 Task: Look for Airbnb options in PindarÃ© Mirim, Brazil from 2nd December, 2023 to 10th December, 2023 for 1 adult.1  bedroom having 1 bed and 1 bathroom. Property type can be hotel. Booking option can be shelf check-in. Look for 3 properties as per requirement.
Action: Mouse moved to (528, 154)
Screenshot: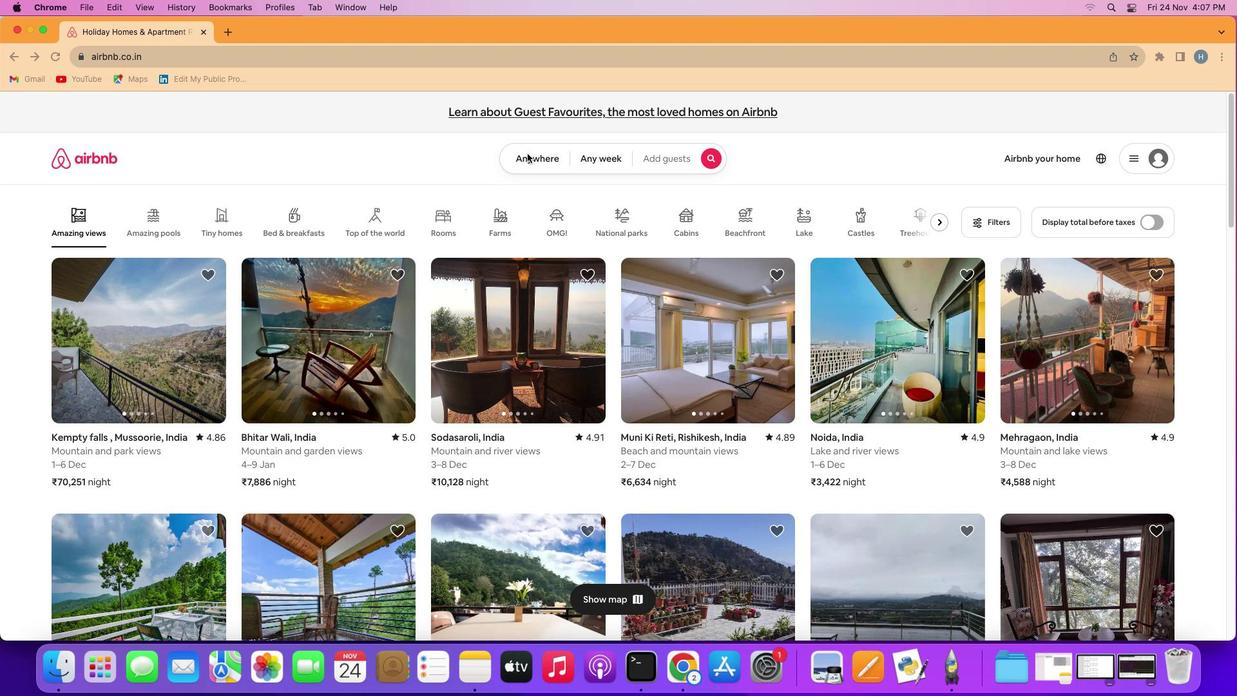 
Action: Mouse pressed left at (528, 154)
Screenshot: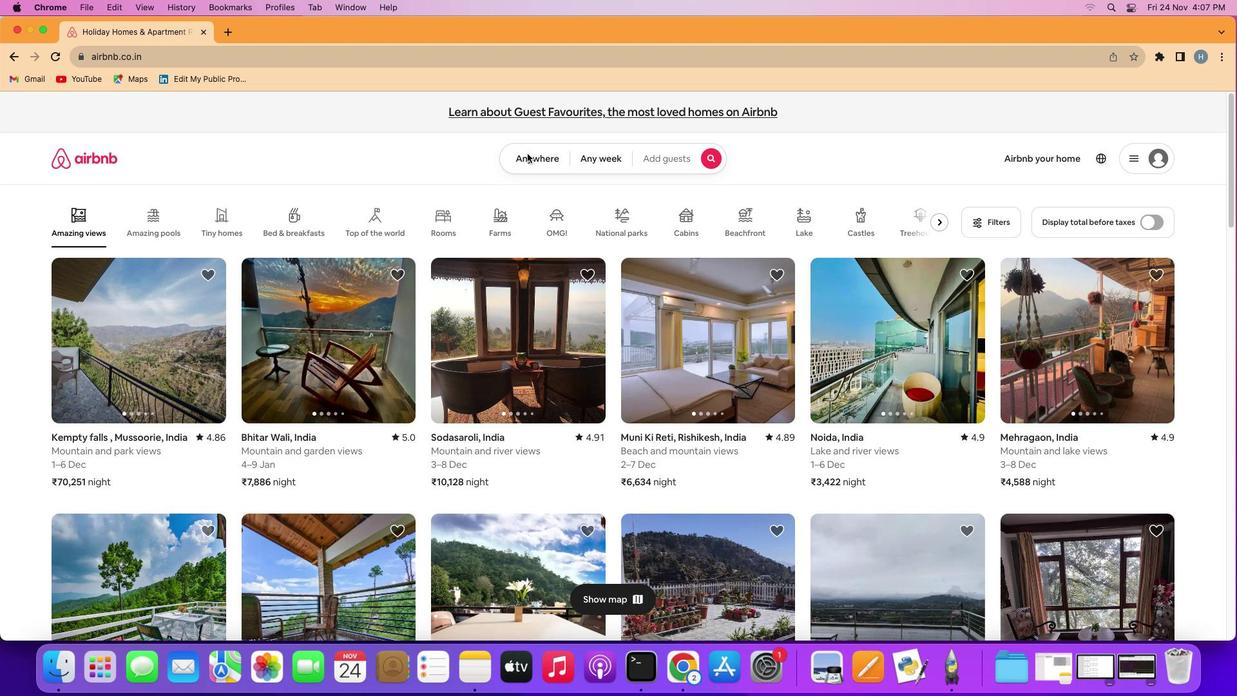 
Action: Mouse pressed left at (528, 154)
Screenshot: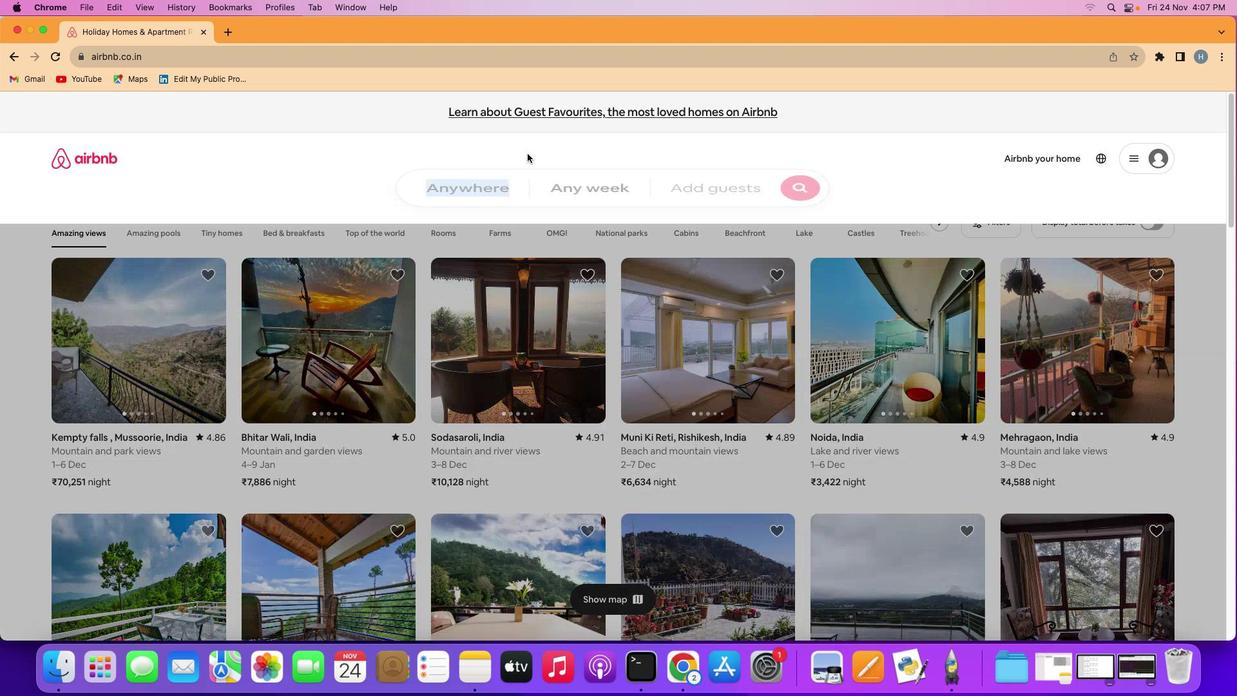 
Action: Mouse moved to (470, 208)
Screenshot: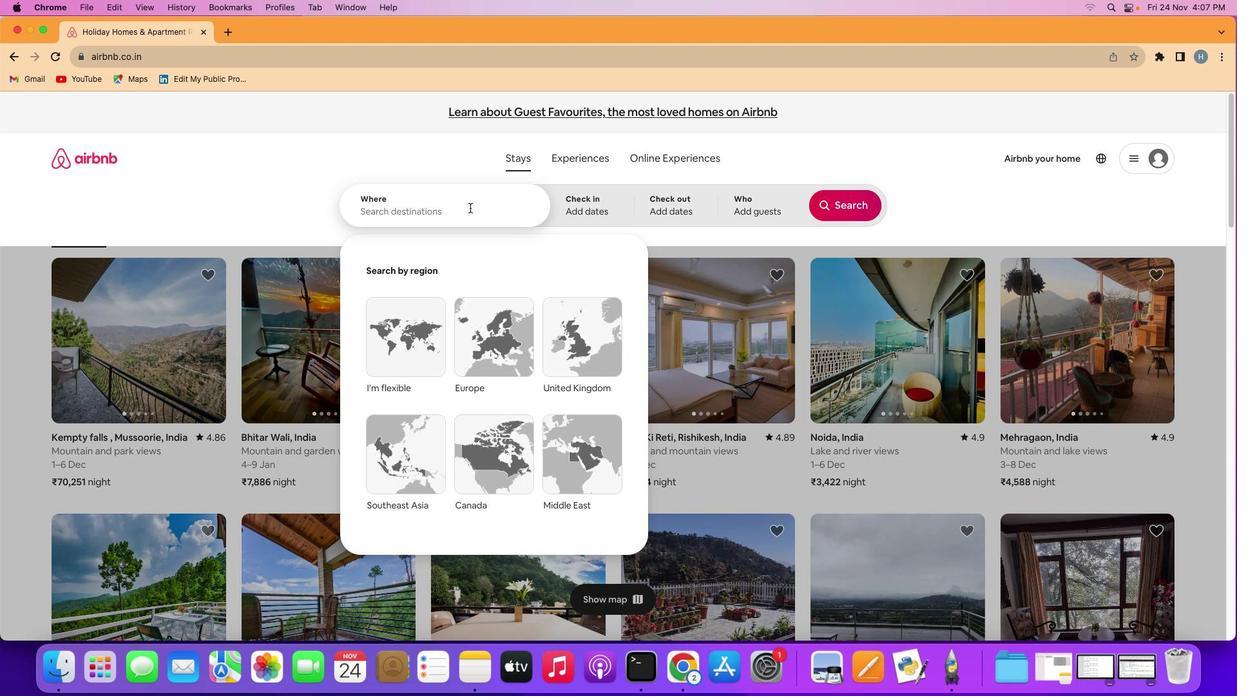 
Action: Mouse pressed left at (470, 208)
Screenshot: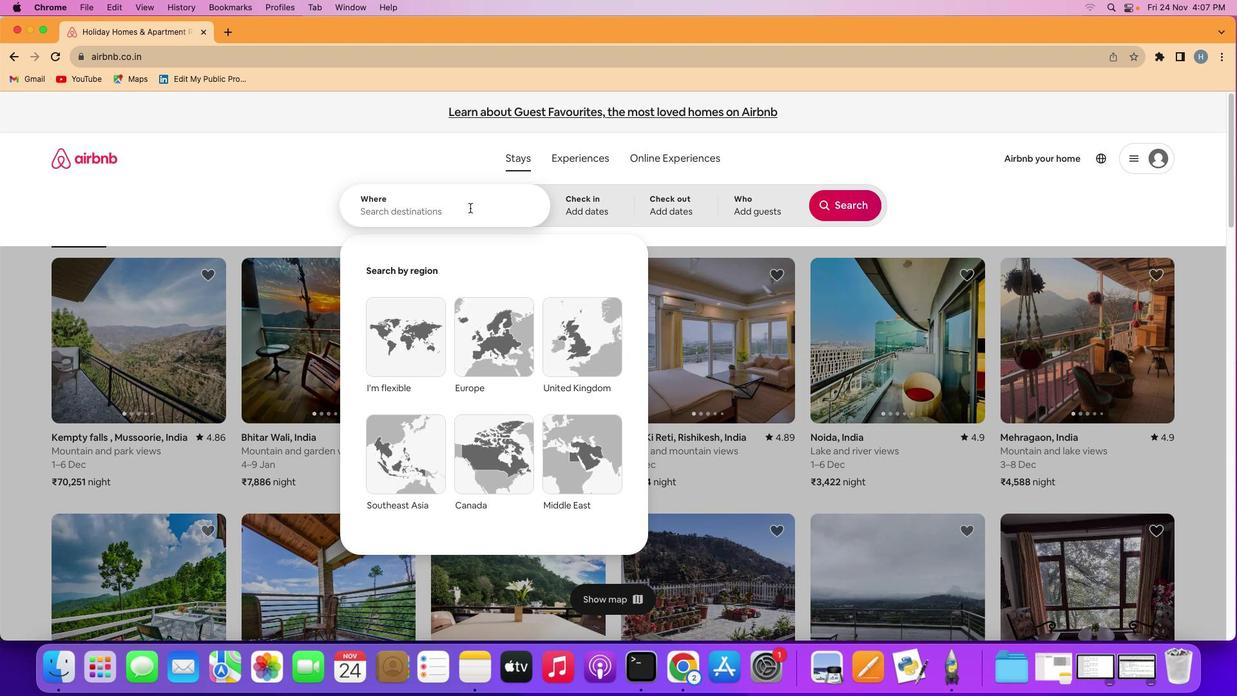 
Action: Mouse moved to (482, 205)
Screenshot: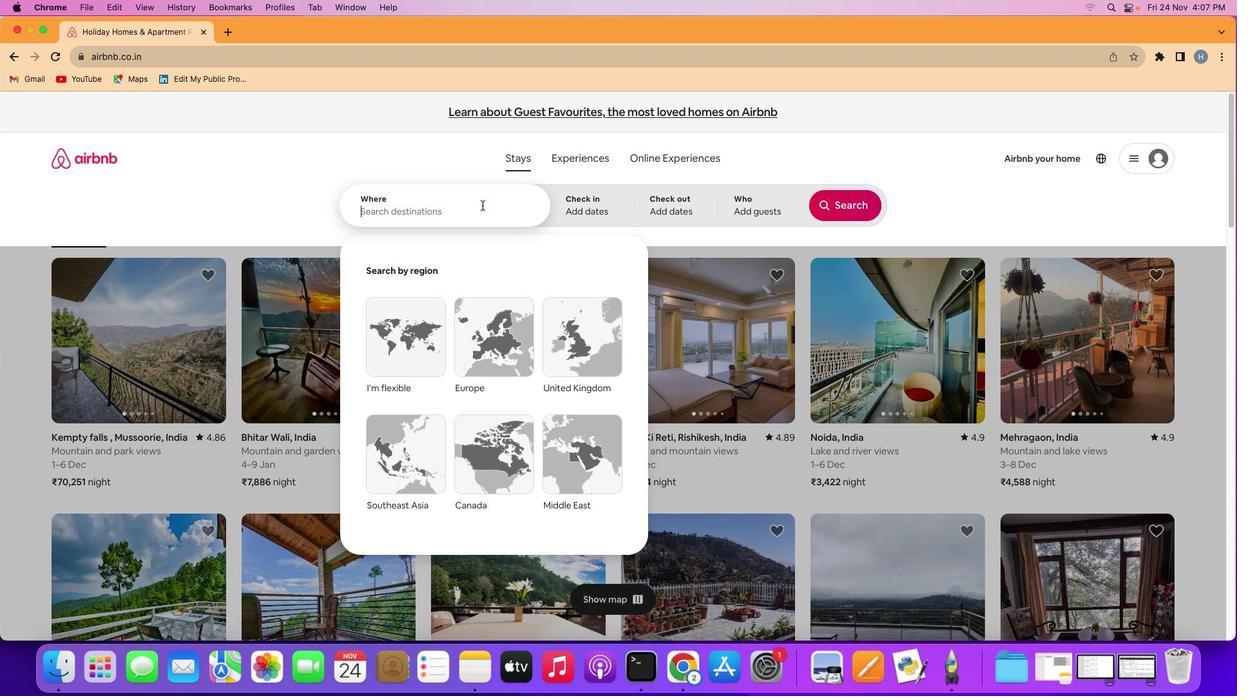 
Action: Key pressed Key.shift'P''i''n''d''a''r''e'Key.spaceKey.shiftKey.shift'M''i''r''i''m'','Key.spaceKey.shift'B''r''a''z''i''l'Key.space
Screenshot: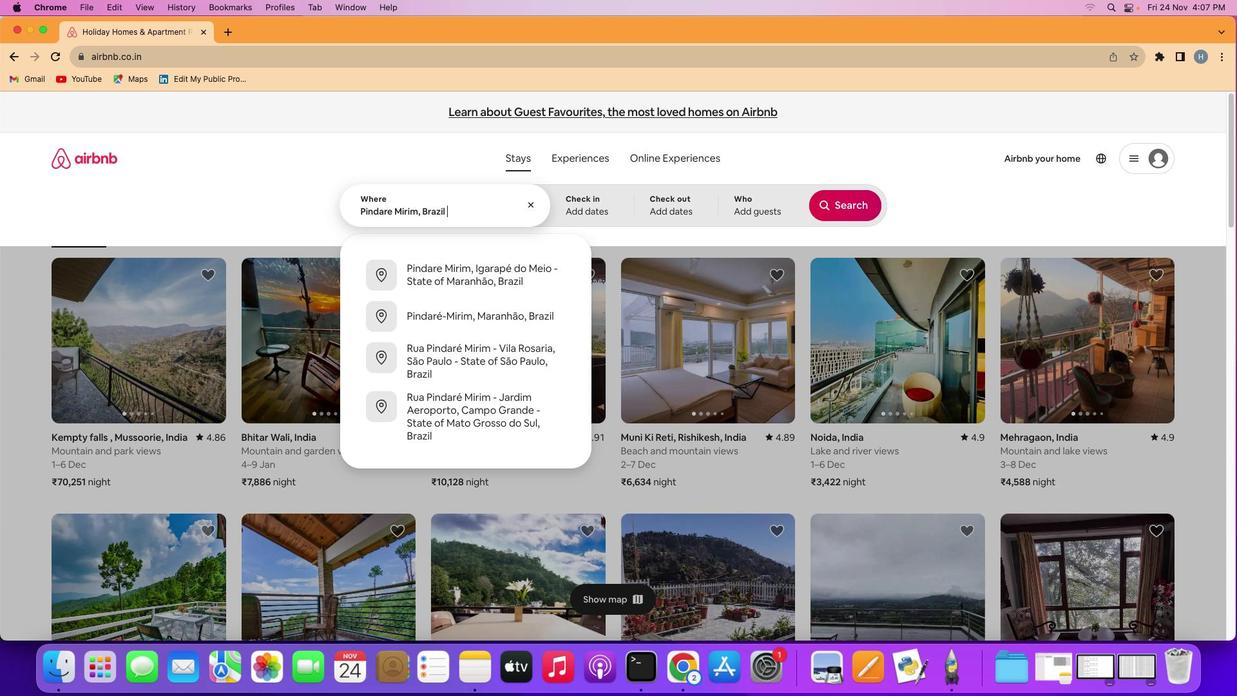 
Action: Mouse moved to (606, 189)
Screenshot: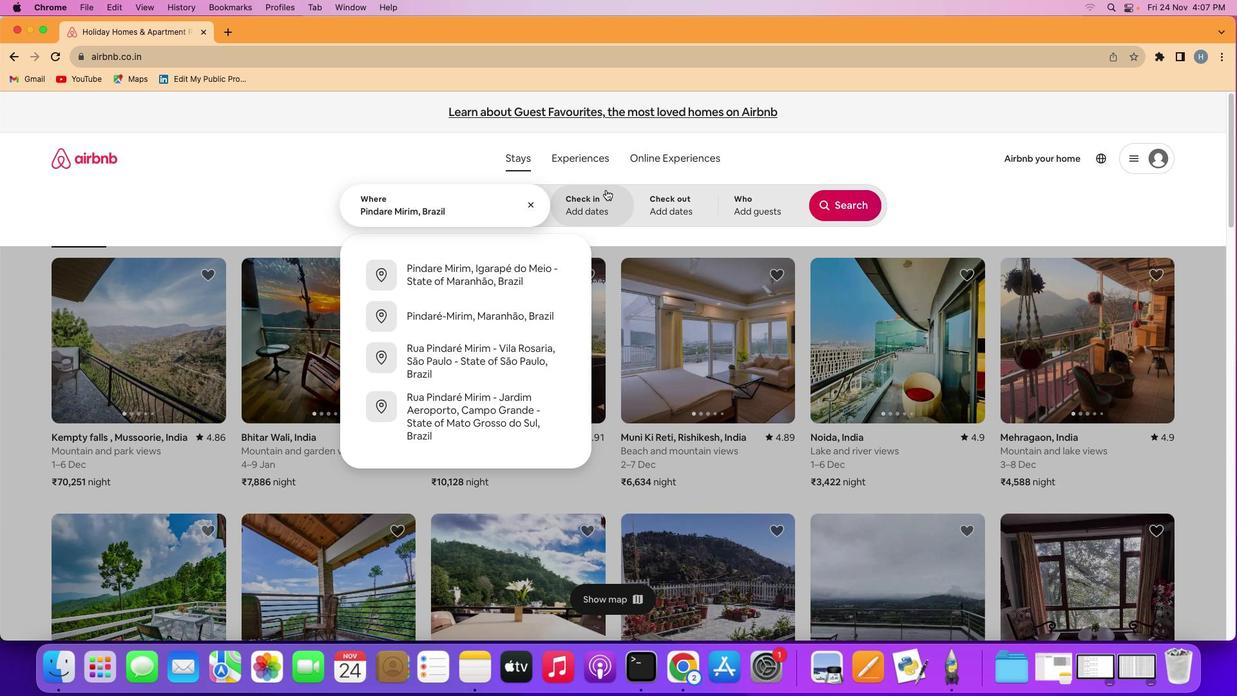 
Action: Mouse pressed left at (606, 189)
Screenshot: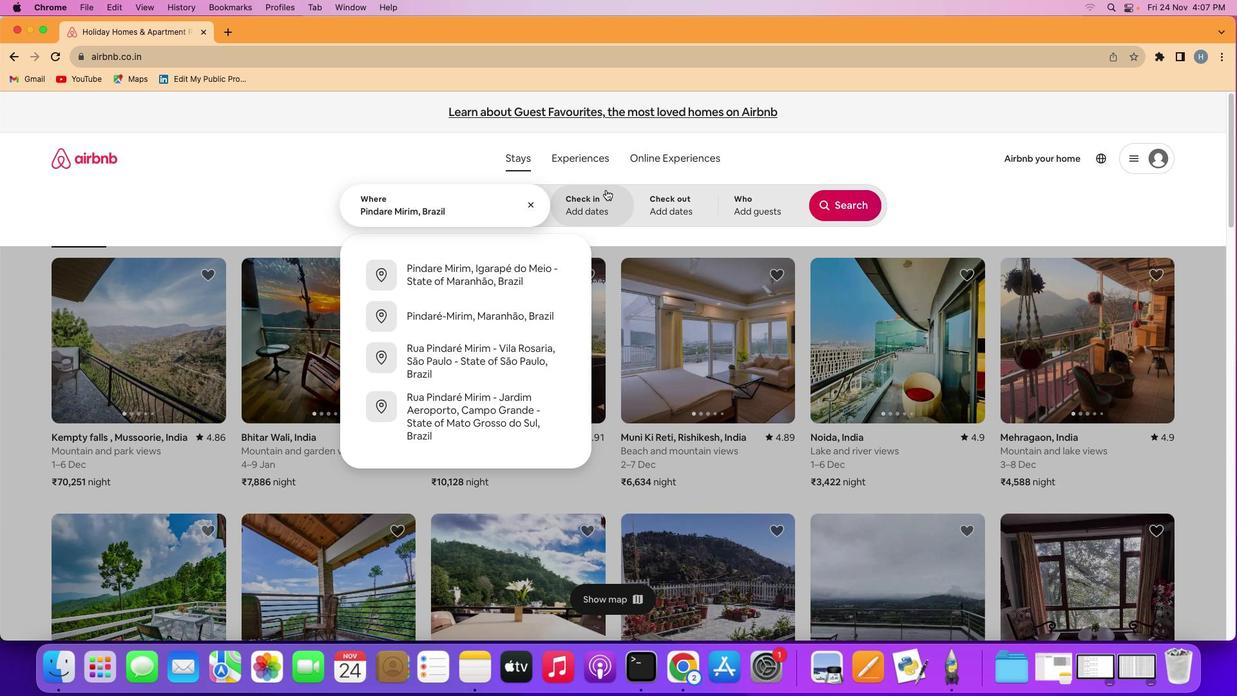 
Action: Mouse moved to (825, 362)
Screenshot: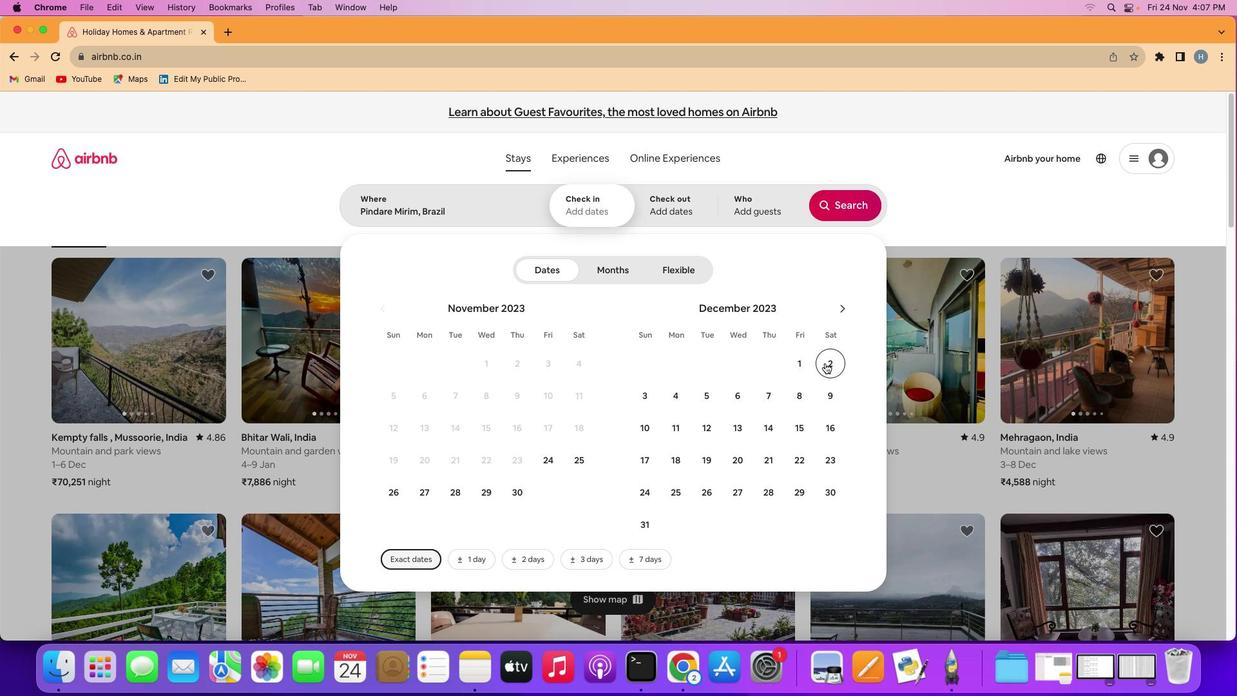 
Action: Mouse pressed left at (825, 362)
Screenshot: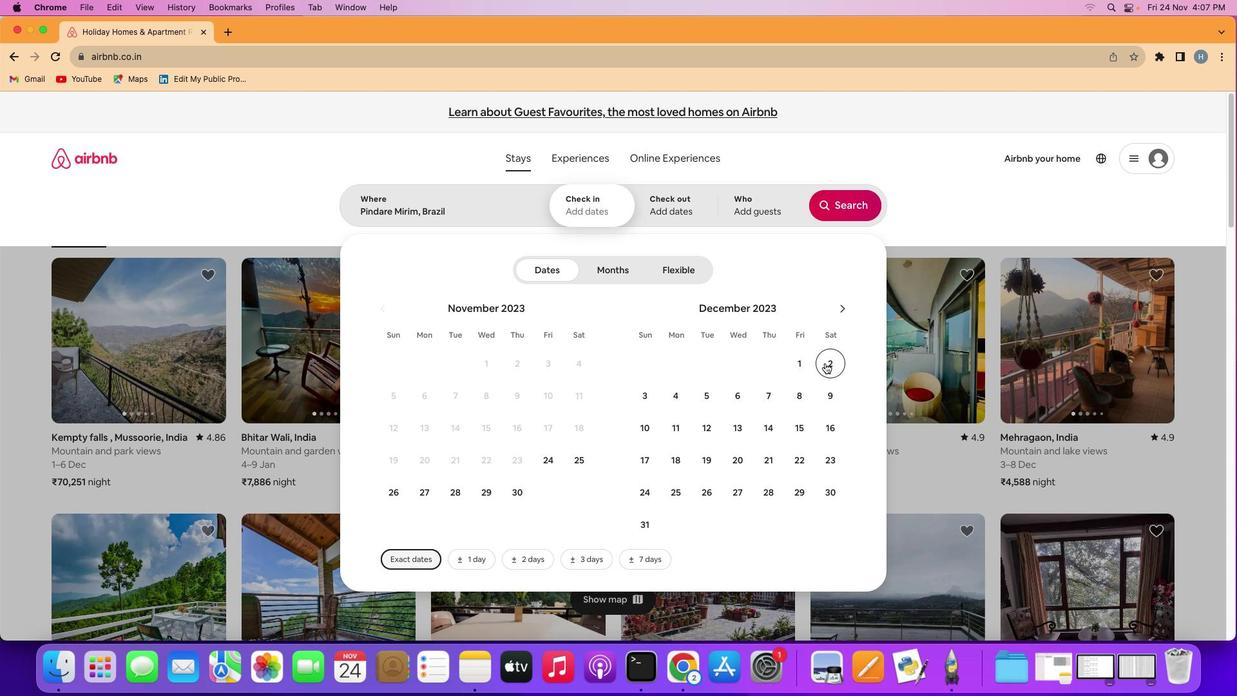 
Action: Mouse moved to (655, 422)
Screenshot: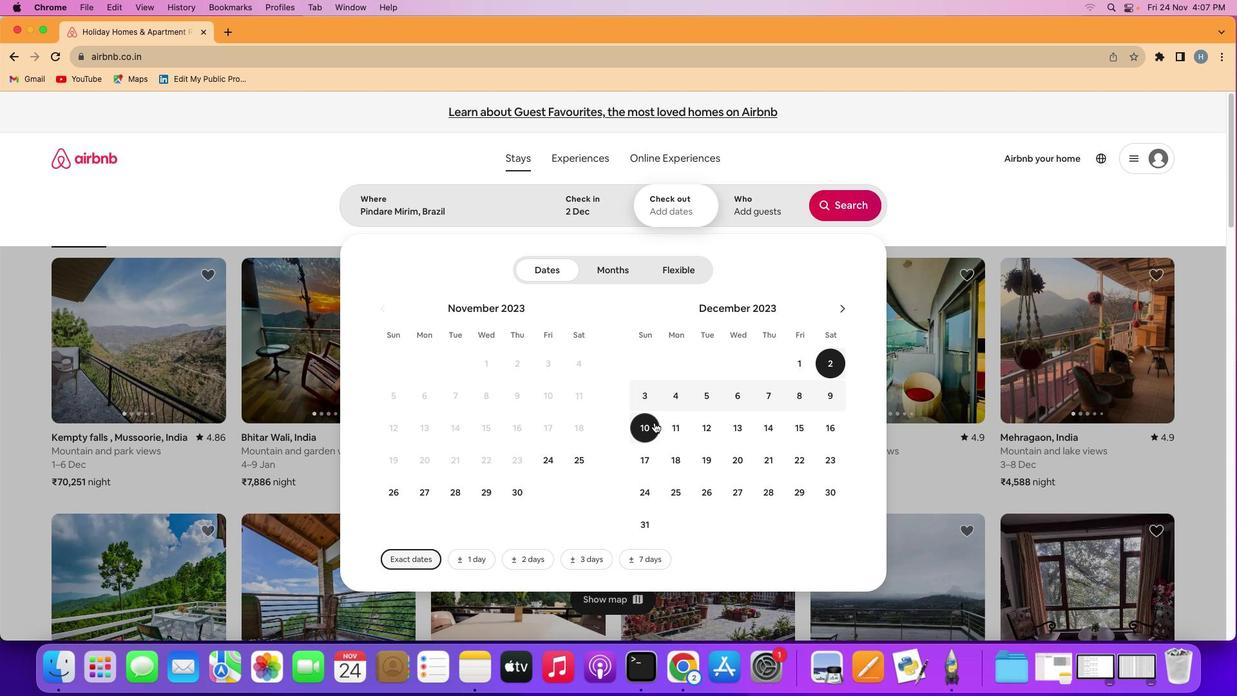 
Action: Mouse pressed left at (655, 422)
Screenshot: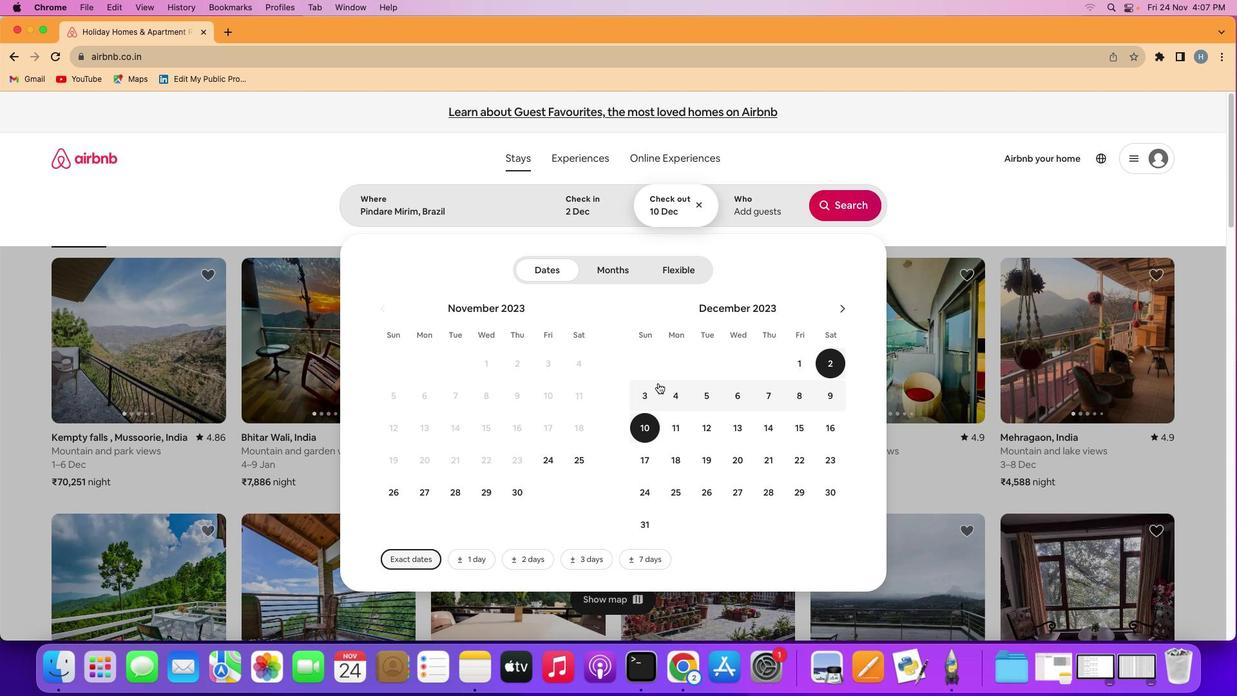 
Action: Mouse moved to (755, 214)
Screenshot: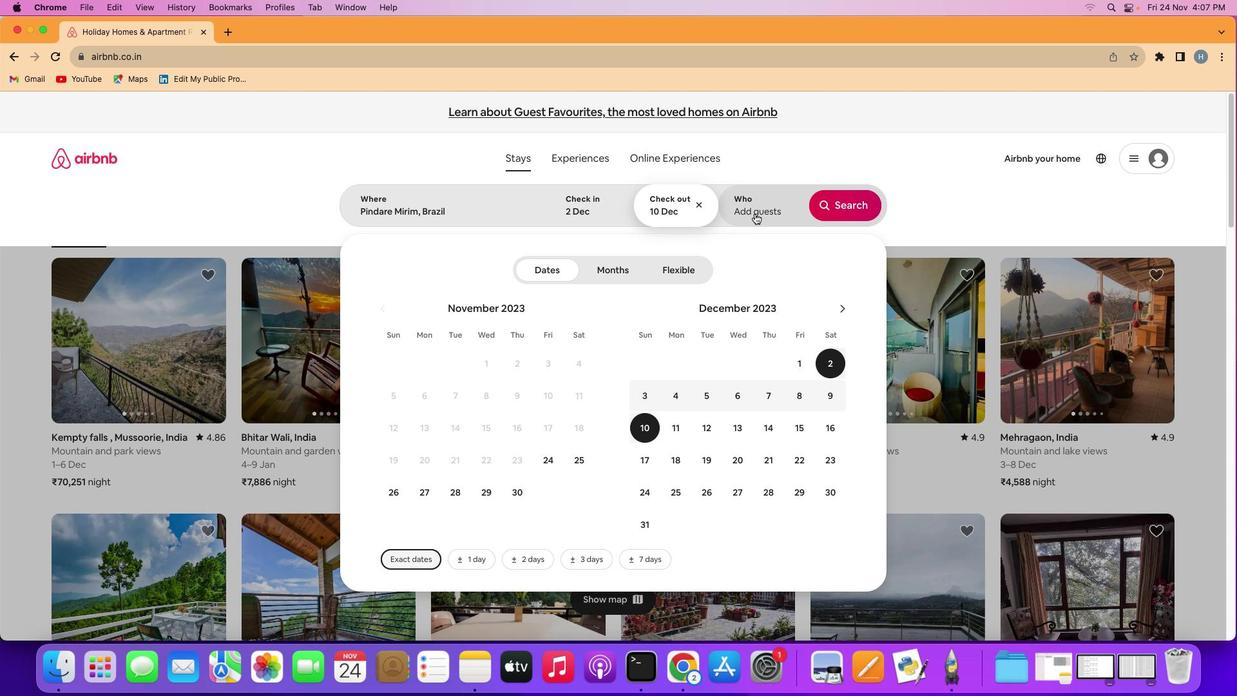 
Action: Mouse pressed left at (755, 214)
Screenshot: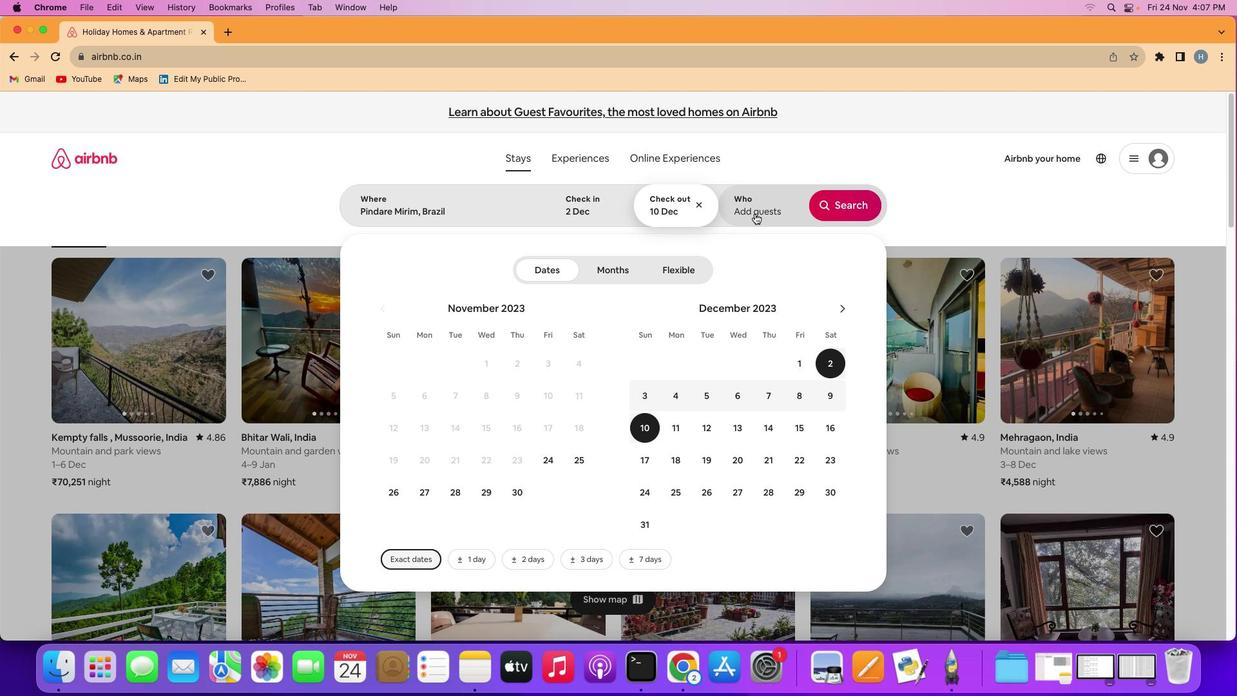 
Action: Mouse moved to (852, 272)
Screenshot: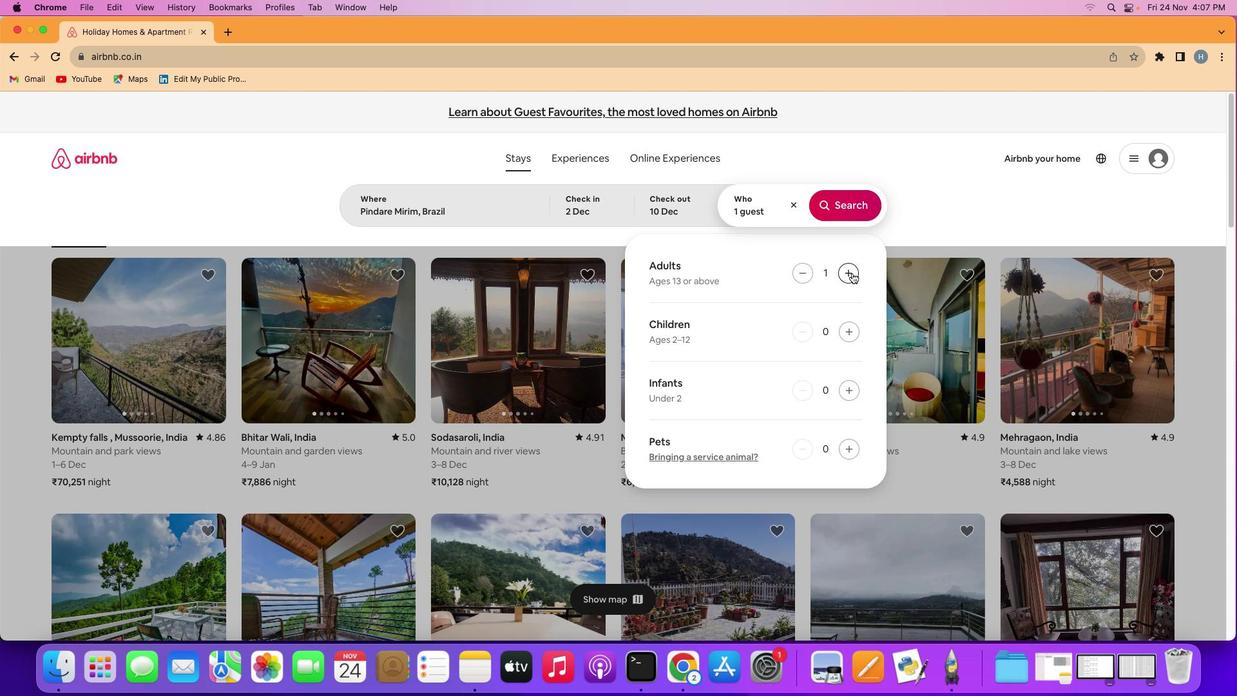 
Action: Mouse pressed left at (852, 272)
Screenshot: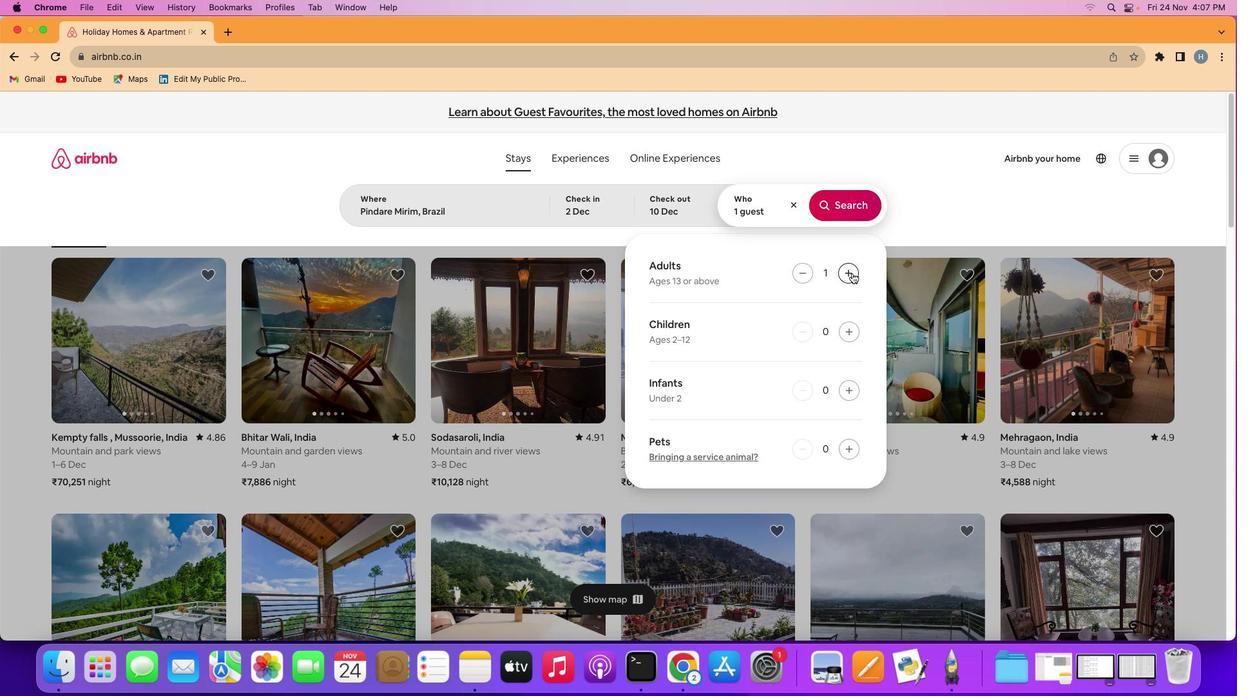 
Action: Mouse moved to (837, 200)
Screenshot: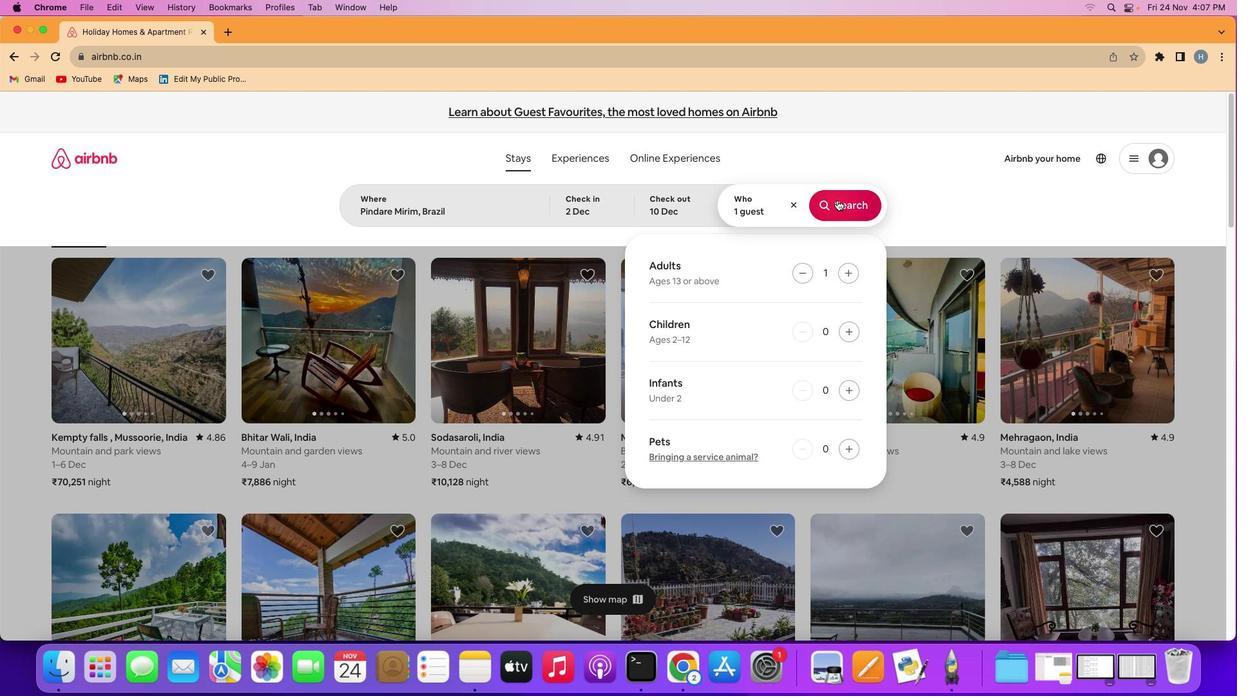 
Action: Mouse pressed left at (837, 200)
Screenshot: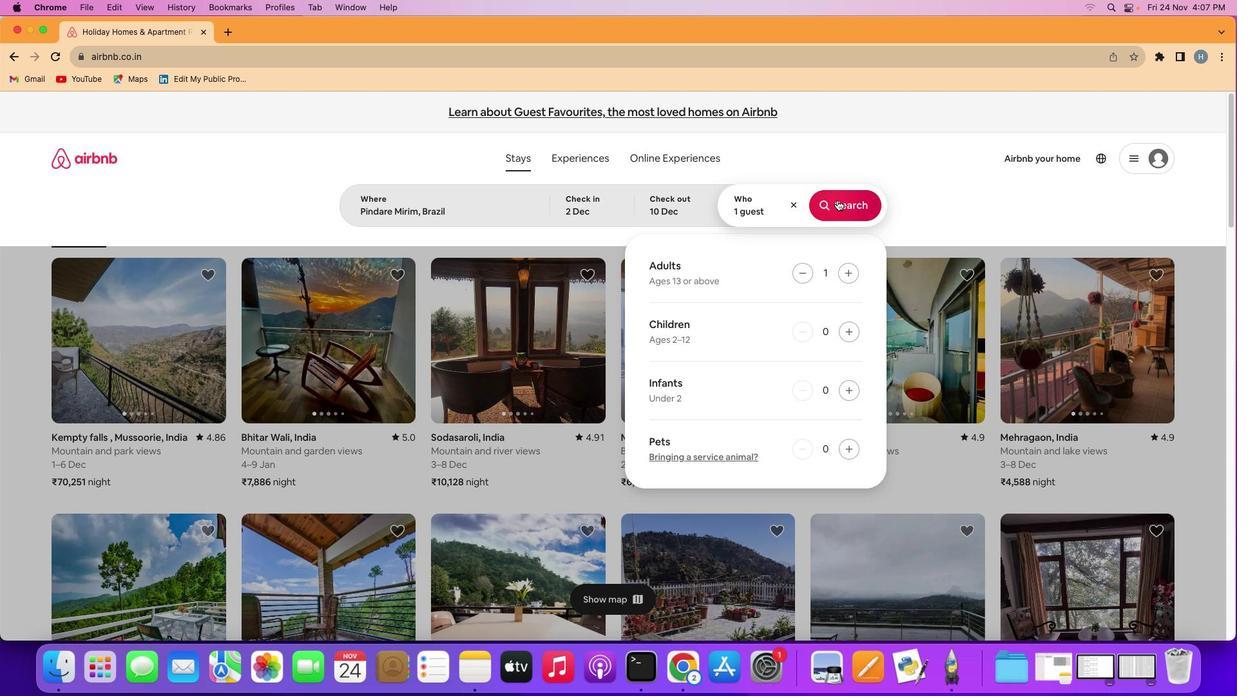 
Action: Mouse moved to (1039, 177)
Screenshot: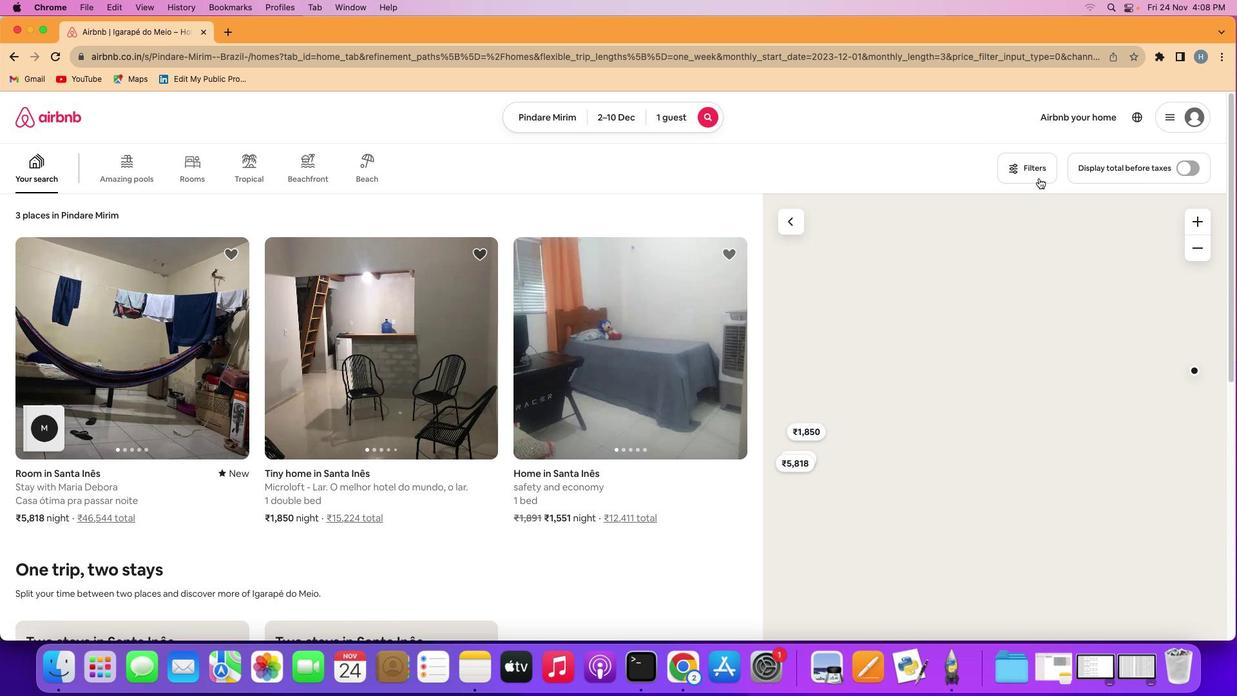 
Action: Mouse pressed left at (1039, 177)
Screenshot: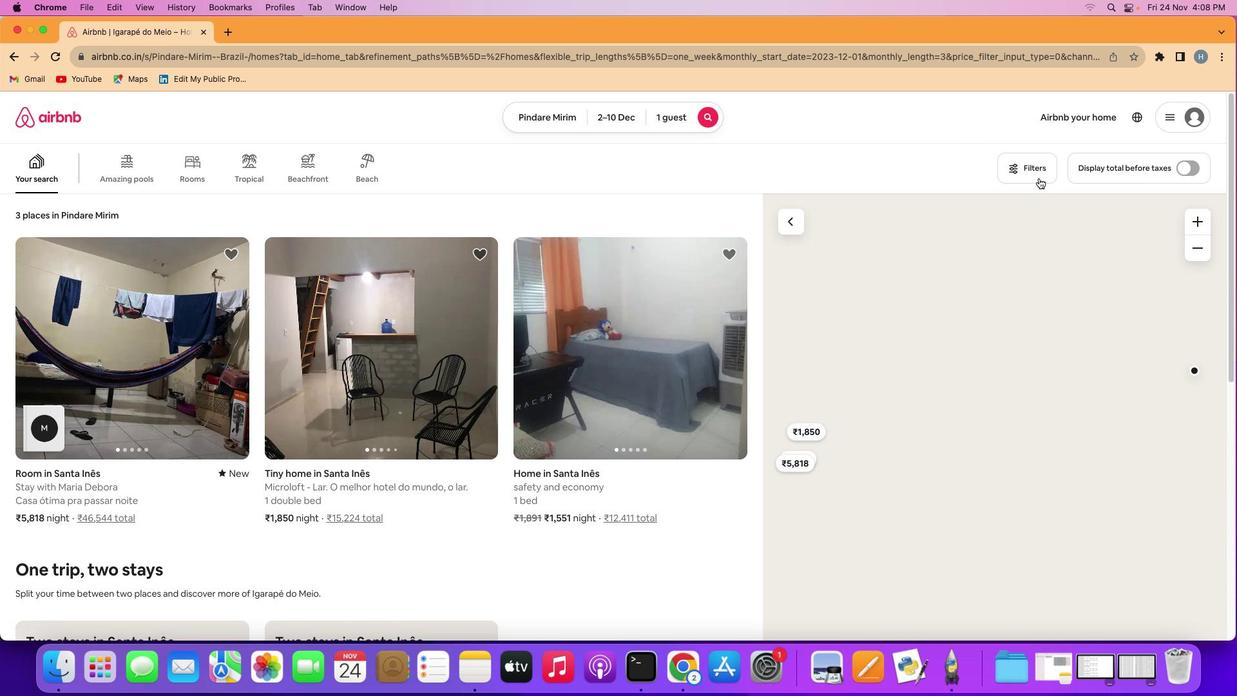 
Action: Mouse moved to (769, 370)
Screenshot: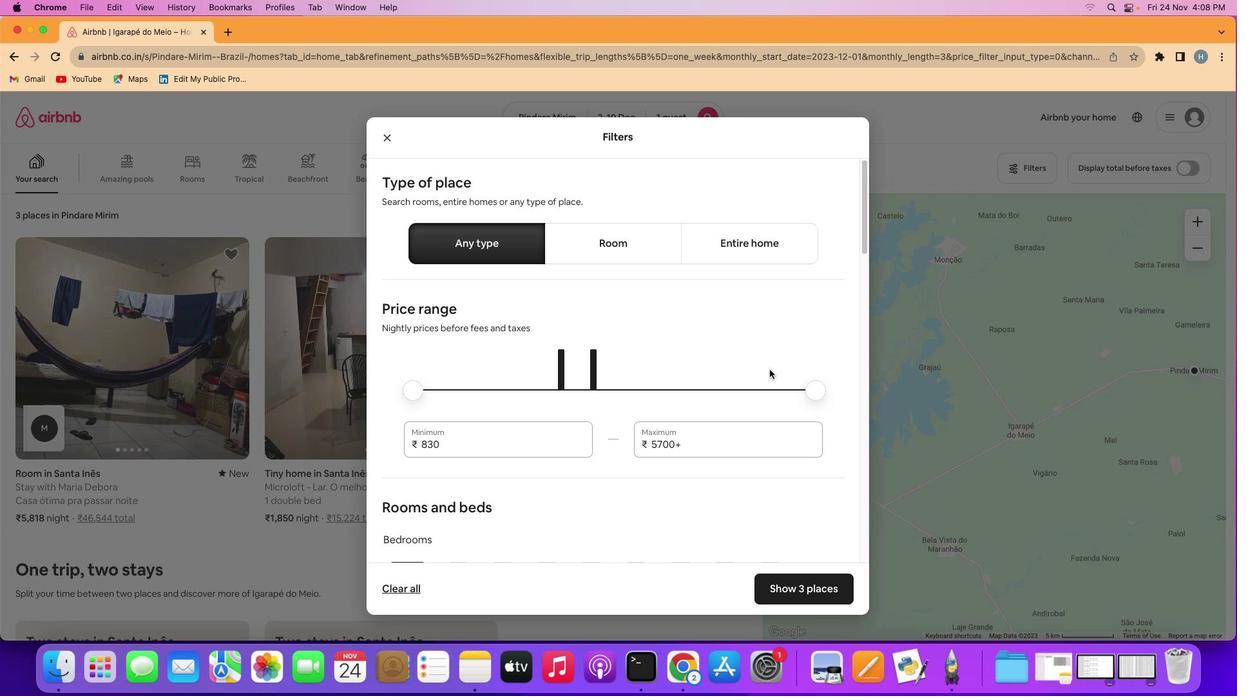 
Action: Mouse scrolled (769, 370) with delta (0, 0)
Screenshot: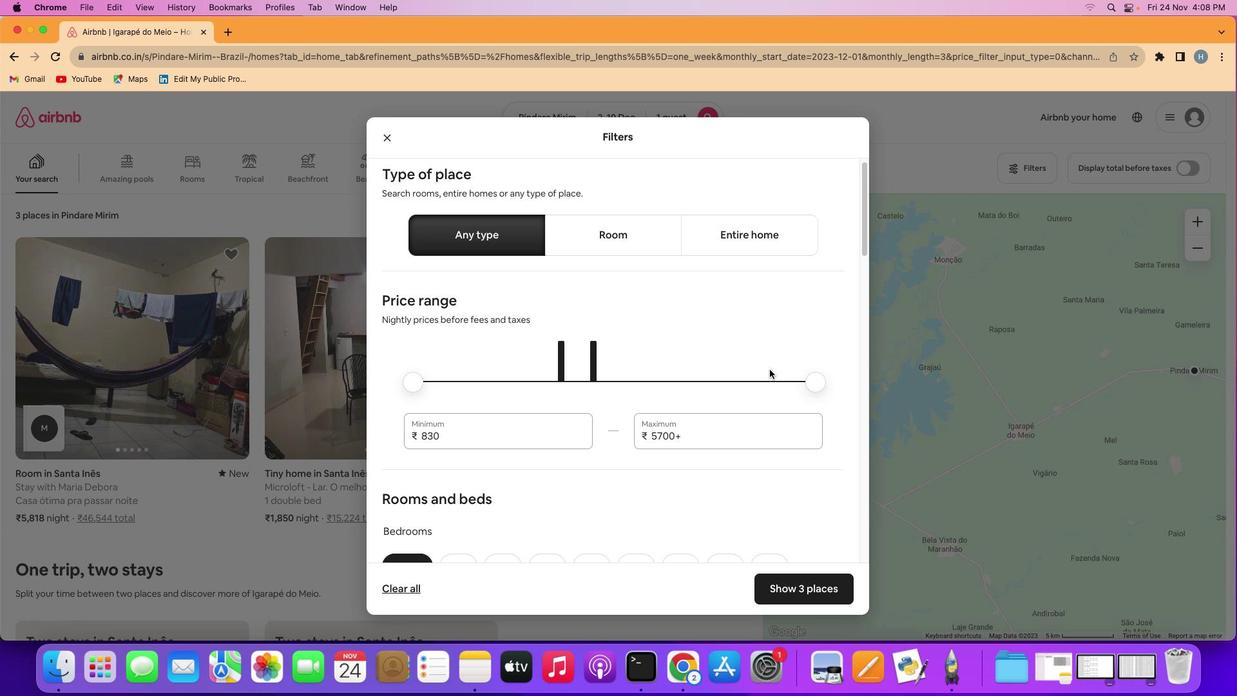 
Action: Mouse scrolled (769, 370) with delta (0, 0)
Screenshot: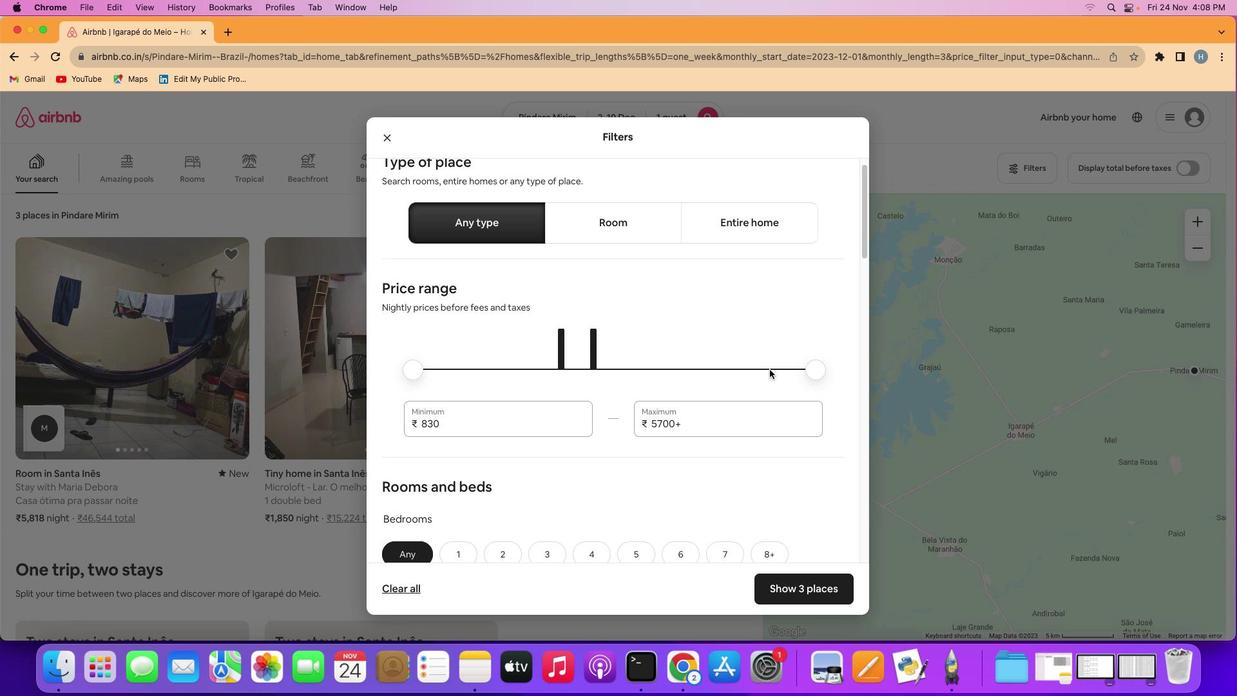 
Action: Mouse scrolled (769, 370) with delta (0, -1)
Screenshot: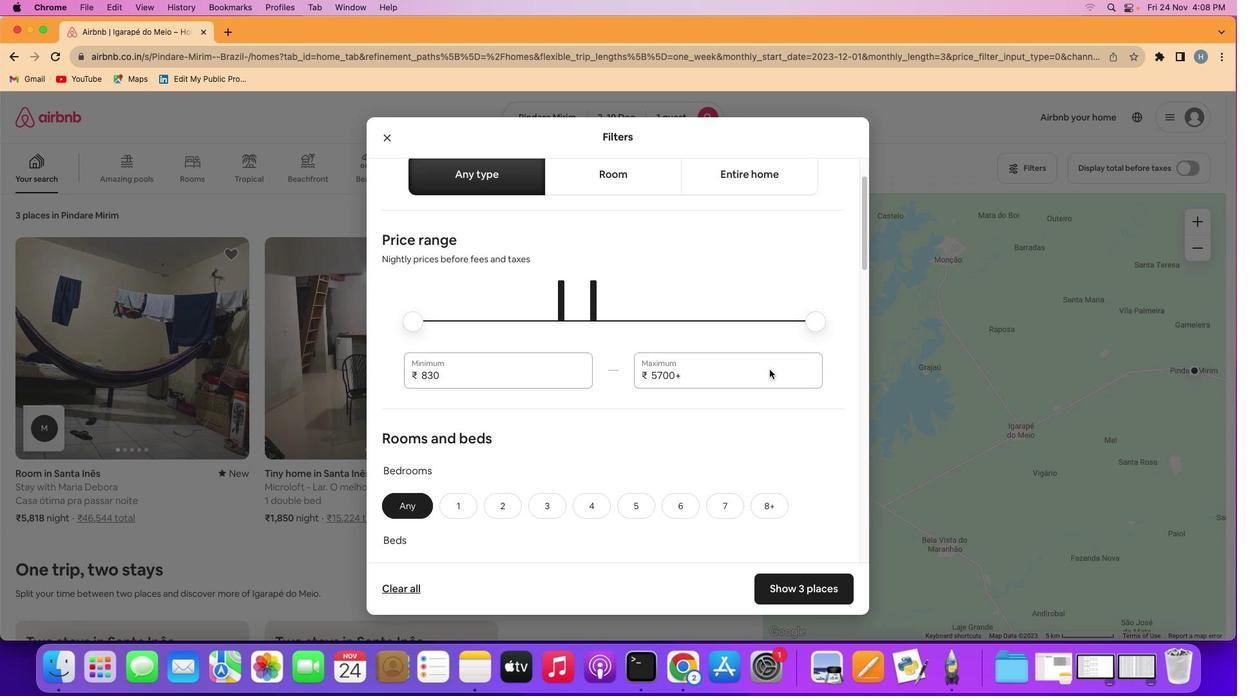 
Action: Mouse scrolled (769, 370) with delta (0, -1)
Screenshot: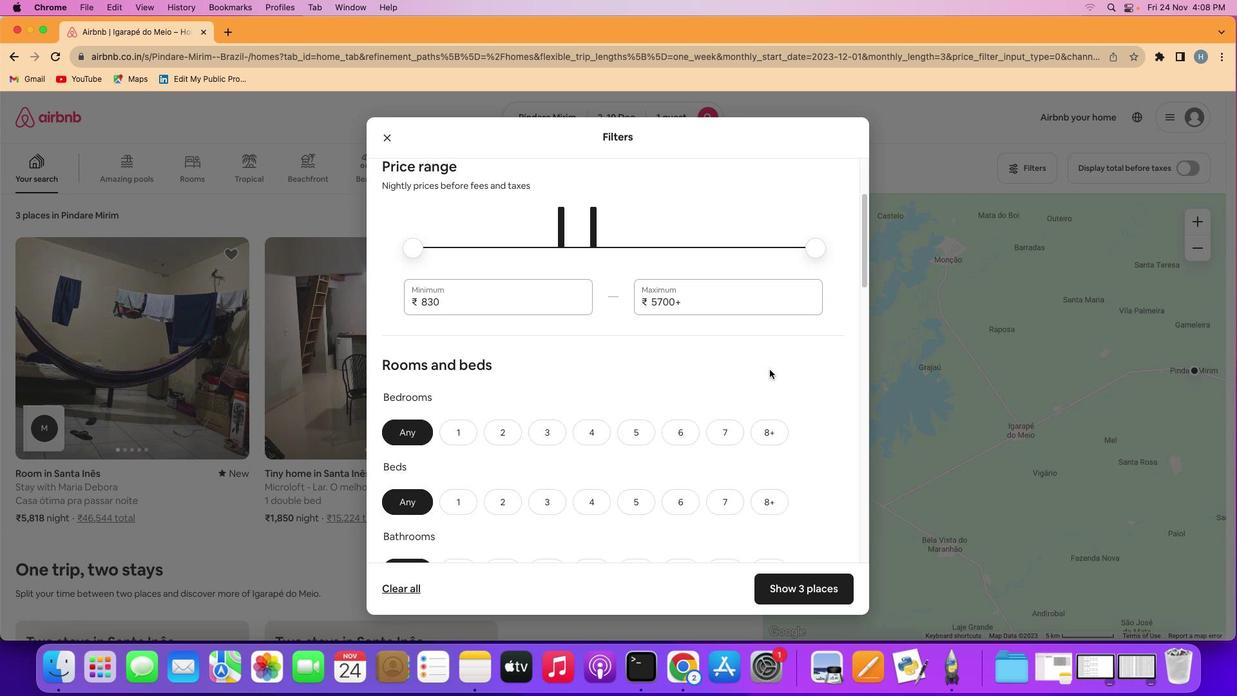 
Action: Mouse scrolled (769, 370) with delta (0, -1)
Screenshot: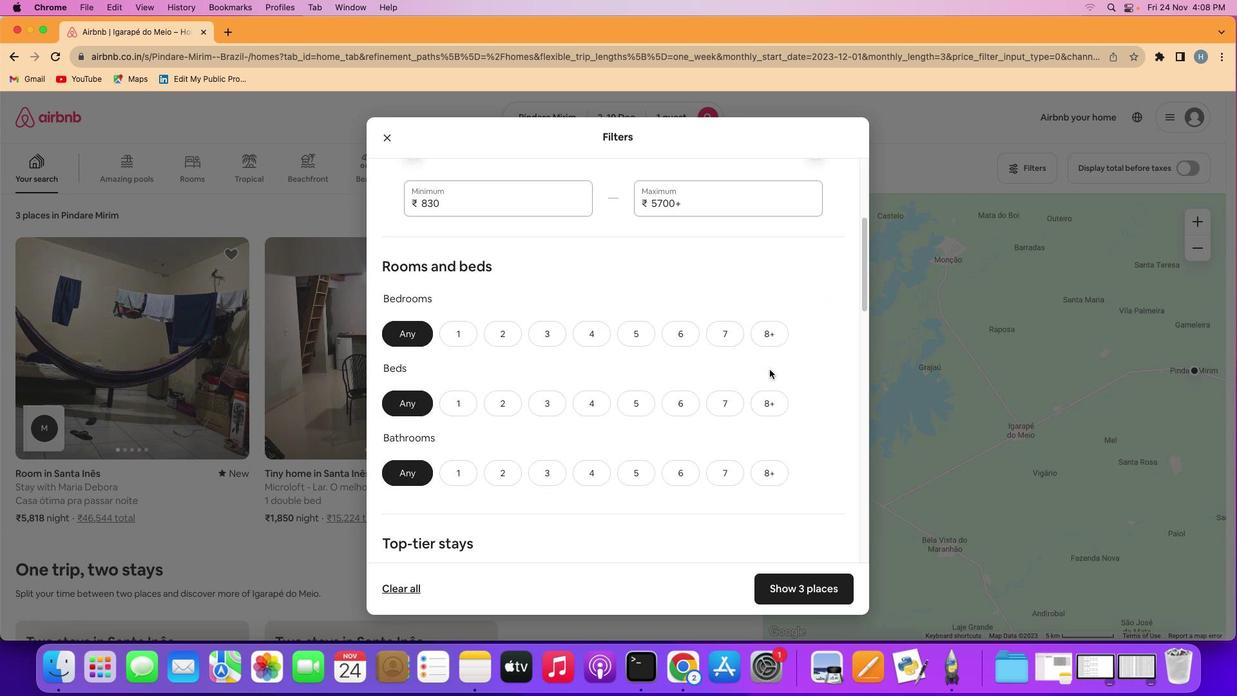 
Action: Mouse scrolled (769, 370) with delta (0, 0)
Screenshot: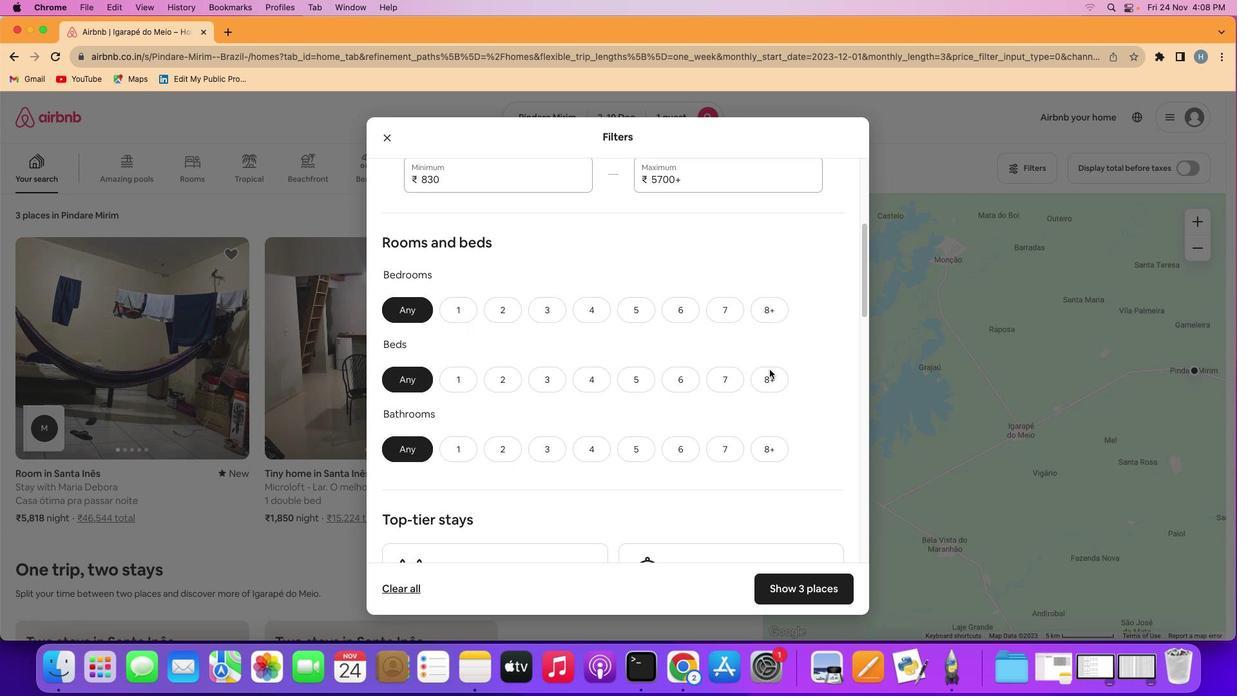 
Action: Mouse scrolled (769, 370) with delta (0, 0)
Screenshot: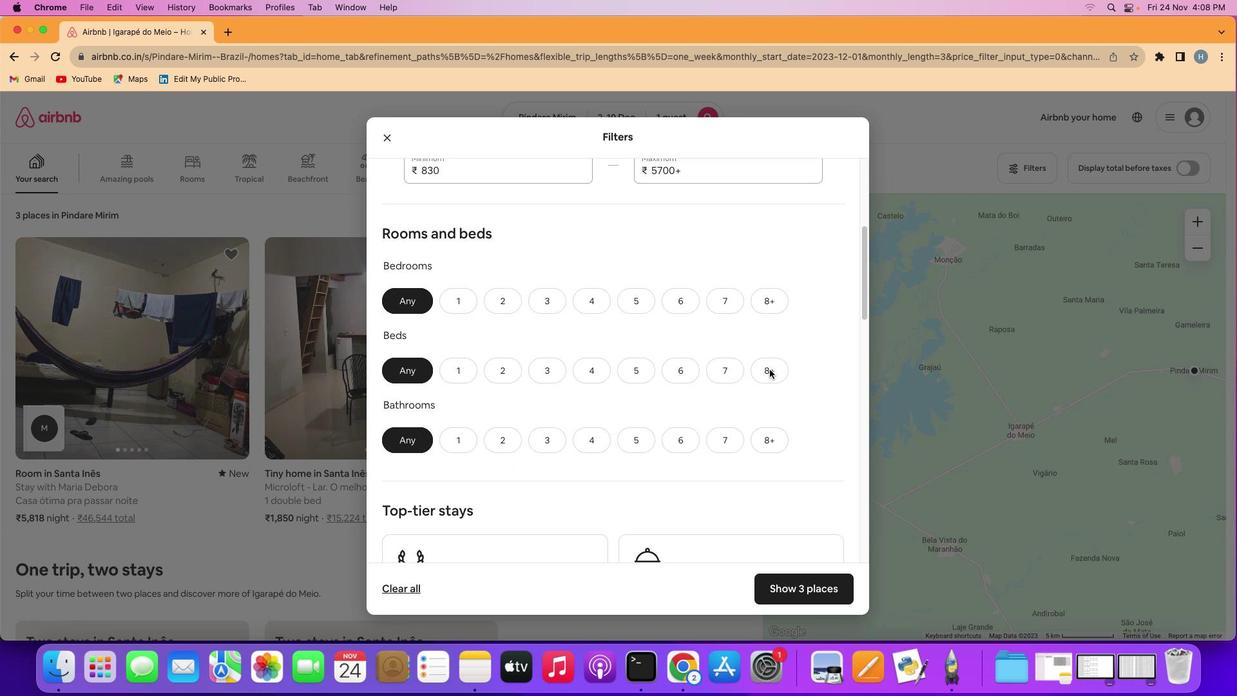 
Action: Mouse scrolled (769, 370) with delta (0, -1)
Screenshot: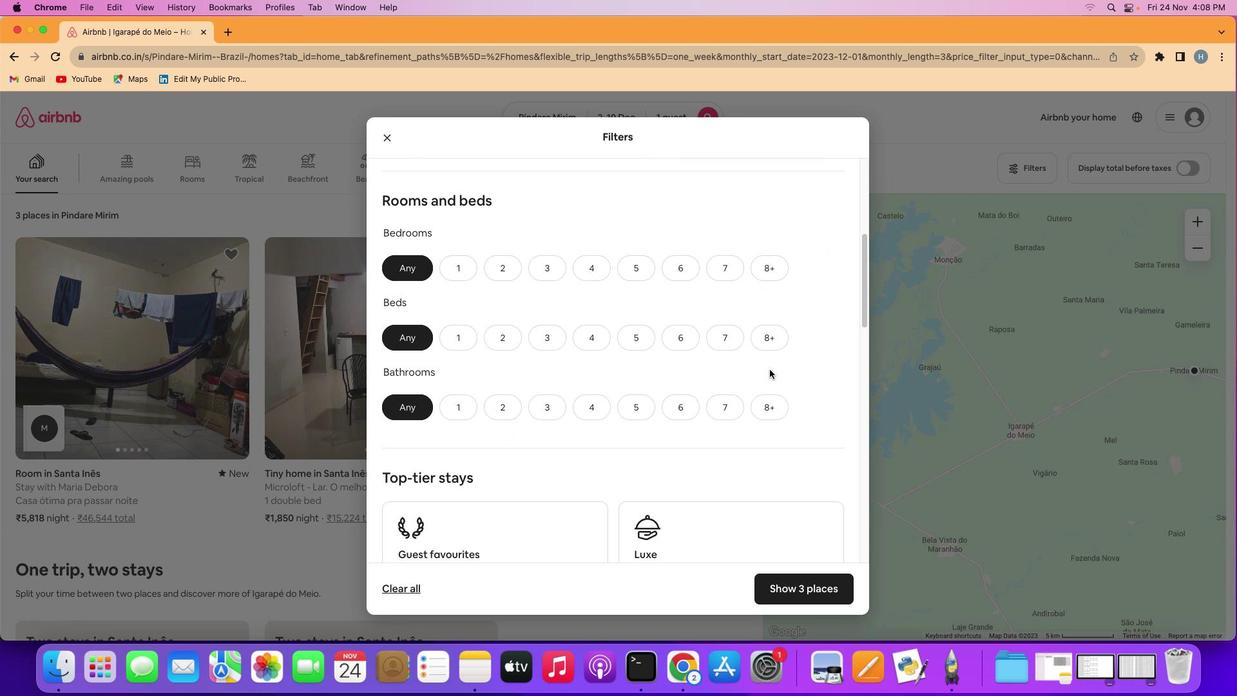 
Action: Mouse moved to (470, 241)
Screenshot: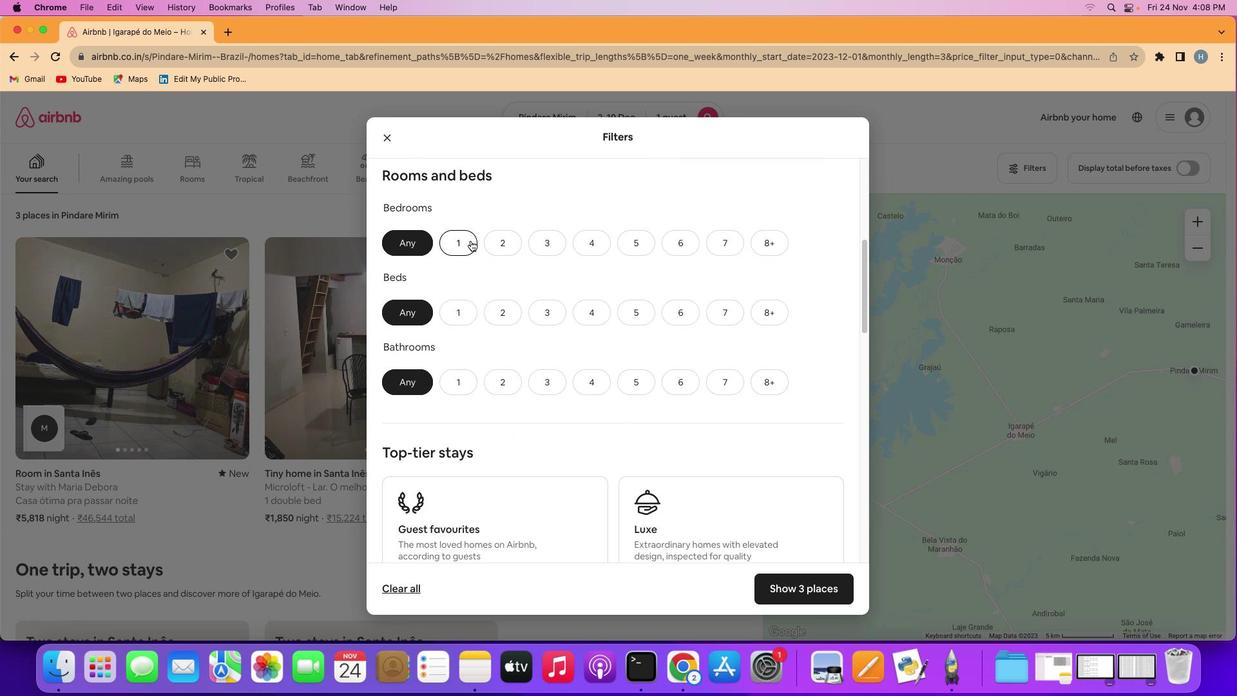 
Action: Mouse pressed left at (470, 241)
Screenshot: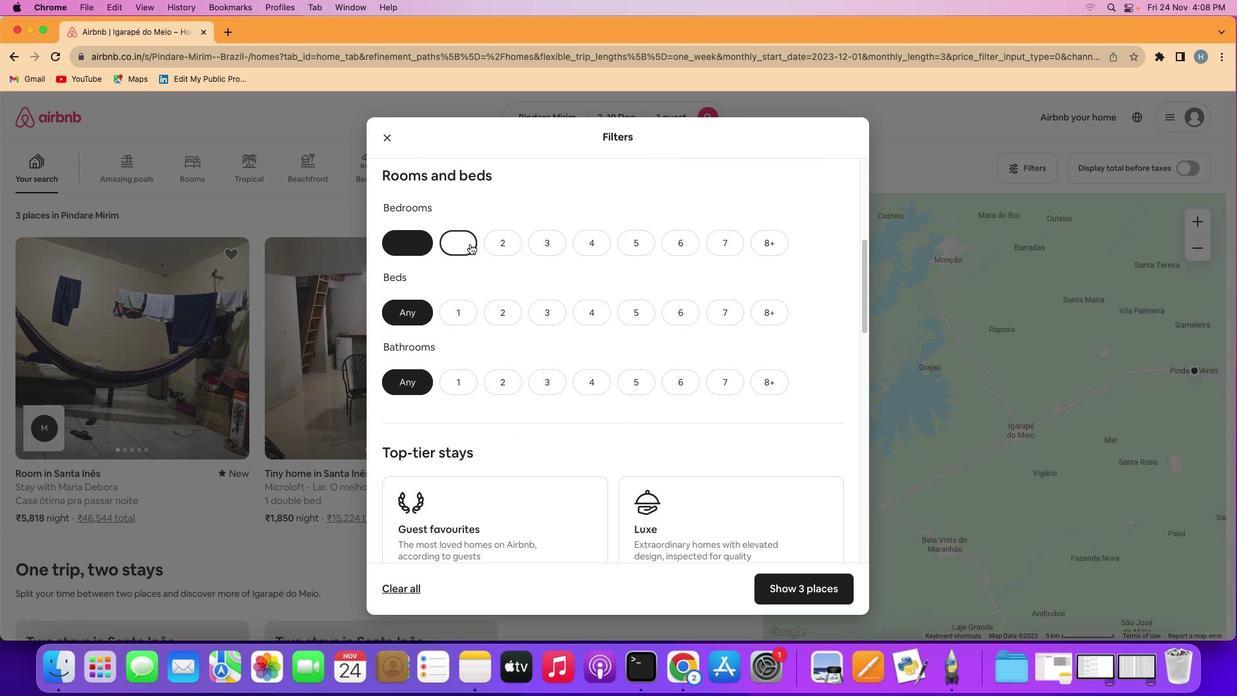 
Action: Mouse moved to (460, 303)
Screenshot: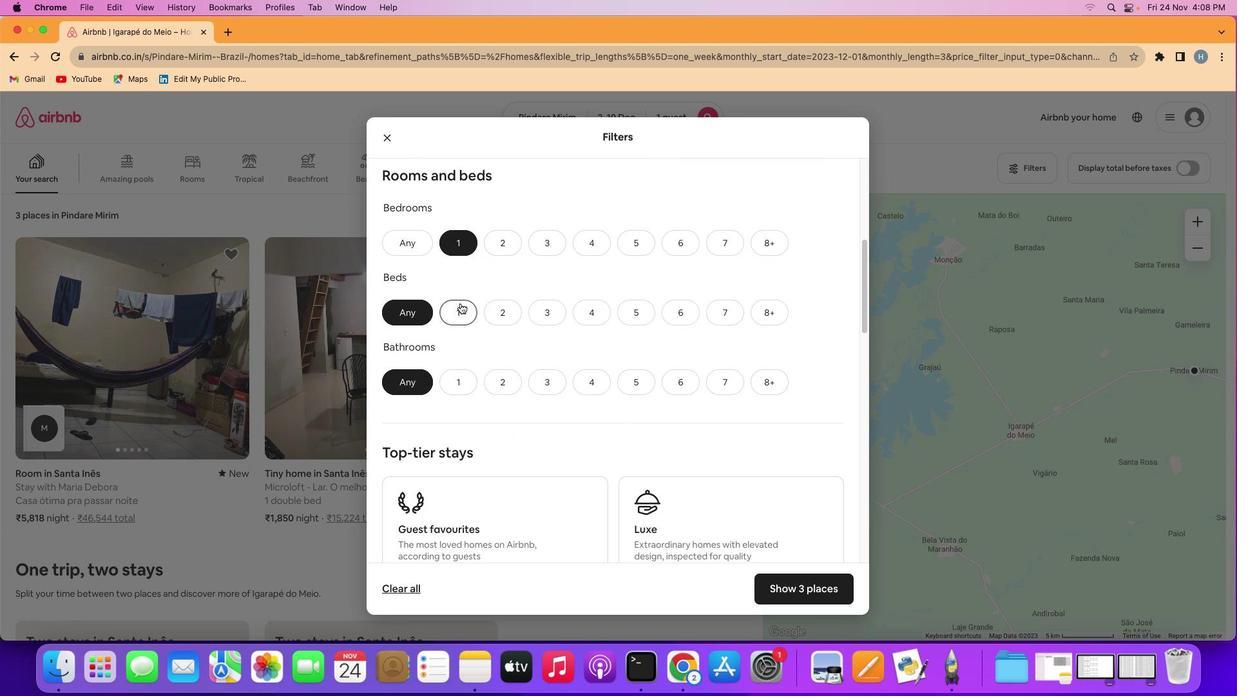 
Action: Mouse pressed left at (460, 303)
Screenshot: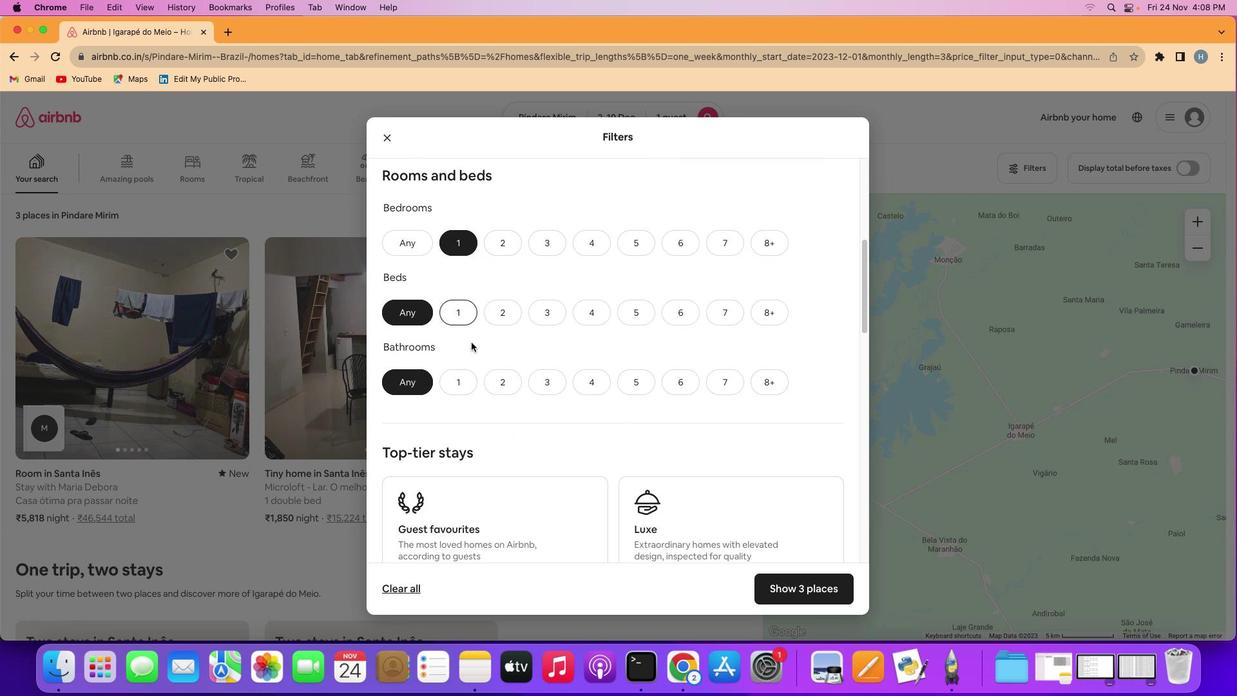 
Action: Mouse moved to (467, 376)
Screenshot: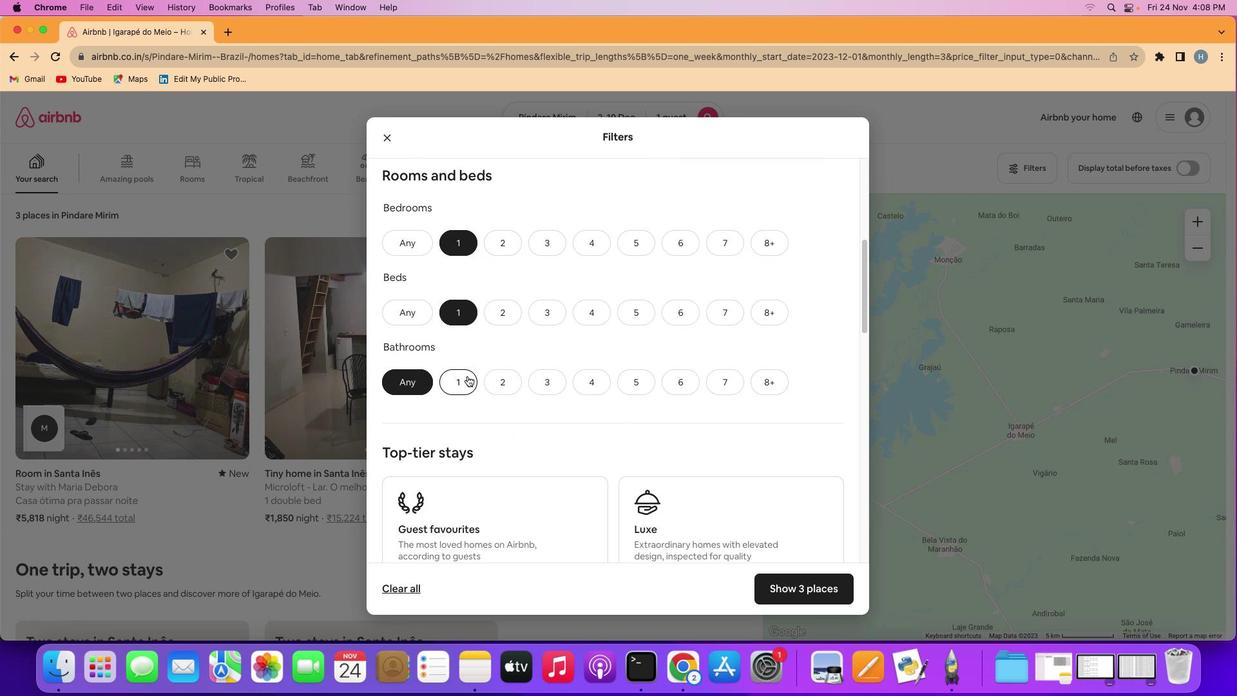 
Action: Mouse pressed left at (467, 376)
Screenshot: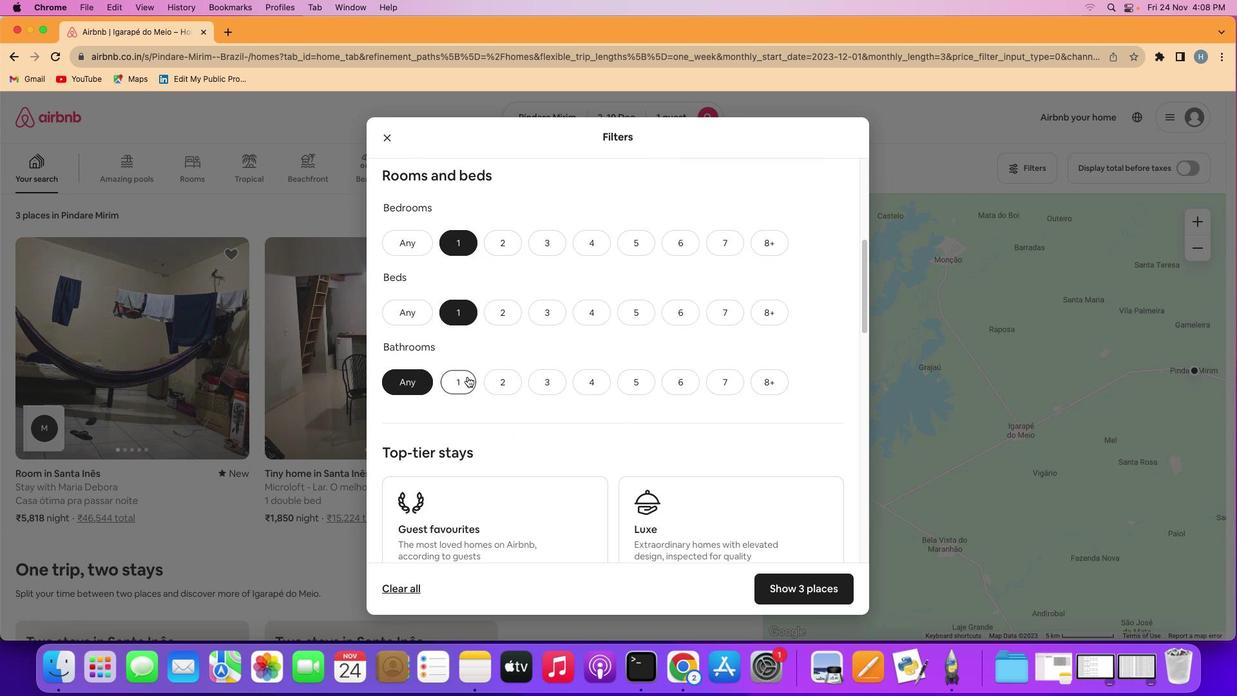
Action: Mouse moved to (660, 371)
Screenshot: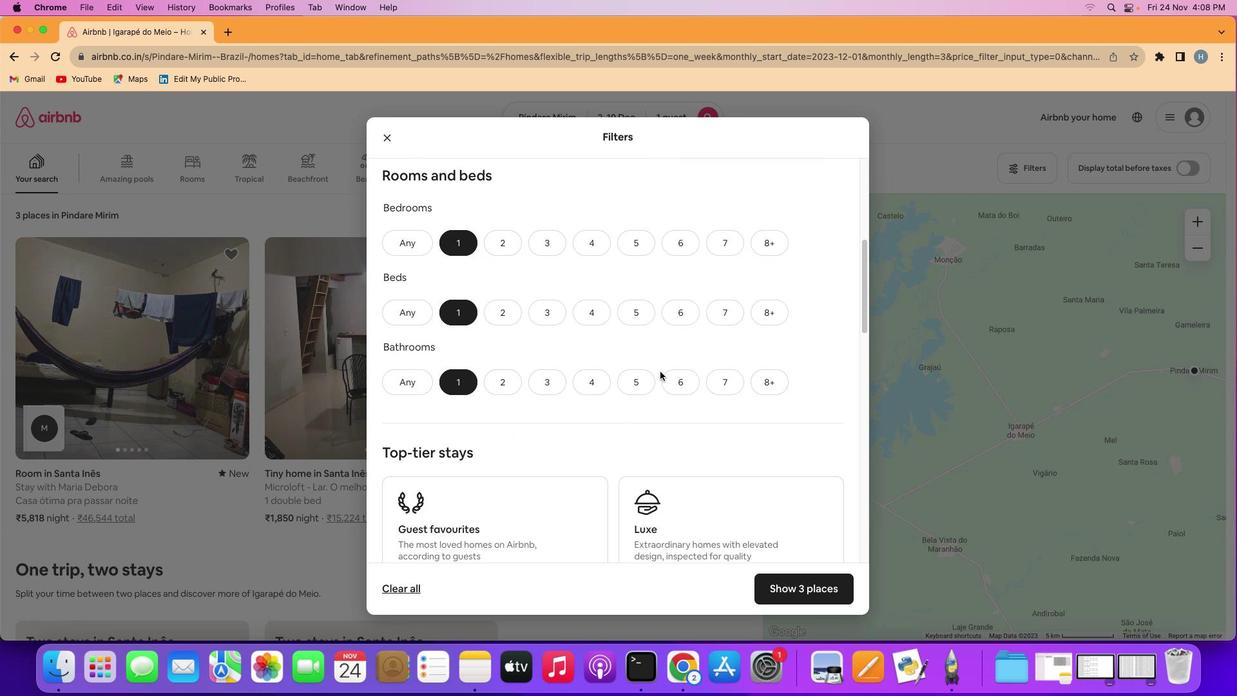 
Action: Mouse scrolled (660, 371) with delta (0, 0)
Screenshot: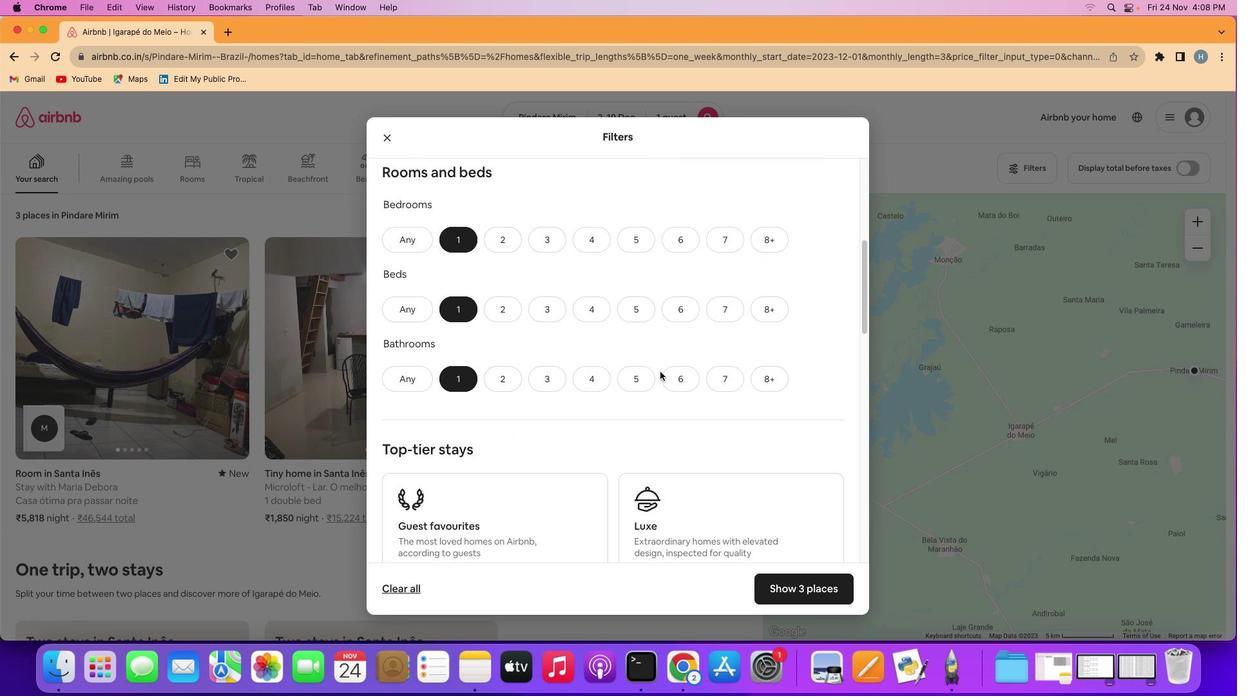 
Action: Mouse scrolled (660, 371) with delta (0, 0)
Screenshot: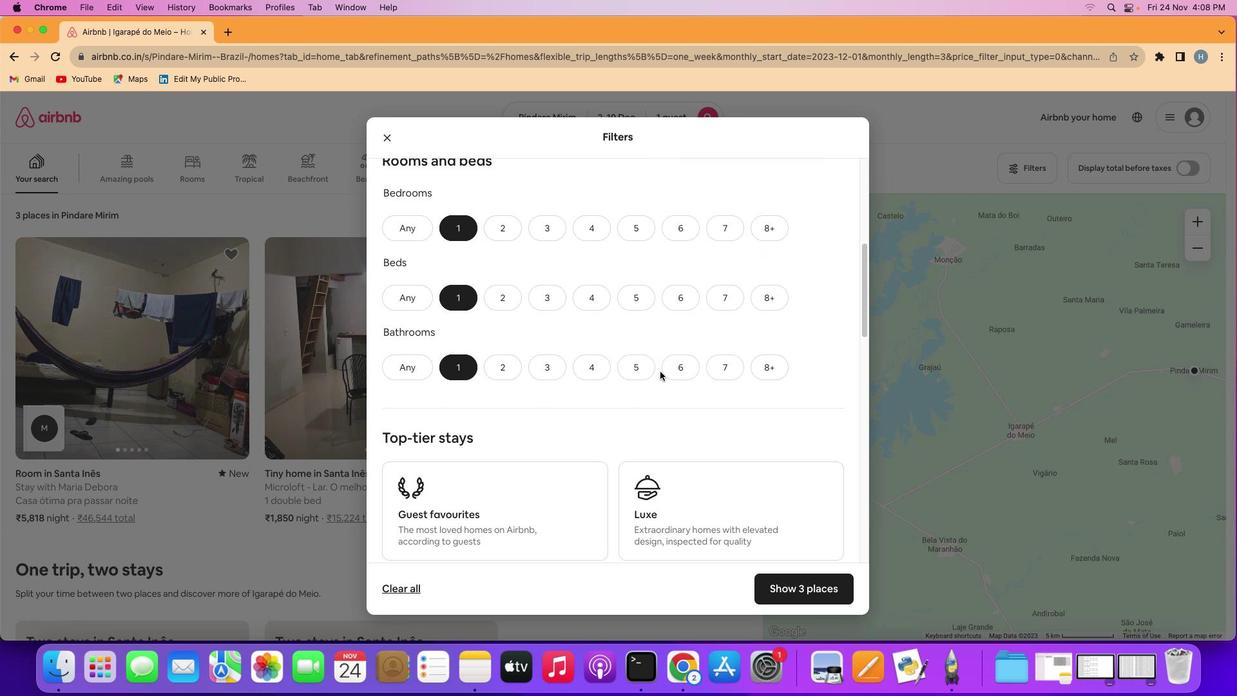 
Action: Mouse scrolled (660, 371) with delta (0, 0)
Screenshot: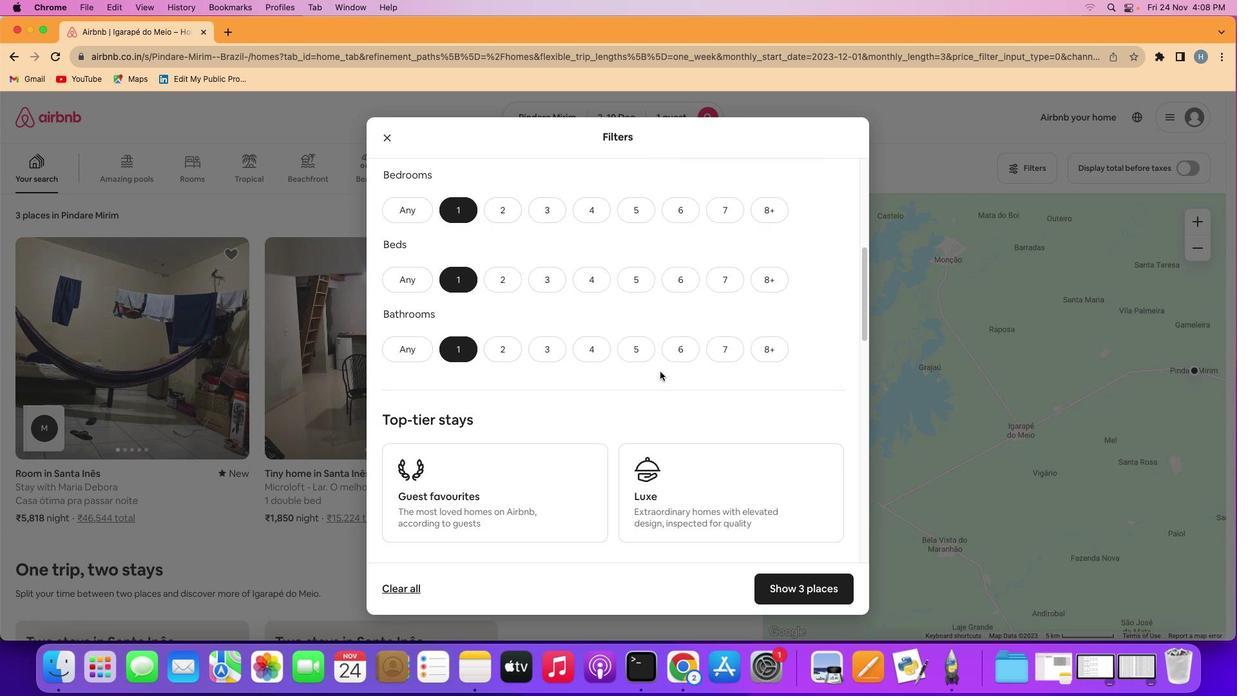 
Action: Mouse scrolled (660, 371) with delta (0, 0)
Screenshot: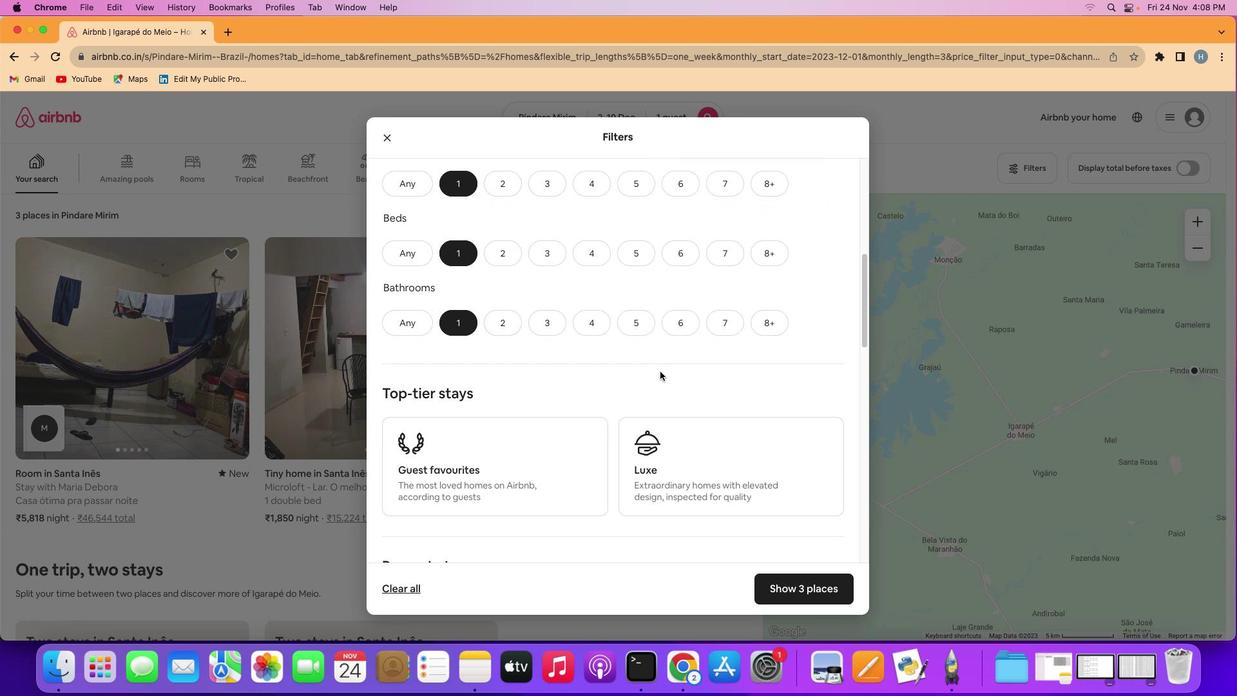 
Action: Mouse scrolled (660, 371) with delta (0, 0)
Screenshot: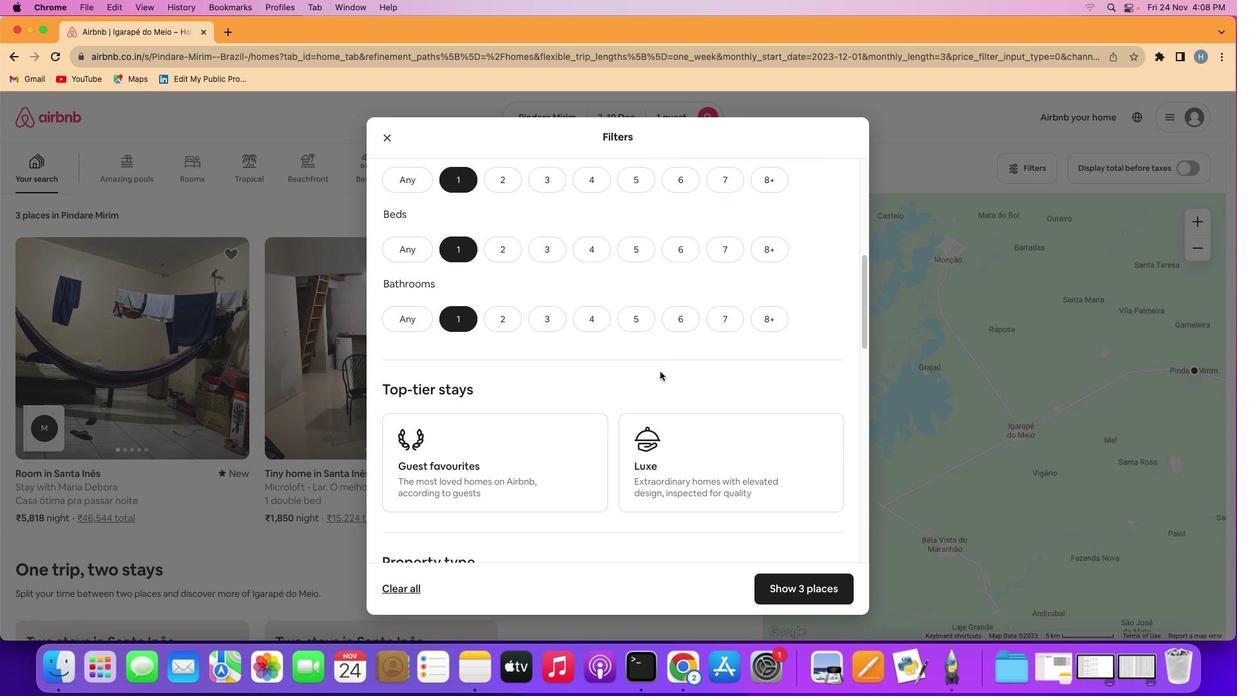 
Action: Mouse scrolled (660, 371) with delta (0, 0)
Screenshot: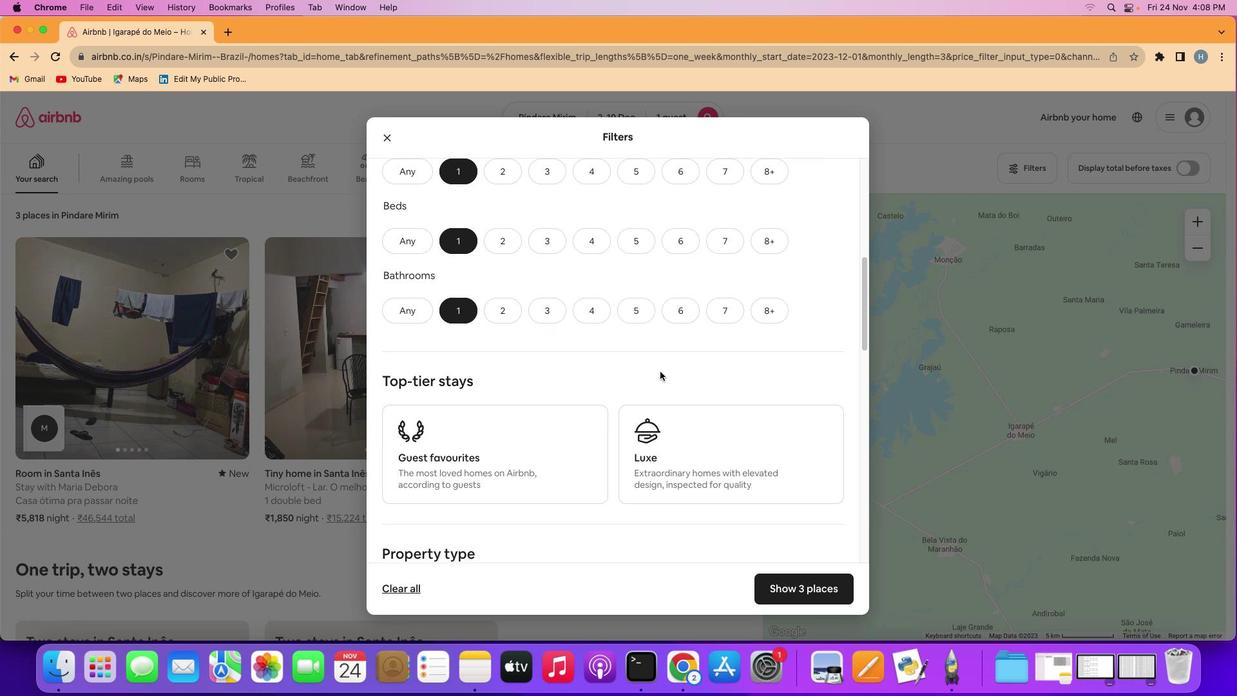 
Action: Mouse scrolled (660, 371) with delta (0, 0)
Screenshot: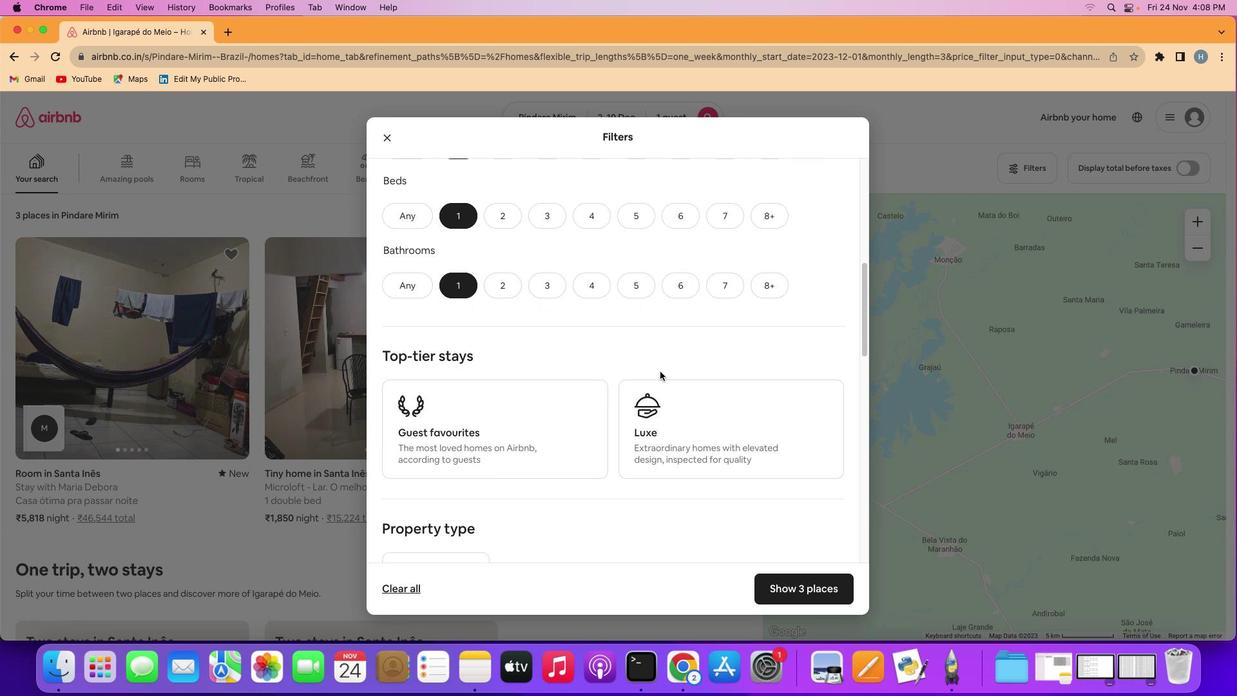 
Action: Mouse scrolled (660, 371) with delta (0, 0)
Screenshot: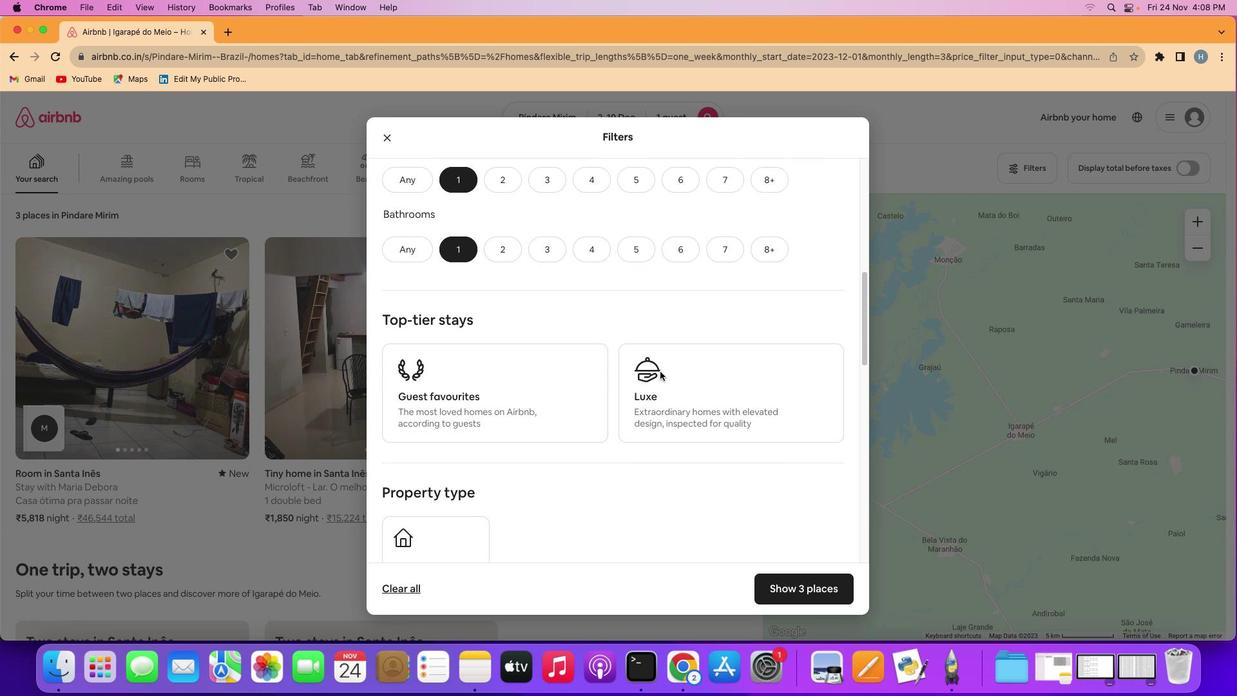 
Action: Mouse scrolled (660, 371) with delta (0, -1)
Screenshot: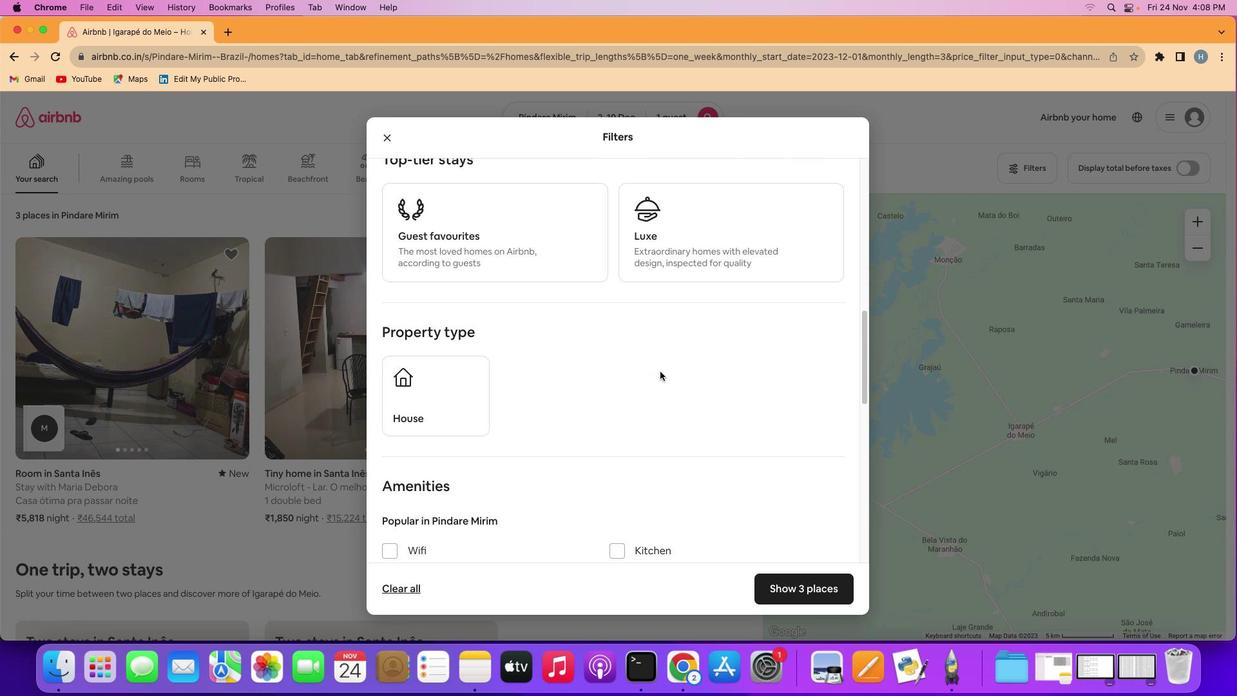 
Action: Mouse scrolled (660, 371) with delta (0, -1)
Screenshot: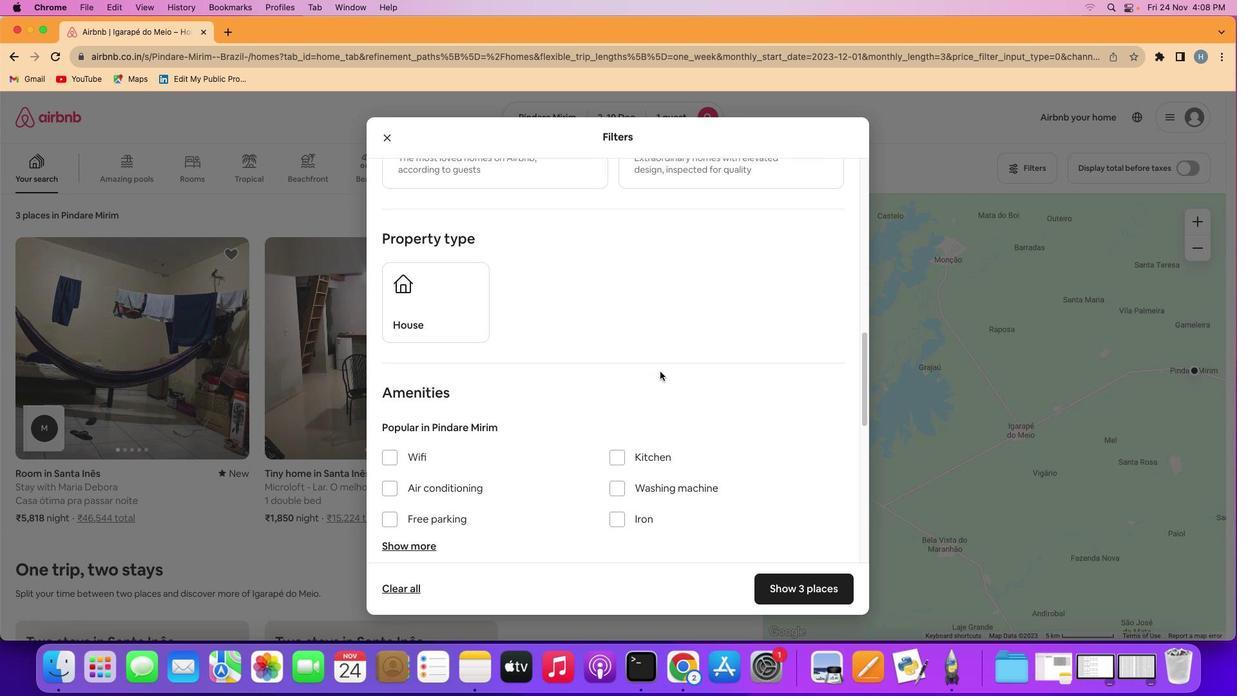 
Action: Mouse scrolled (660, 371) with delta (0, -3)
Screenshot: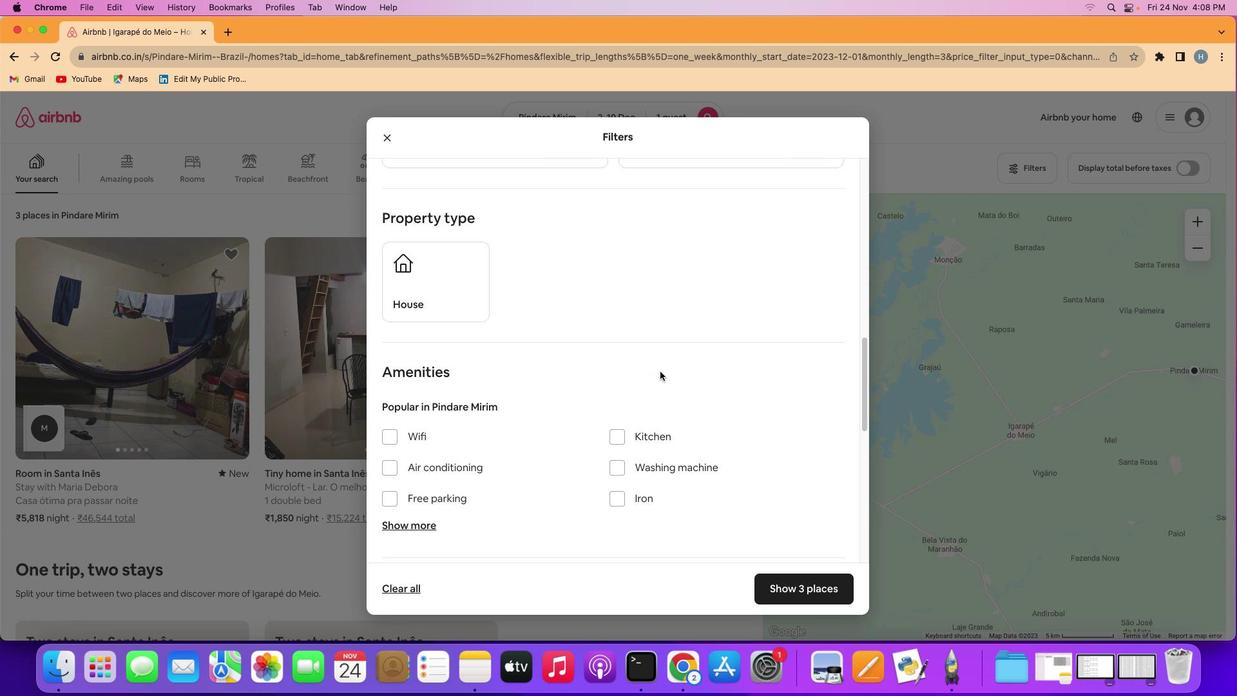
Action: Mouse moved to (657, 372)
Screenshot: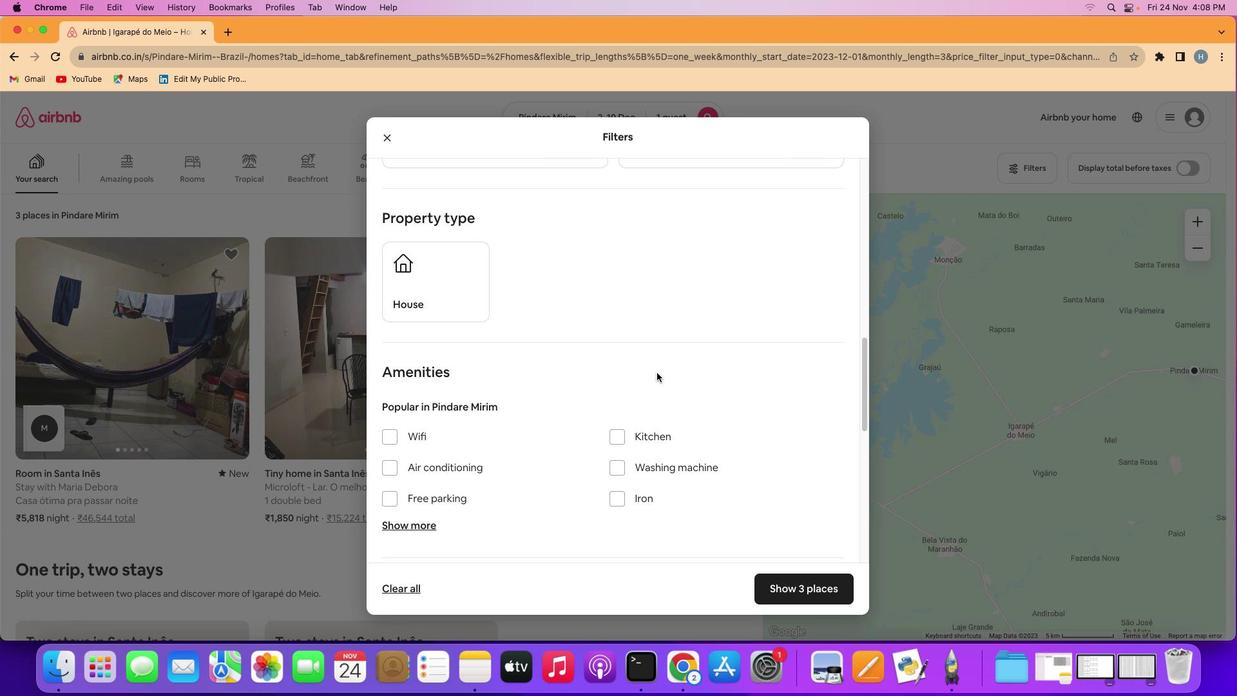 
Action: Mouse scrolled (657, 372) with delta (0, 0)
Screenshot: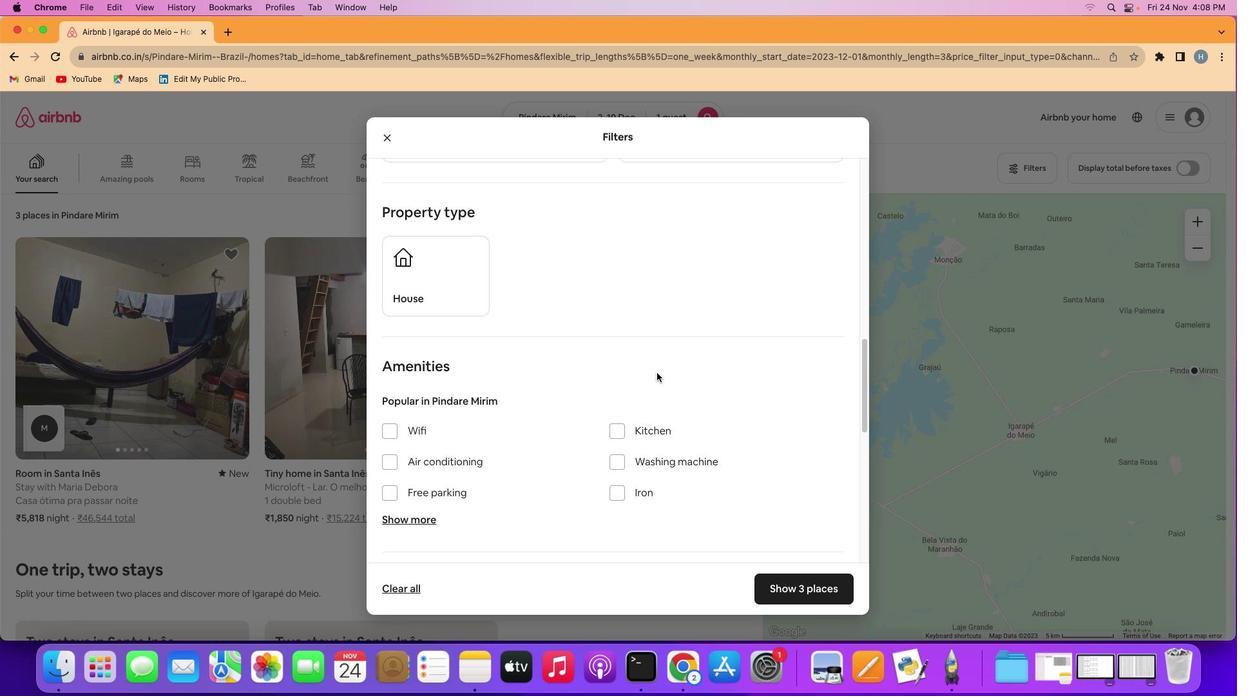 
Action: Mouse scrolled (657, 372) with delta (0, 0)
Screenshot: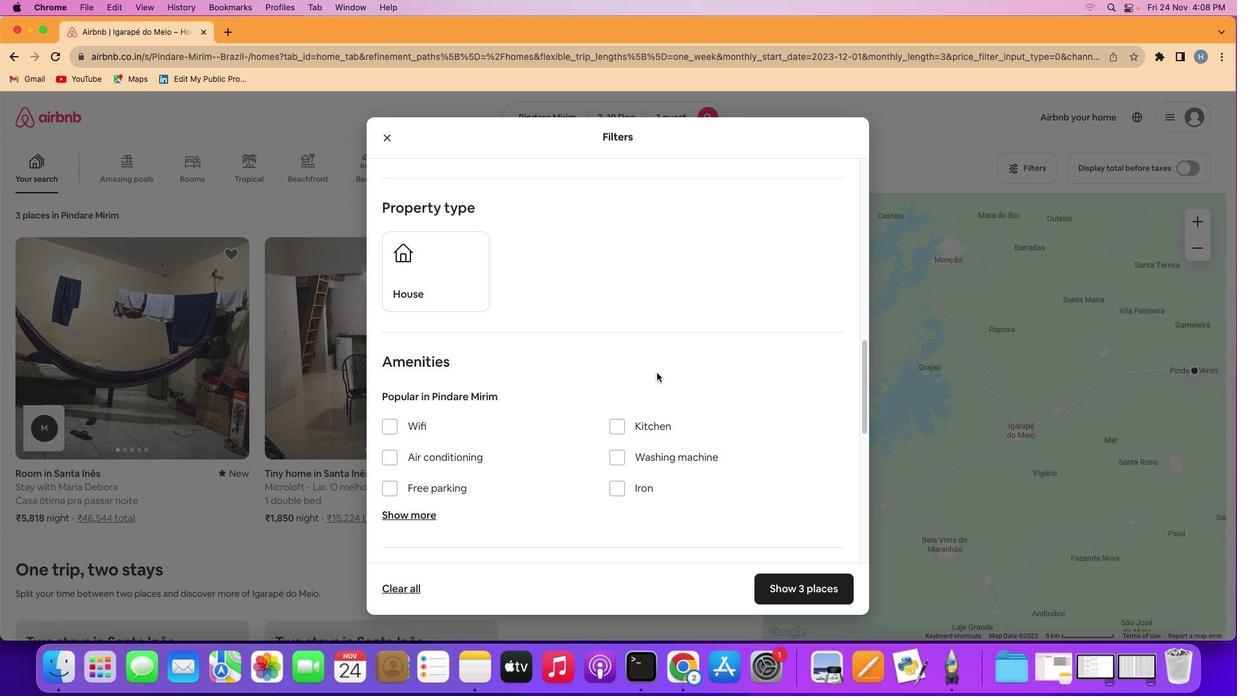 
Action: Mouse scrolled (657, 372) with delta (0, 0)
Screenshot: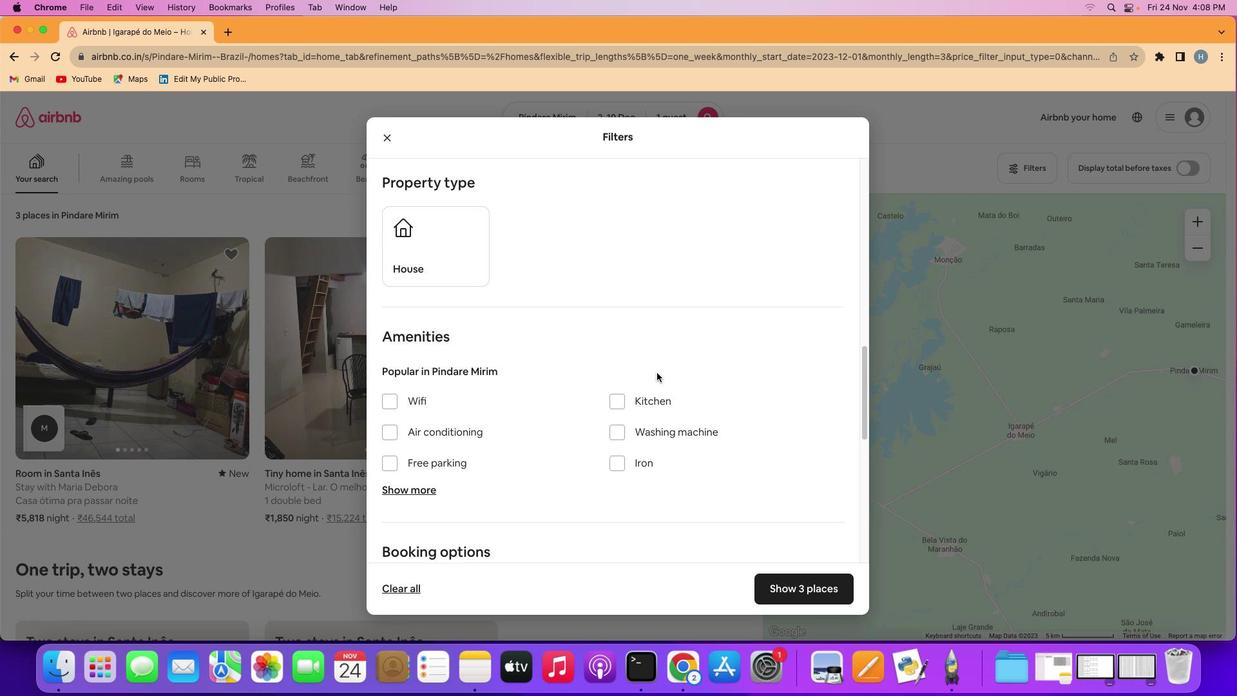 
Action: Mouse moved to (656, 372)
Screenshot: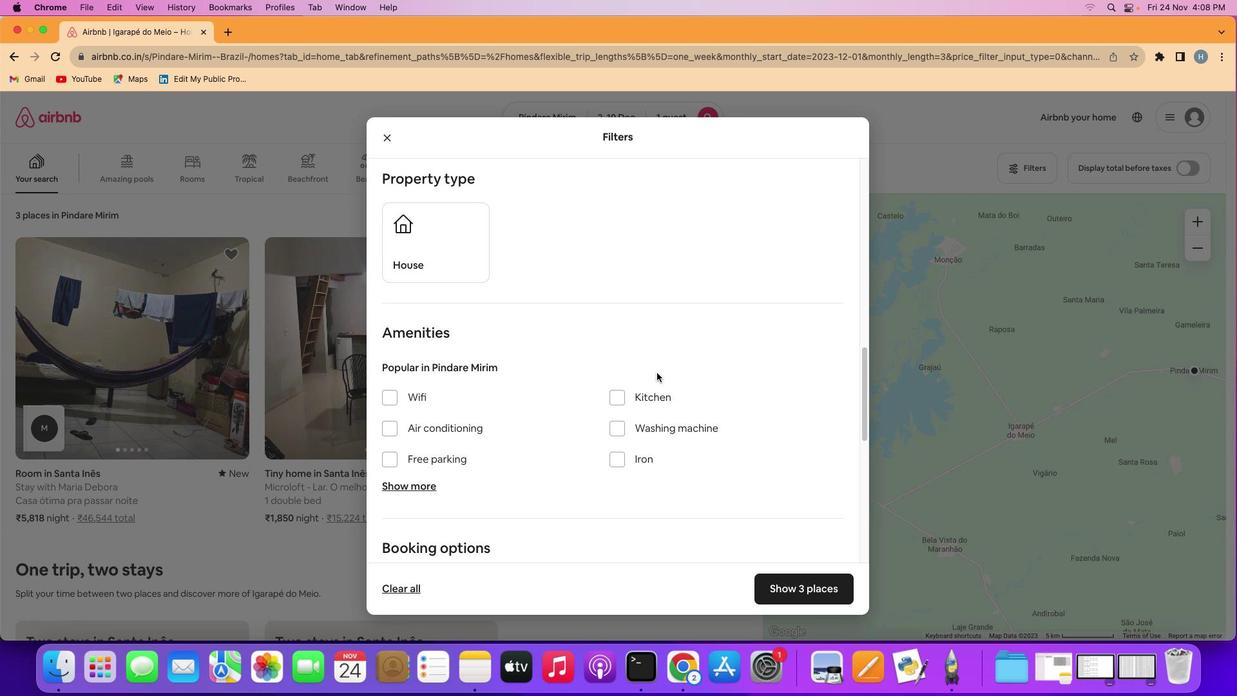 
Action: Mouse scrolled (656, 372) with delta (0, 0)
Screenshot: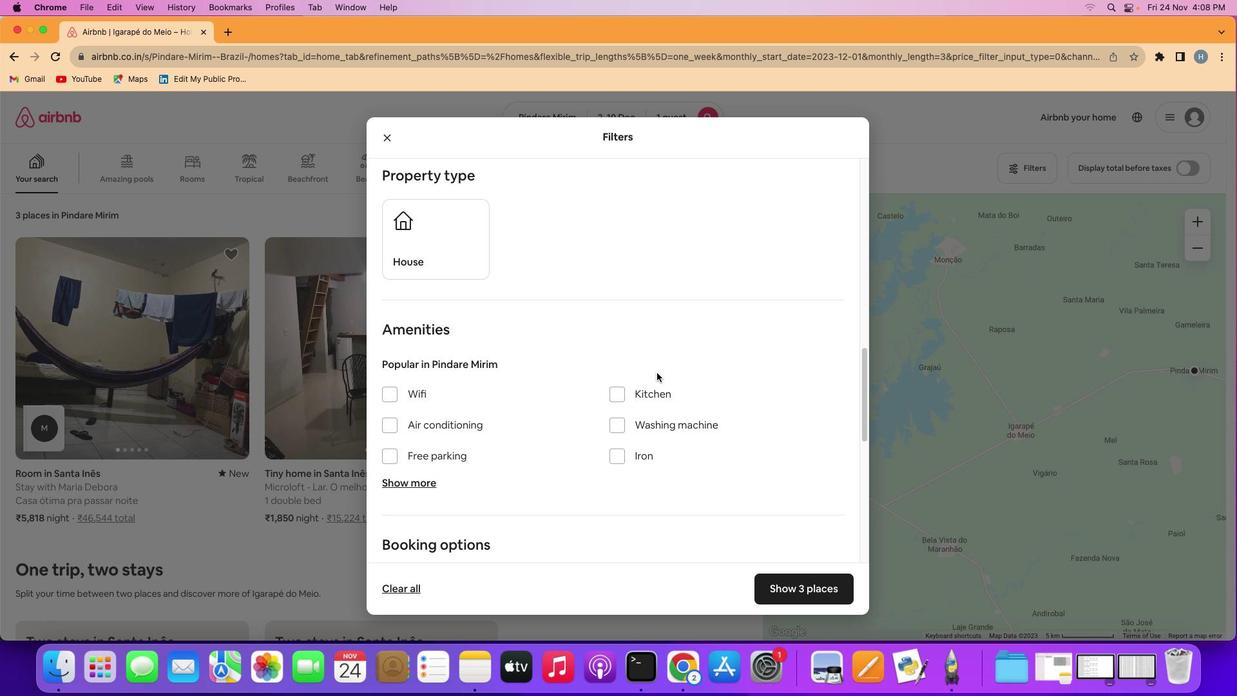 
Action: Mouse scrolled (656, 372) with delta (0, 0)
Screenshot: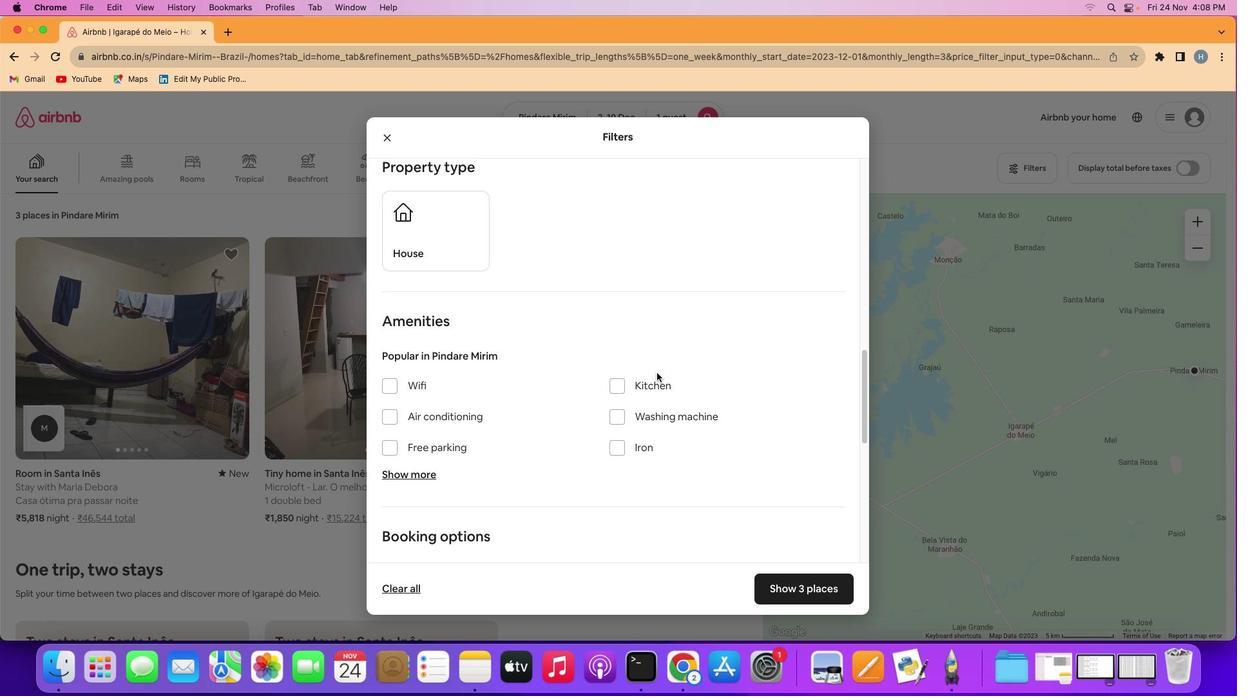 
Action: Mouse scrolled (656, 372) with delta (0, 0)
Screenshot: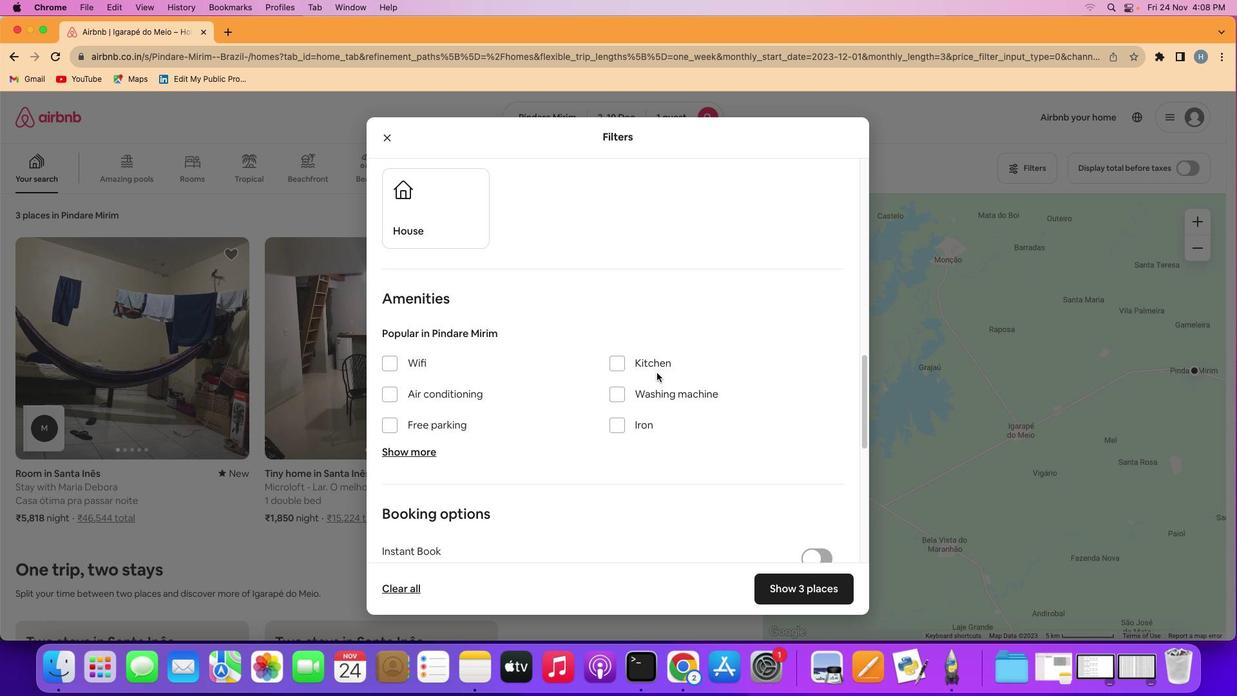 
Action: Mouse scrolled (656, 372) with delta (0, 0)
Screenshot: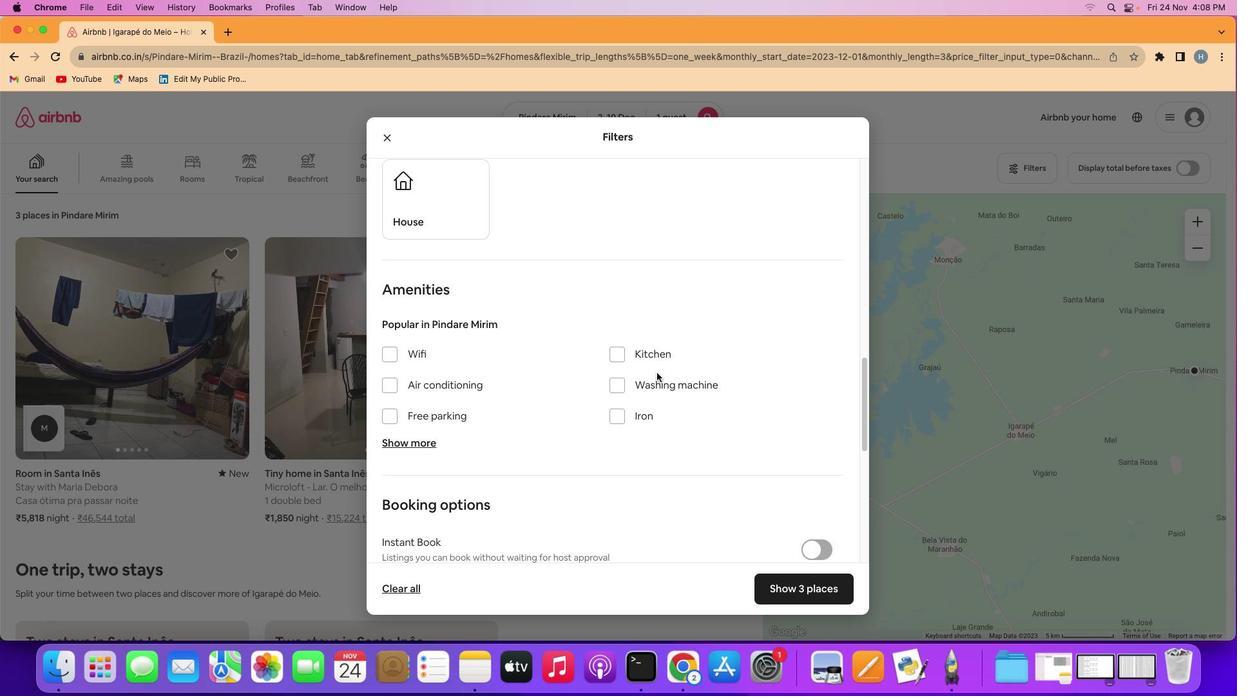 
Action: Mouse scrolled (656, 372) with delta (0, 0)
Screenshot: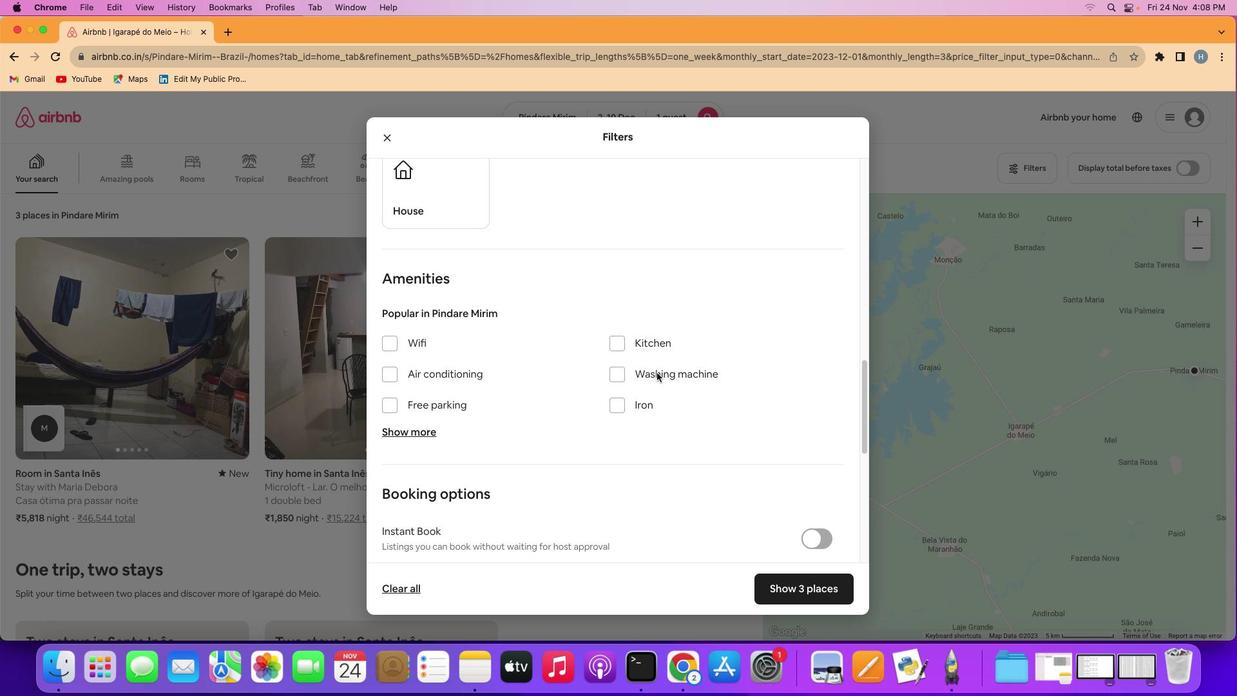 
Action: Mouse scrolled (656, 372) with delta (0, 0)
Screenshot: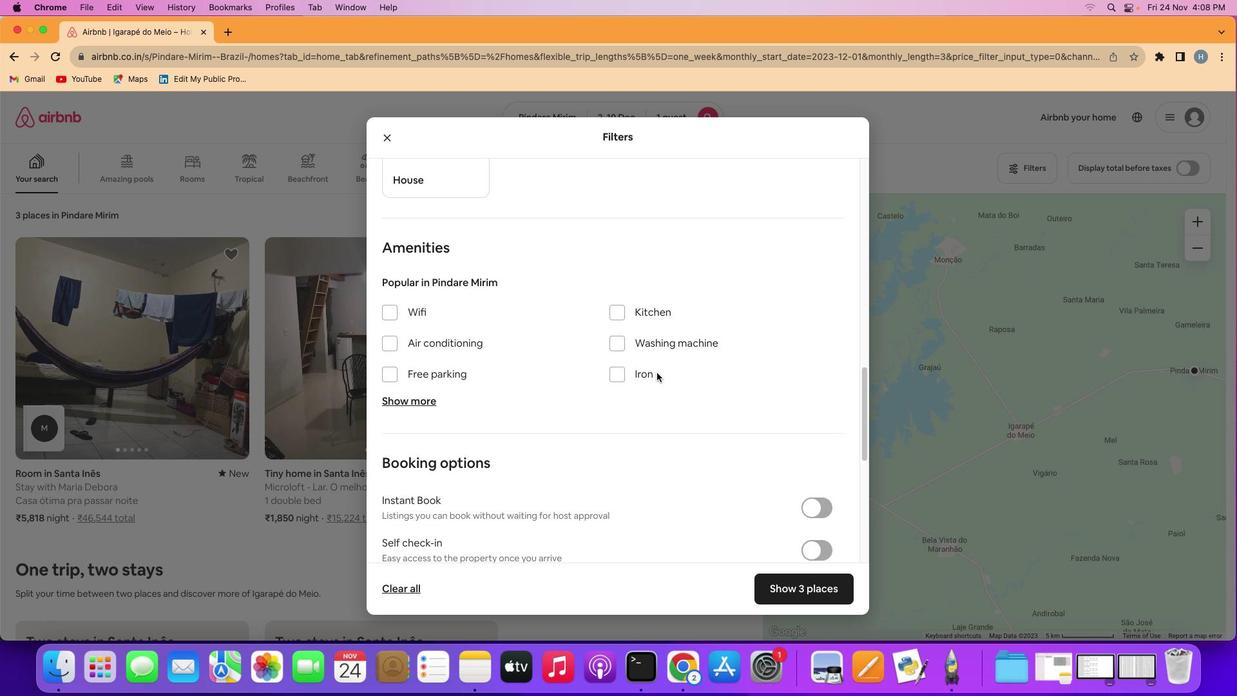 
Action: Mouse moved to (661, 372)
Screenshot: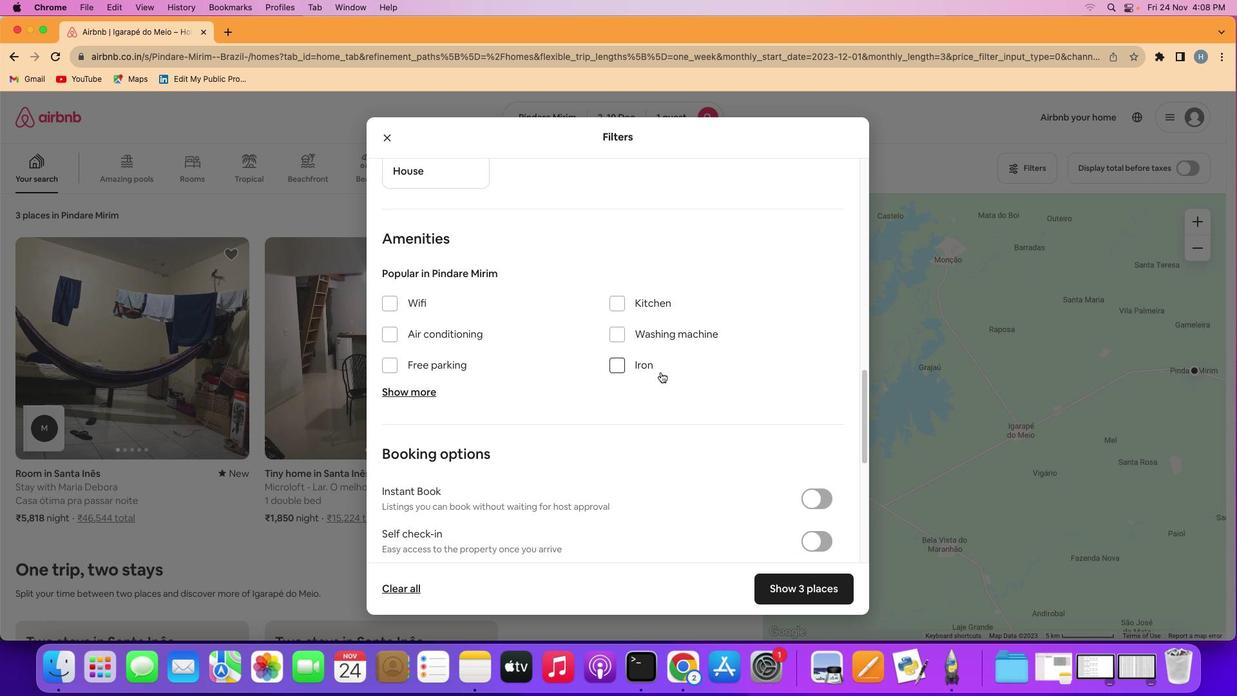 
Action: Mouse scrolled (661, 372) with delta (0, 0)
Screenshot: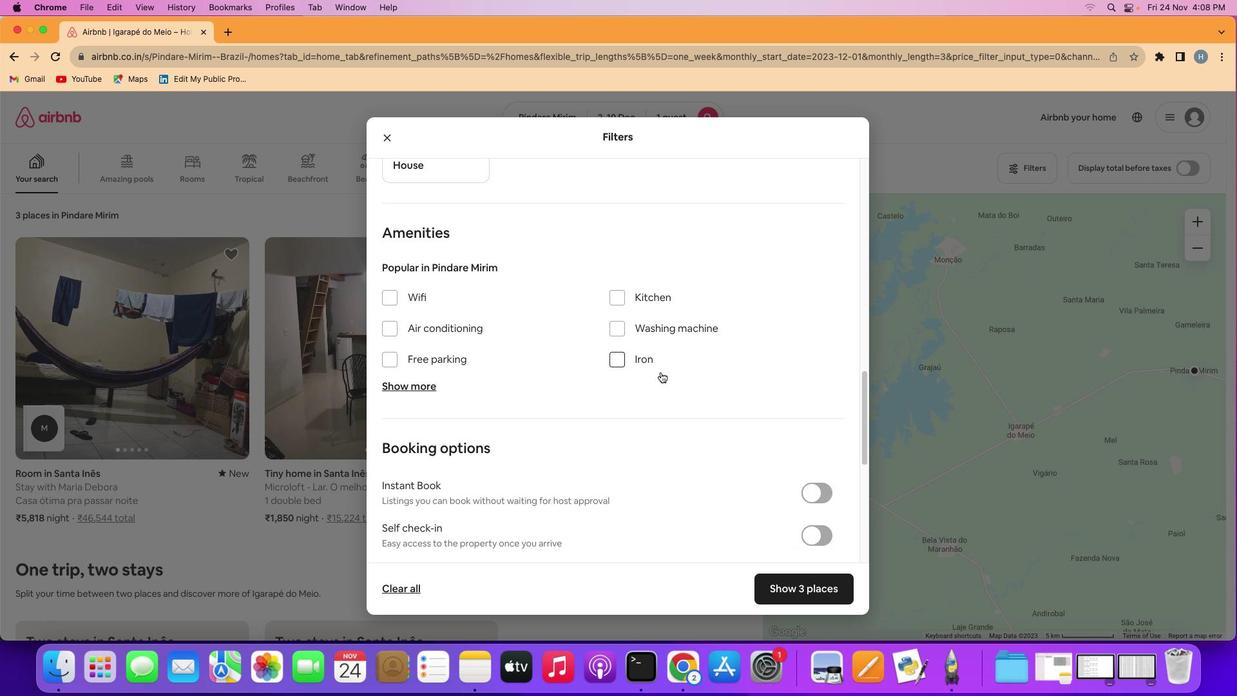 
Action: Mouse scrolled (661, 372) with delta (0, 0)
Screenshot: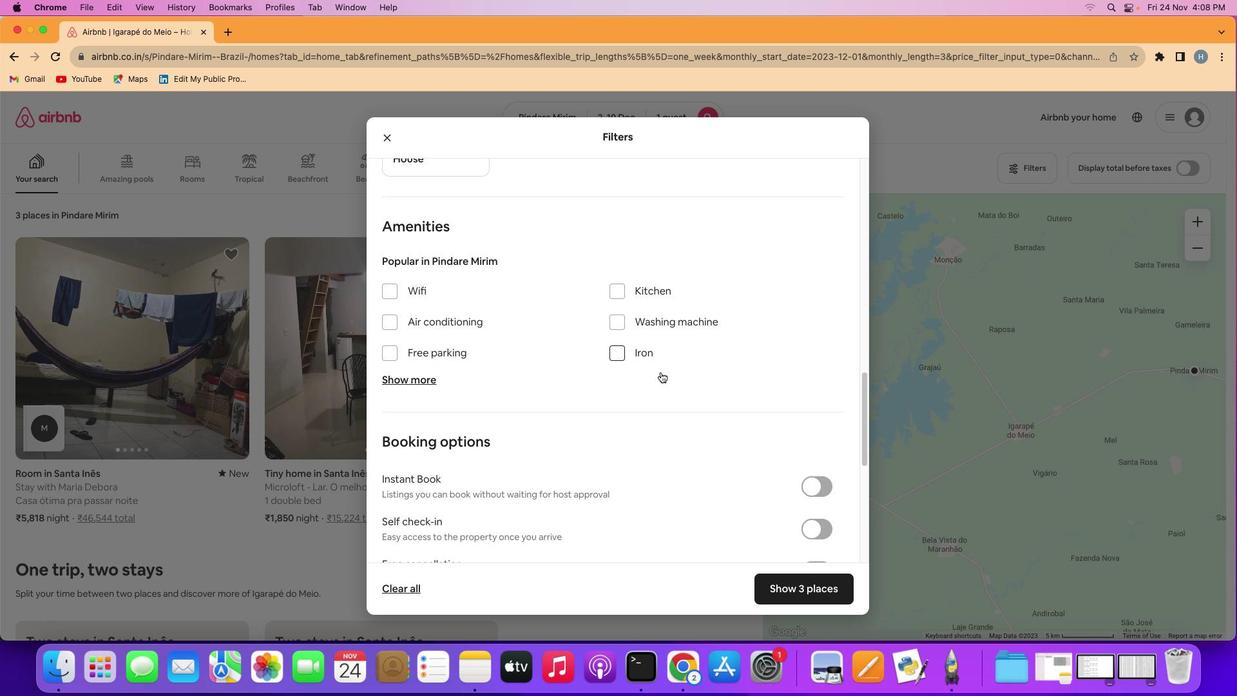 
Action: Mouse scrolled (661, 372) with delta (0, 0)
Screenshot: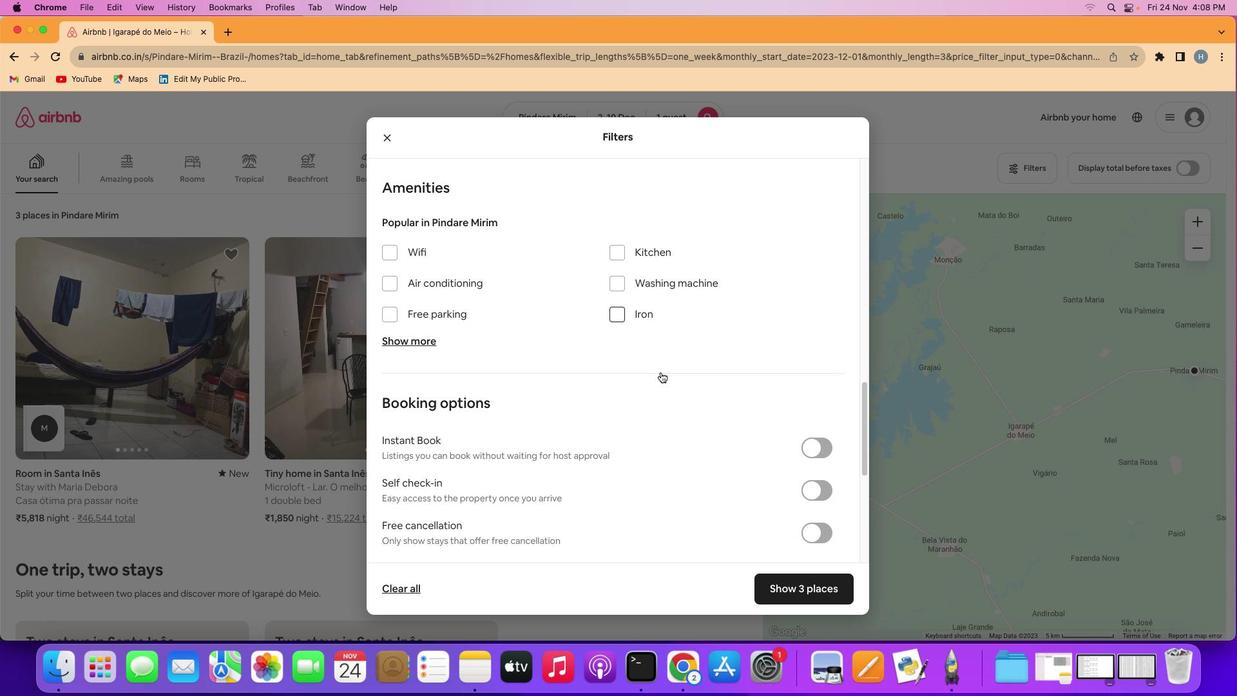 
Action: Mouse scrolled (661, 372) with delta (0, 0)
Screenshot: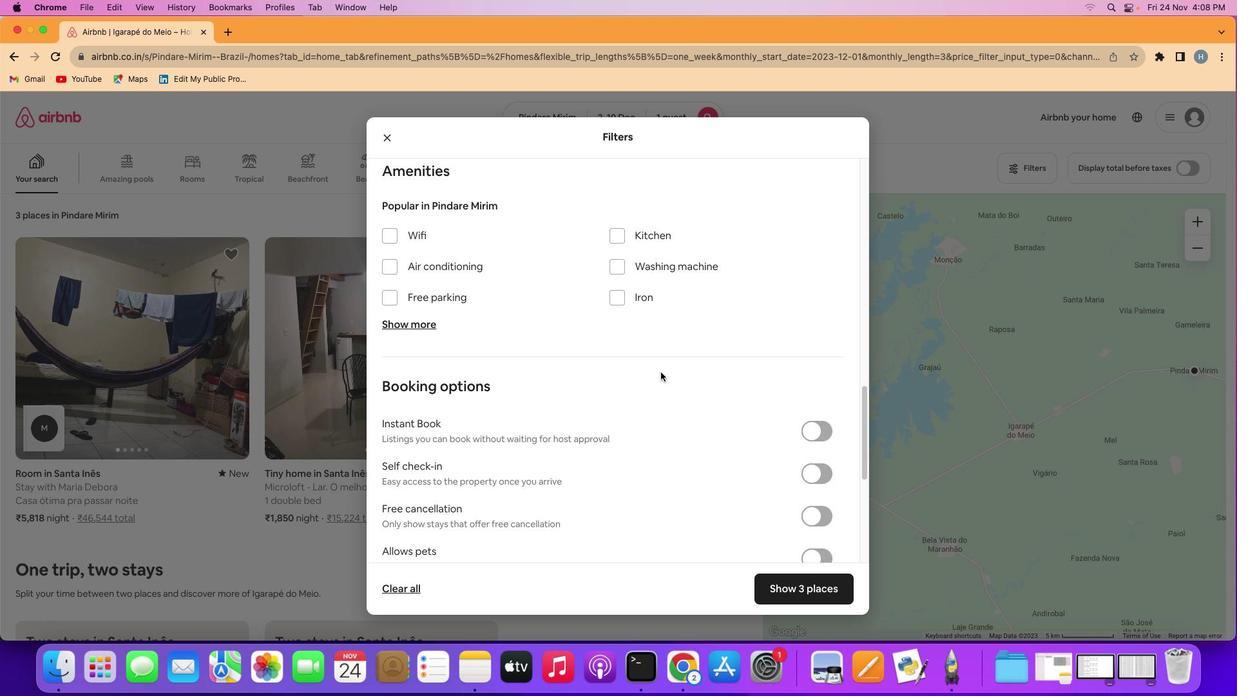 
Action: Mouse scrolled (661, 372) with delta (0, 0)
Screenshot: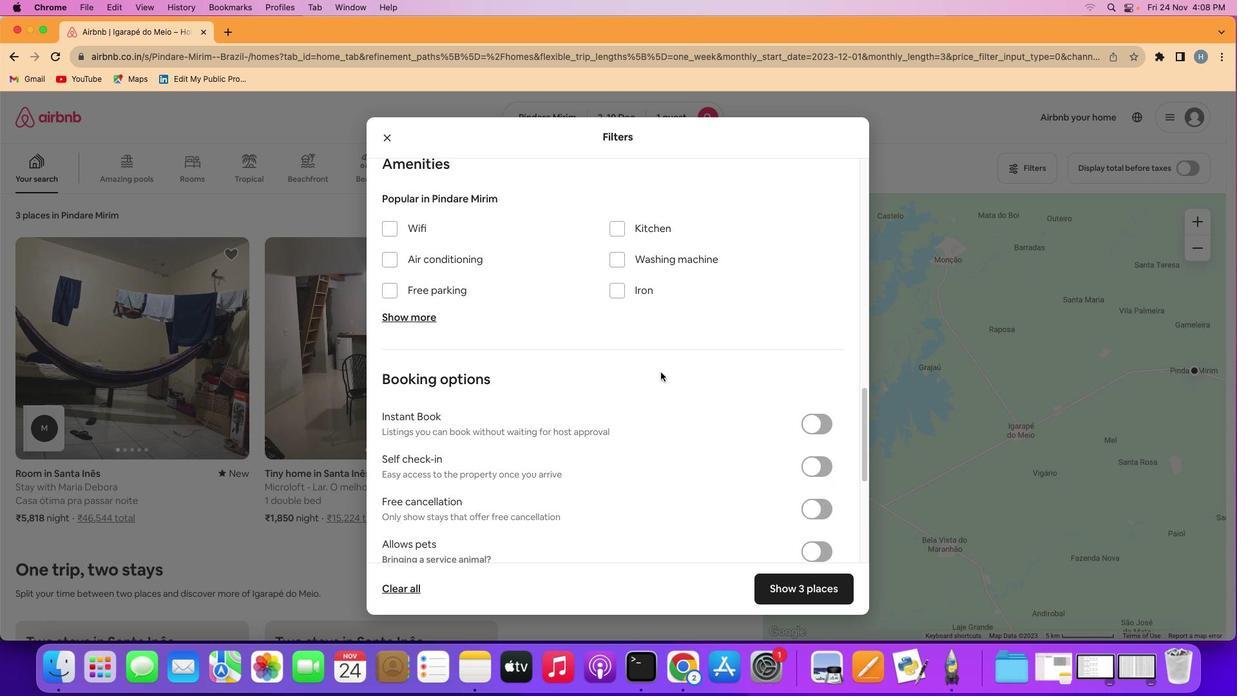 
Action: Mouse scrolled (661, 372) with delta (0, 0)
Screenshot: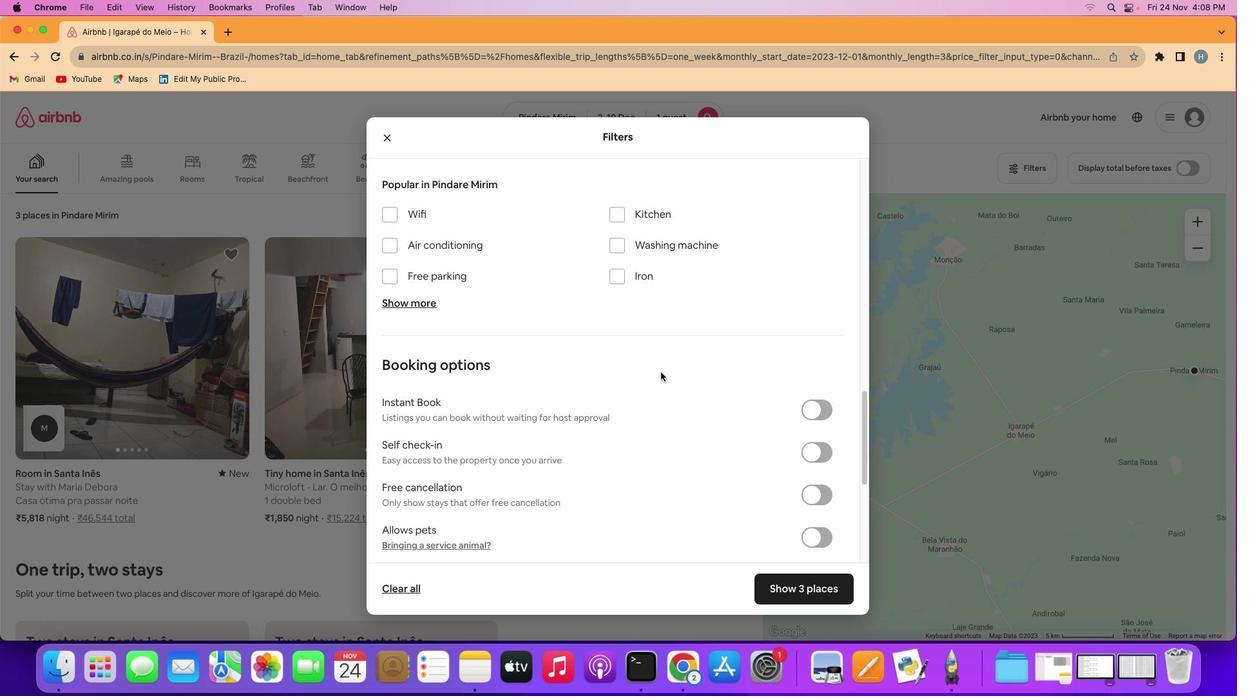 
Action: Mouse scrolled (661, 372) with delta (0, 0)
Screenshot: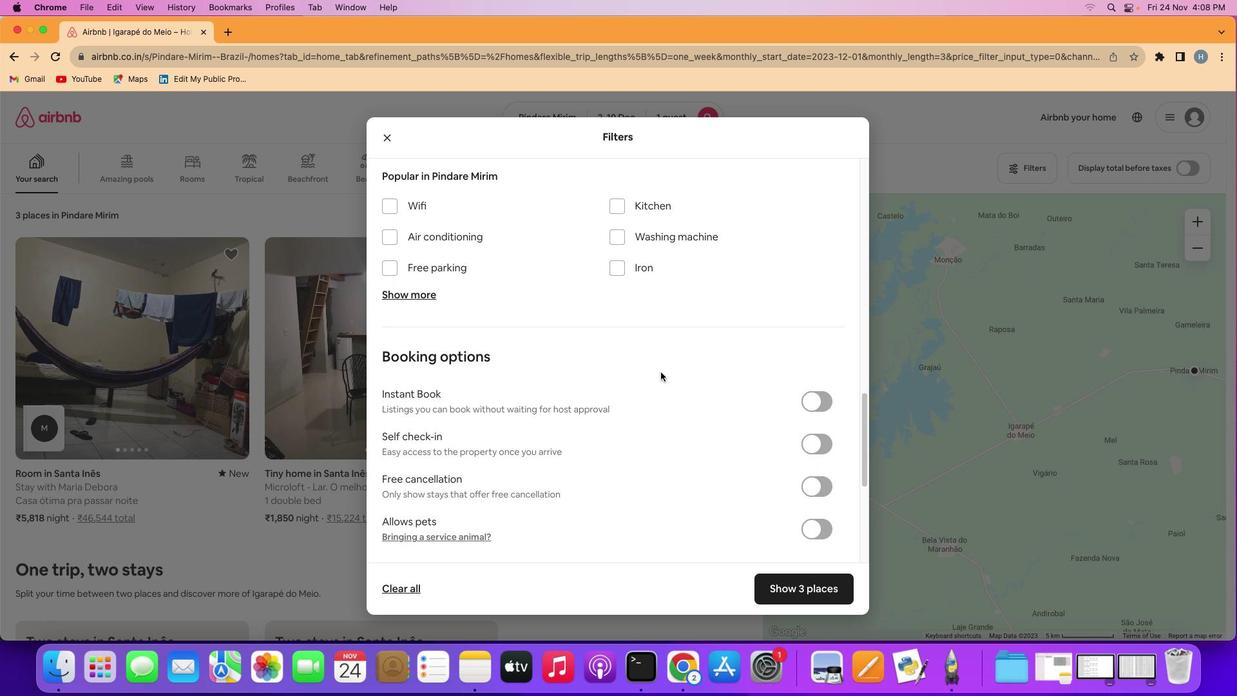 
Action: Mouse scrolled (661, 372) with delta (0, 0)
Screenshot: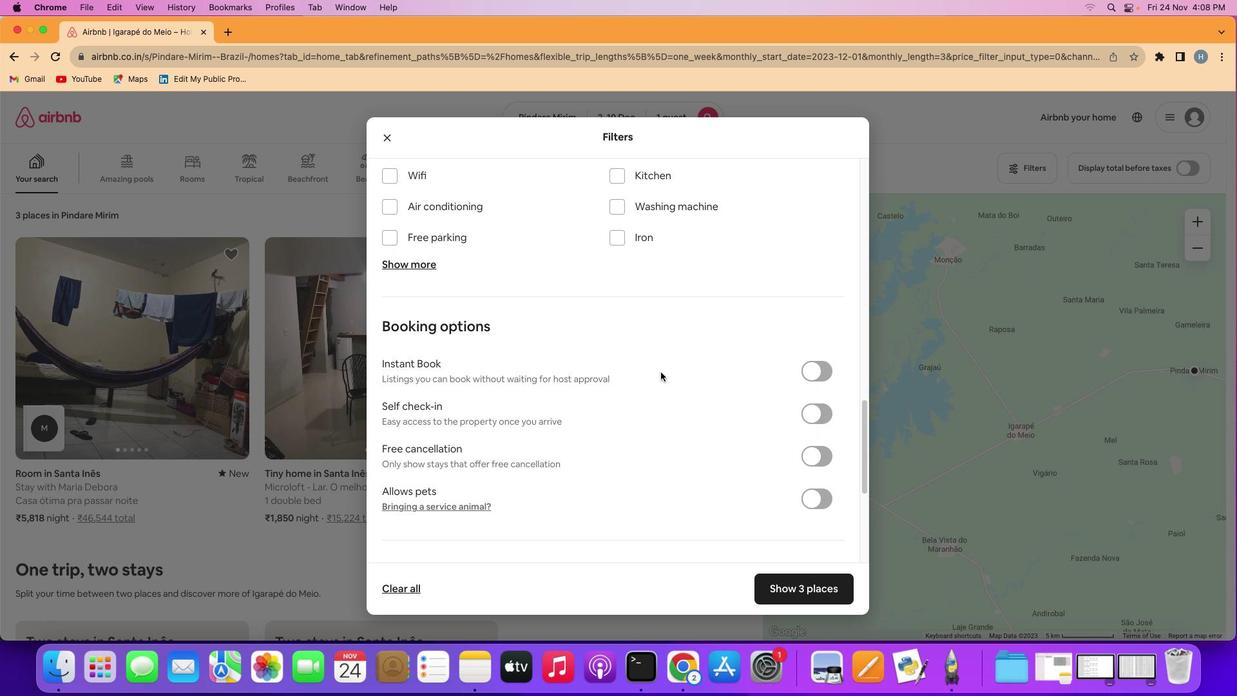 
Action: Mouse moved to (820, 411)
Screenshot: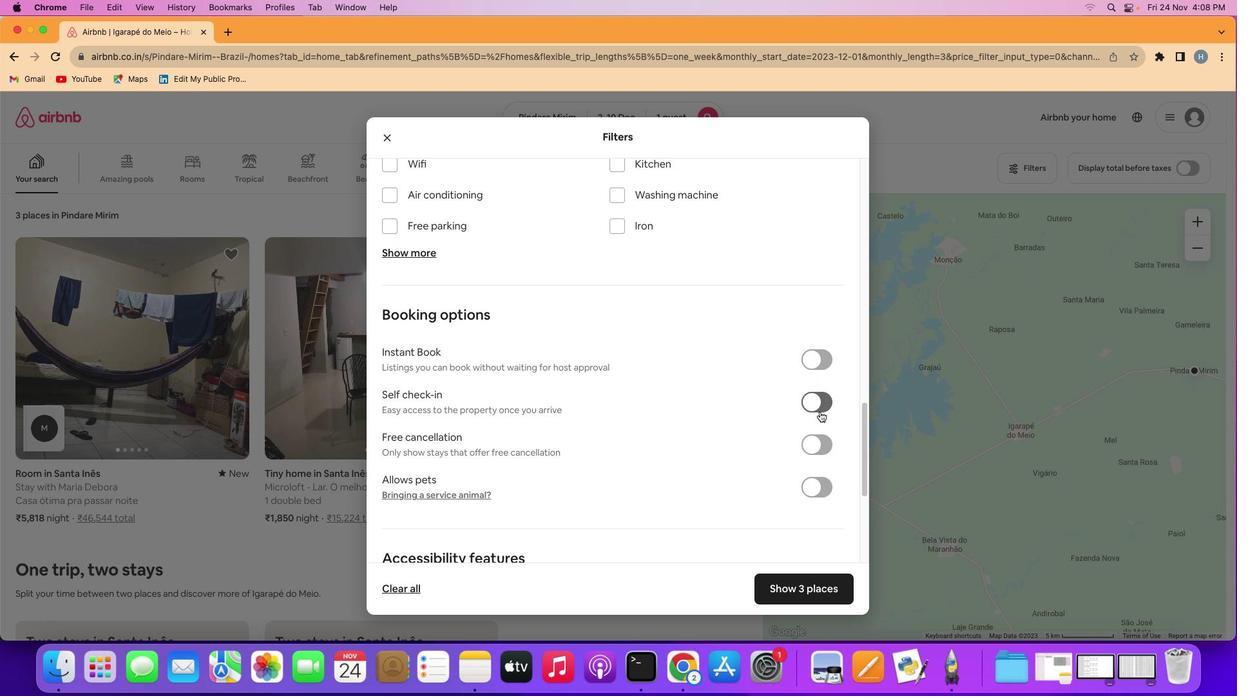 
Action: Mouse pressed left at (820, 411)
Screenshot: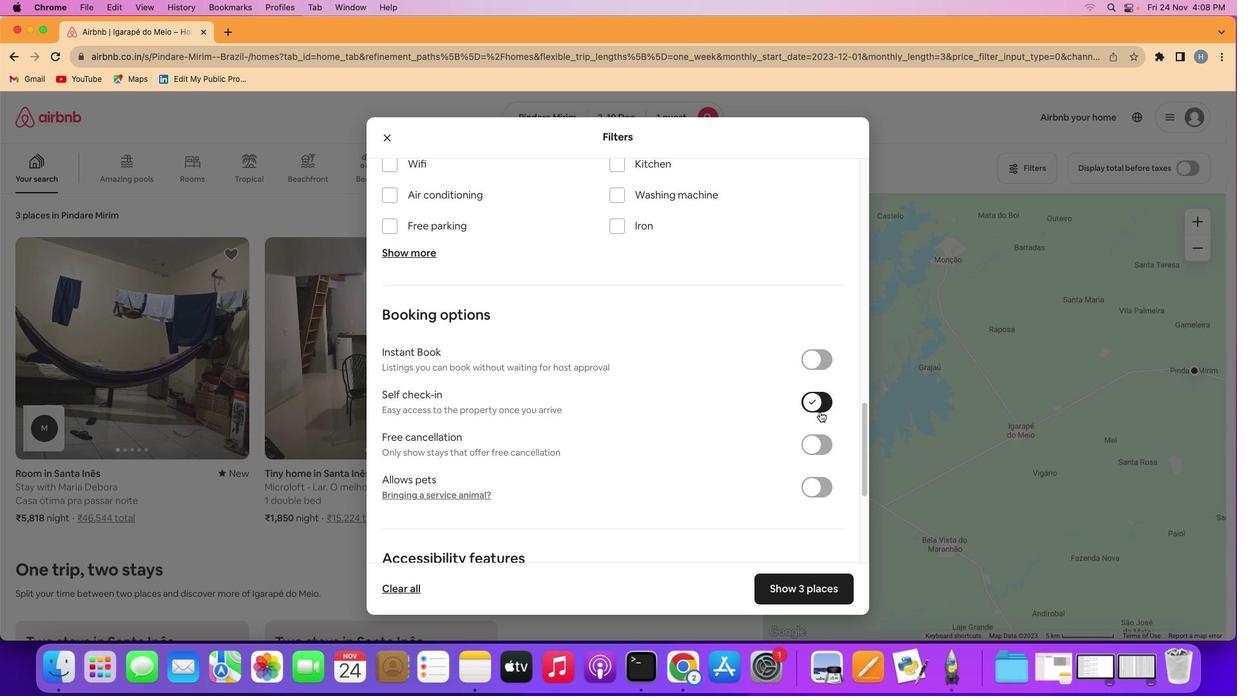 
Action: Mouse moved to (716, 459)
Screenshot: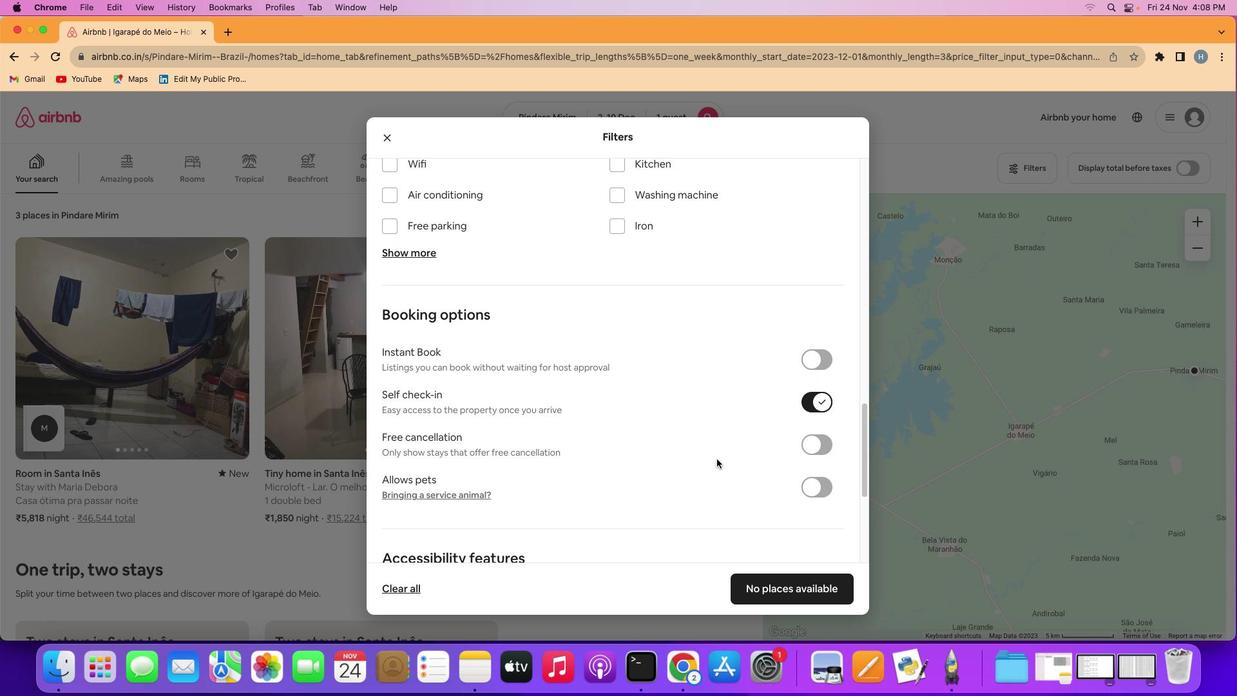 
Action: Mouse scrolled (716, 459) with delta (0, 0)
Screenshot: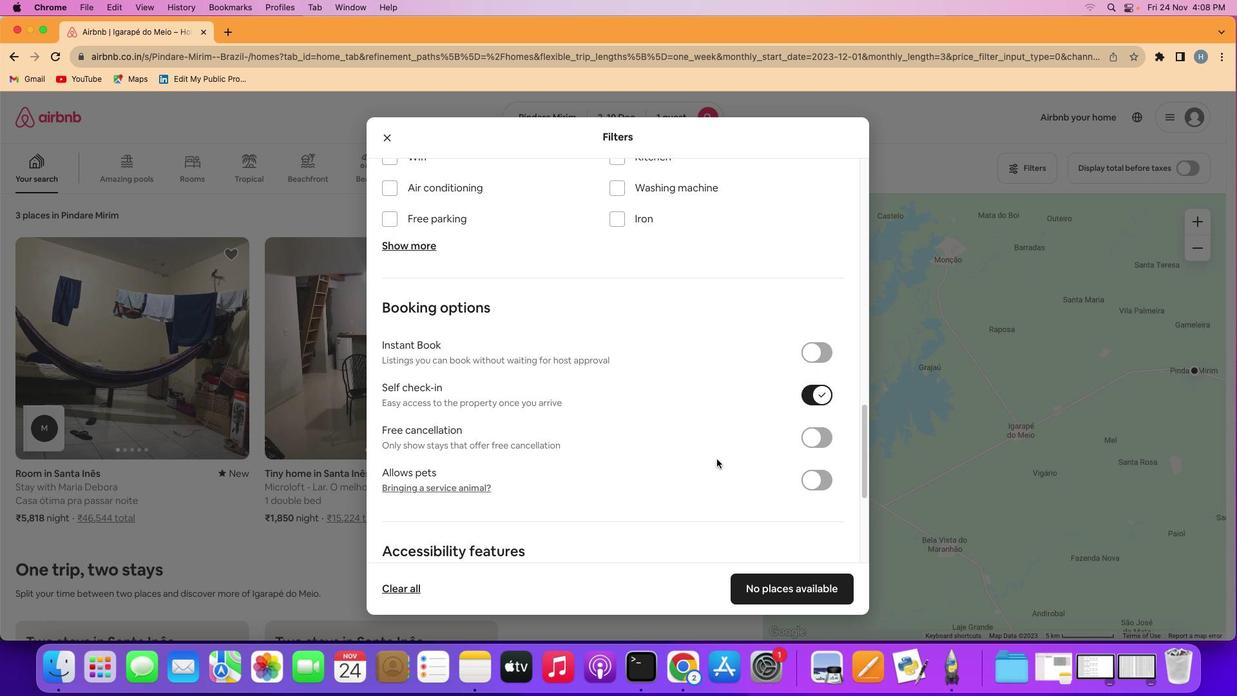 
Action: Mouse moved to (716, 459)
Screenshot: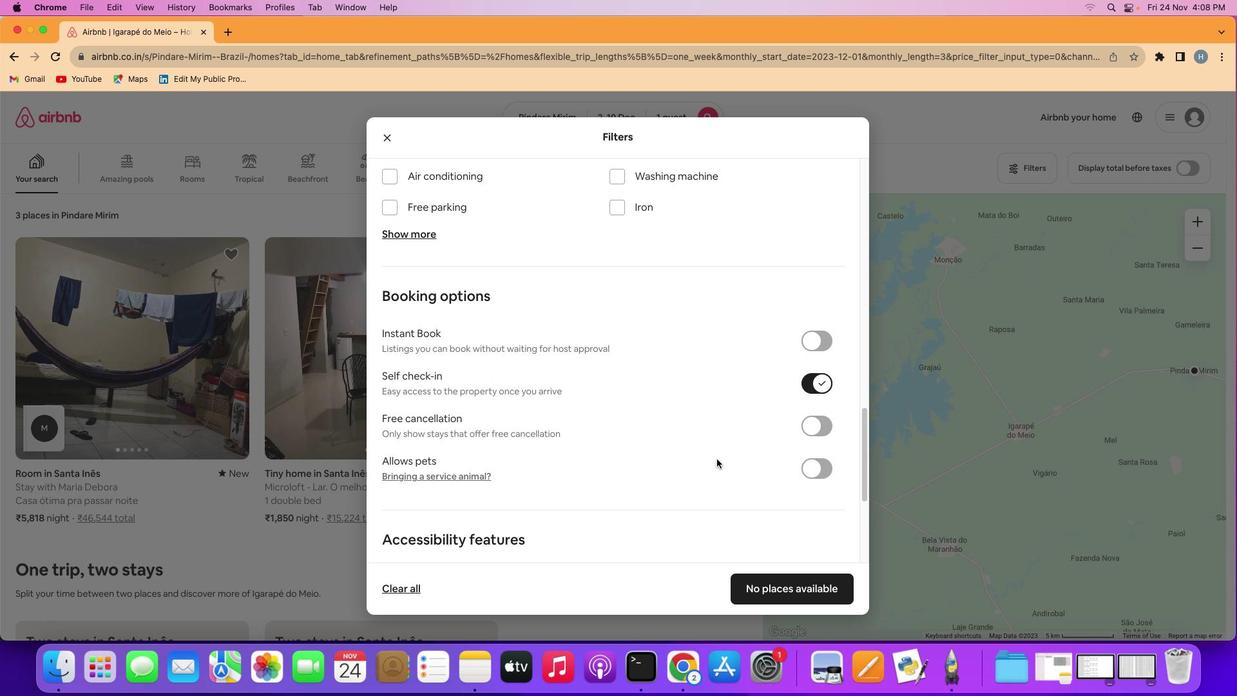 
Action: Mouse scrolled (716, 459) with delta (0, 0)
Screenshot: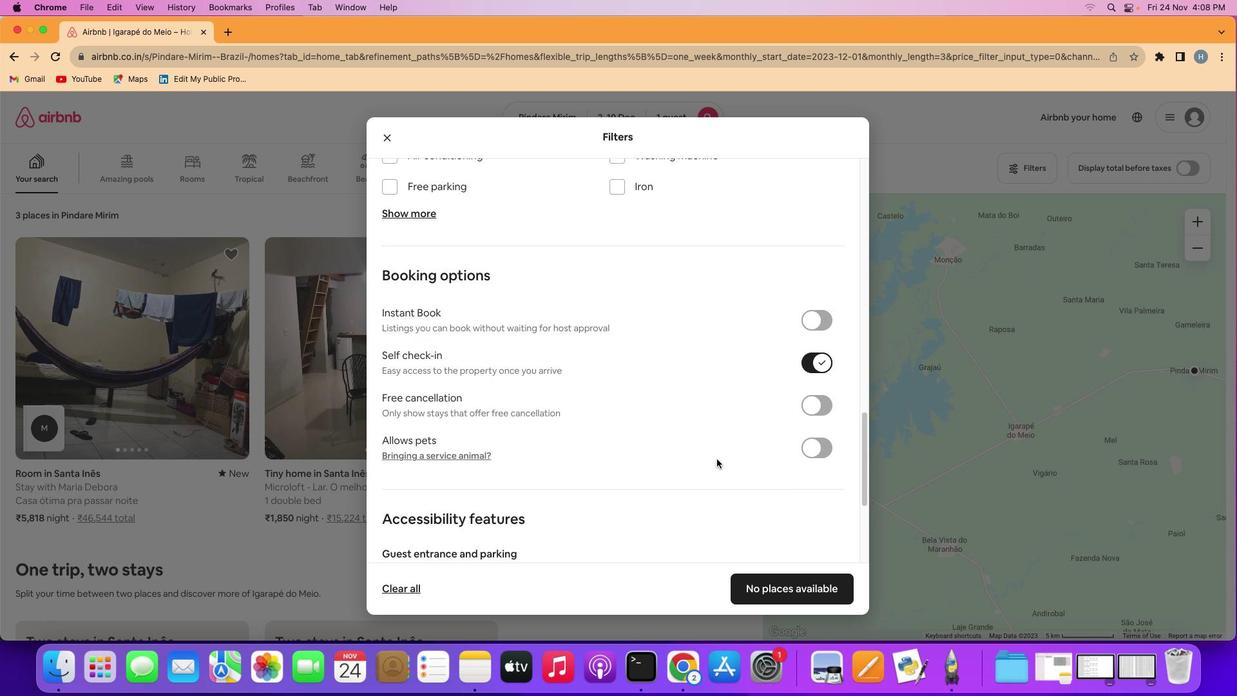 
Action: Mouse scrolled (716, 459) with delta (0, -1)
Screenshot: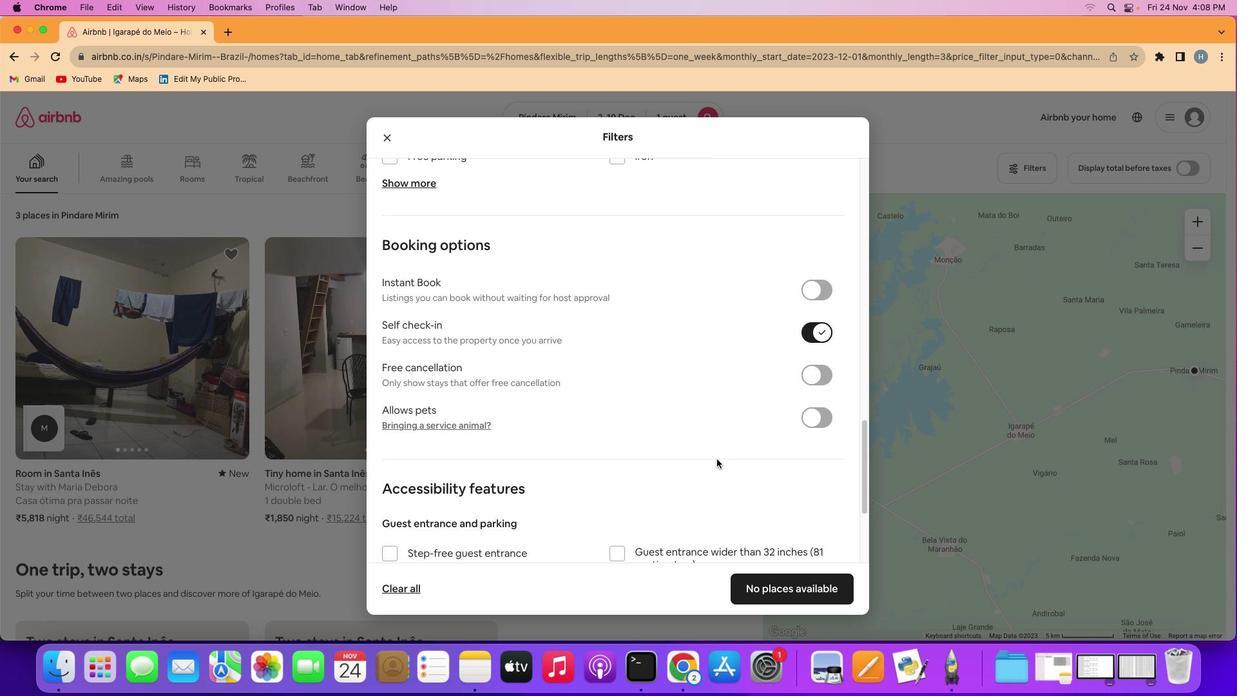 
Action: Mouse scrolled (716, 459) with delta (0, -1)
Screenshot: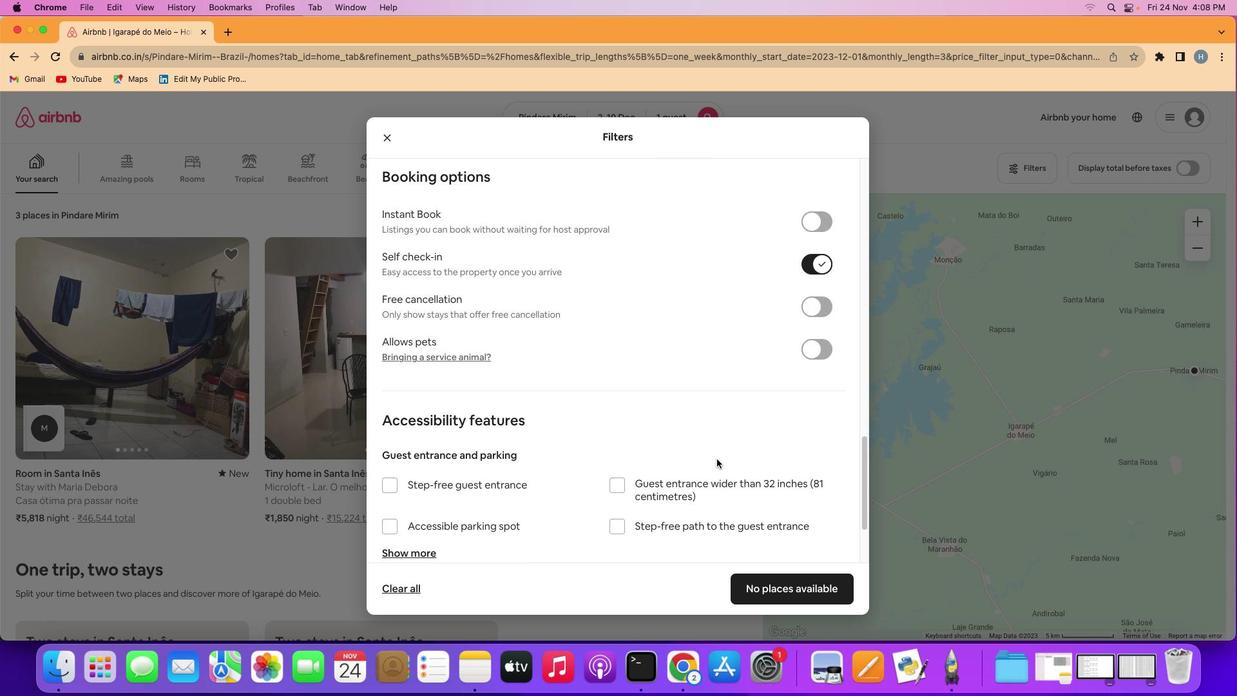 
Action: Mouse scrolled (716, 459) with delta (0, -1)
Screenshot: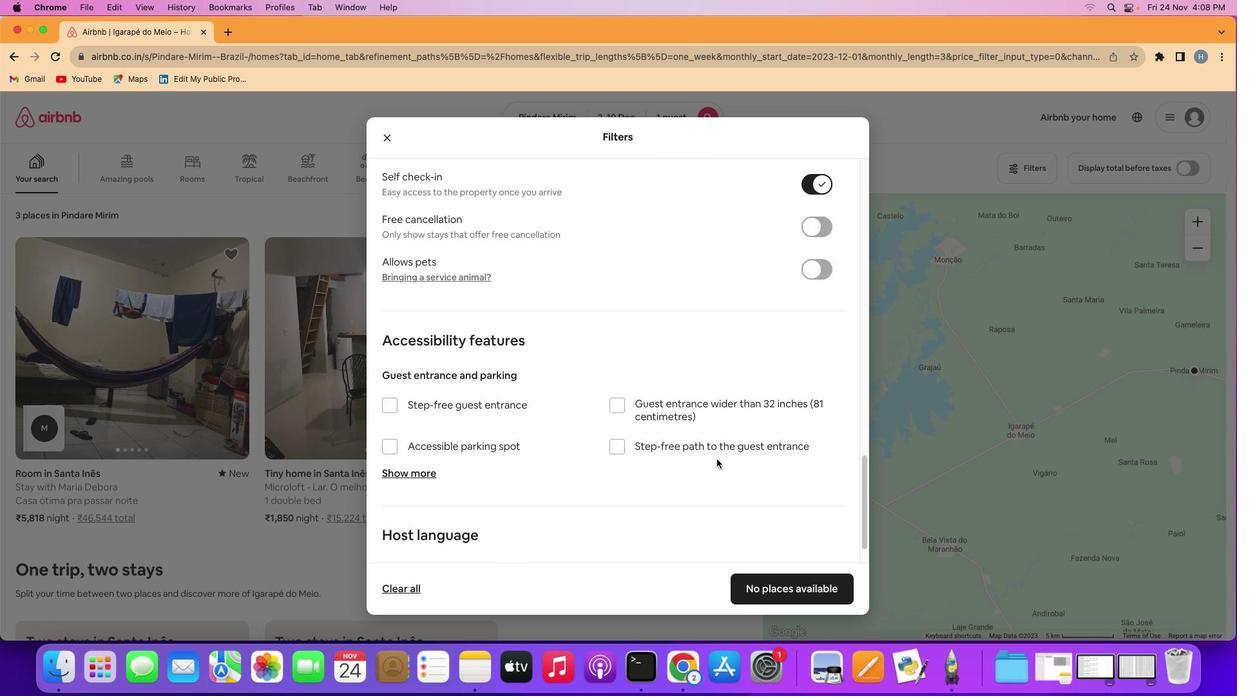
Action: Mouse scrolled (716, 459) with delta (0, 0)
Screenshot: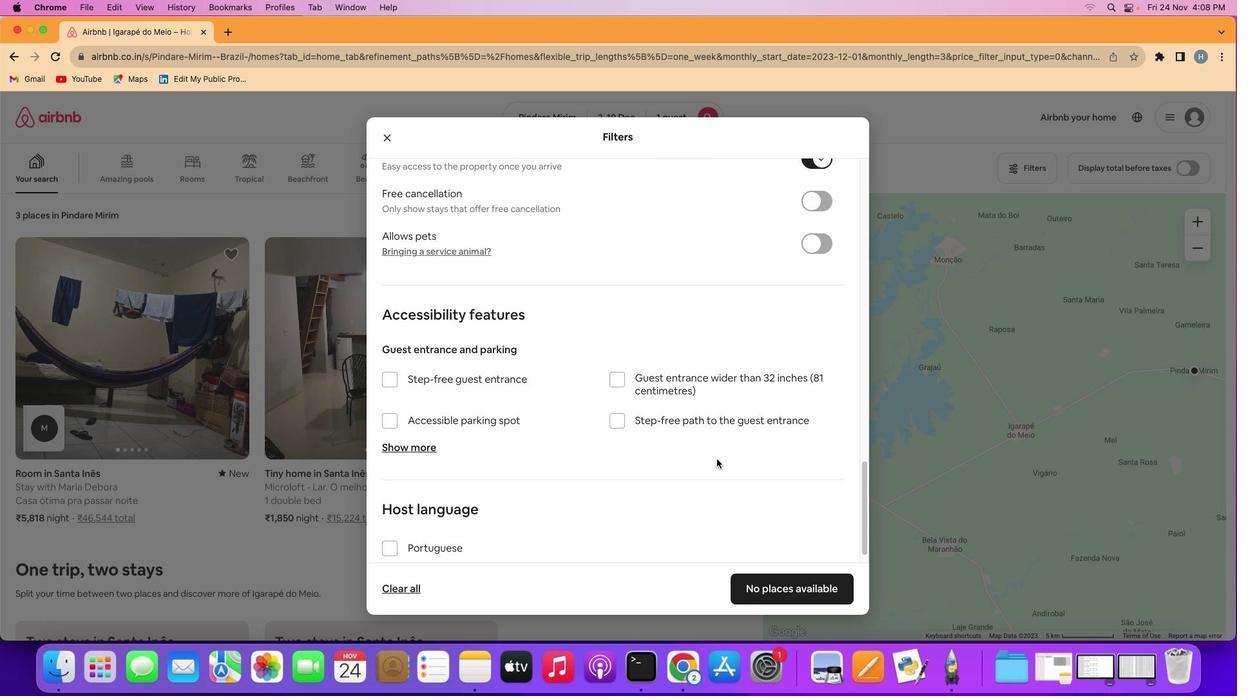
Action: Mouse scrolled (716, 459) with delta (0, 0)
Screenshot: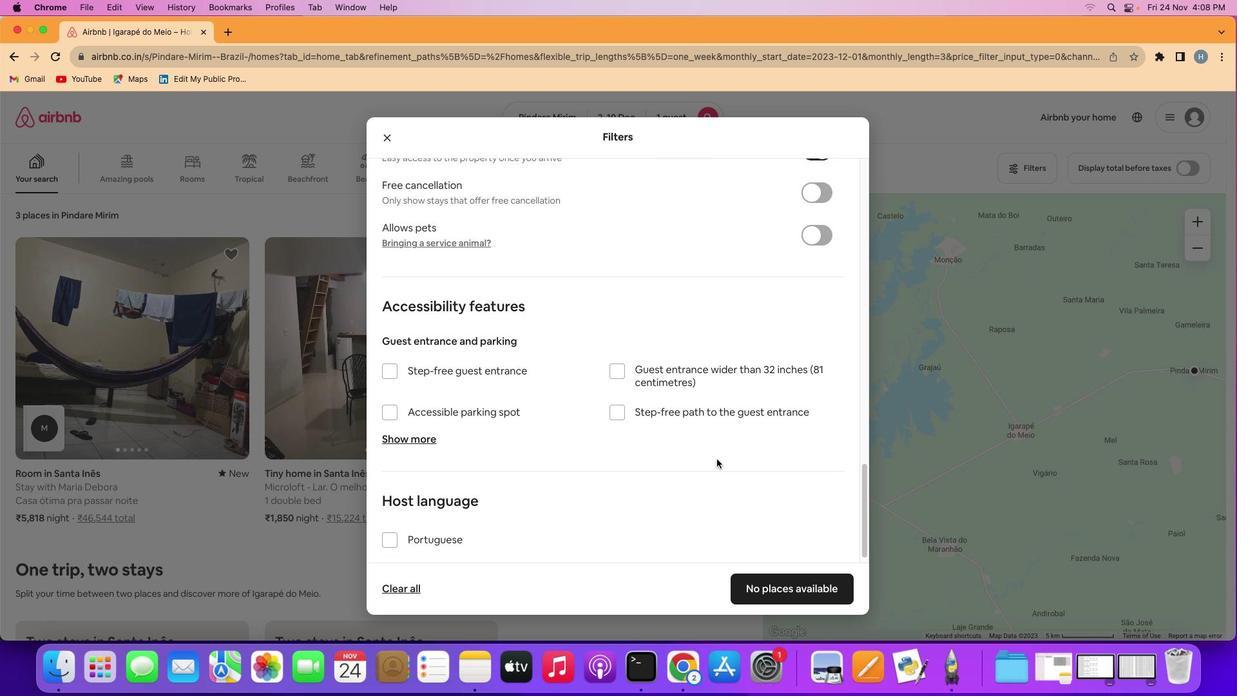 
Action: Mouse scrolled (716, 459) with delta (0, -1)
Screenshot: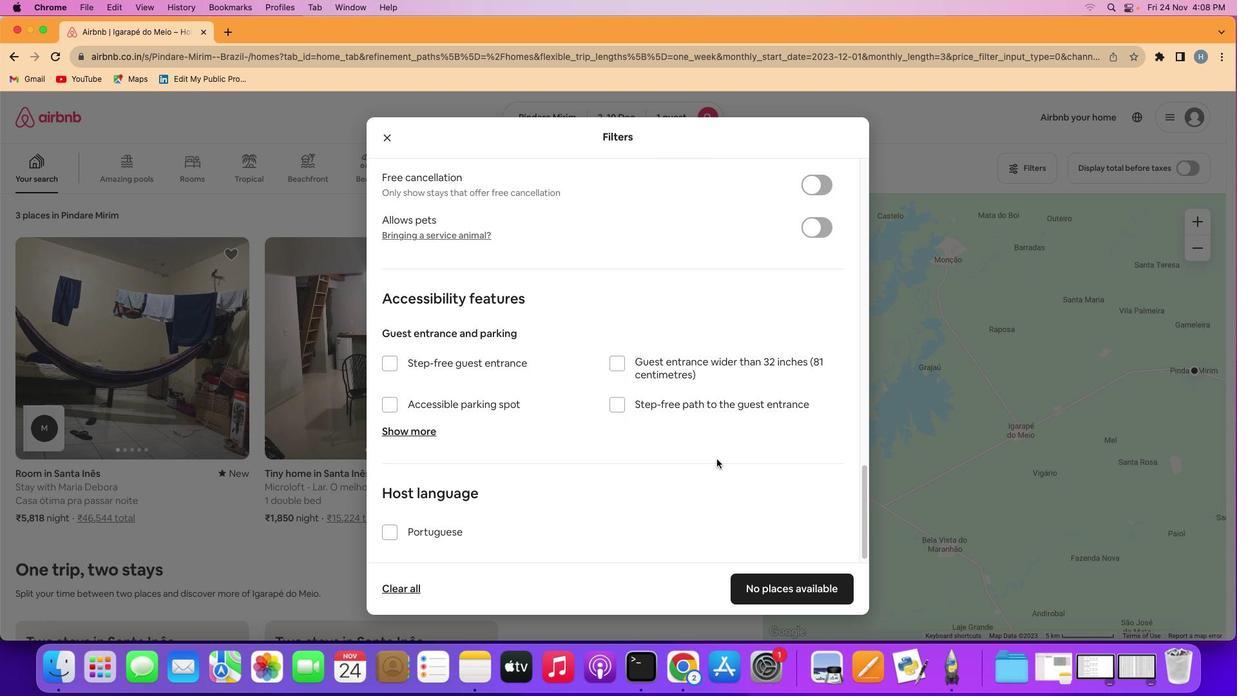 
Action: Mouse moved to (718, 458)
Screenshot: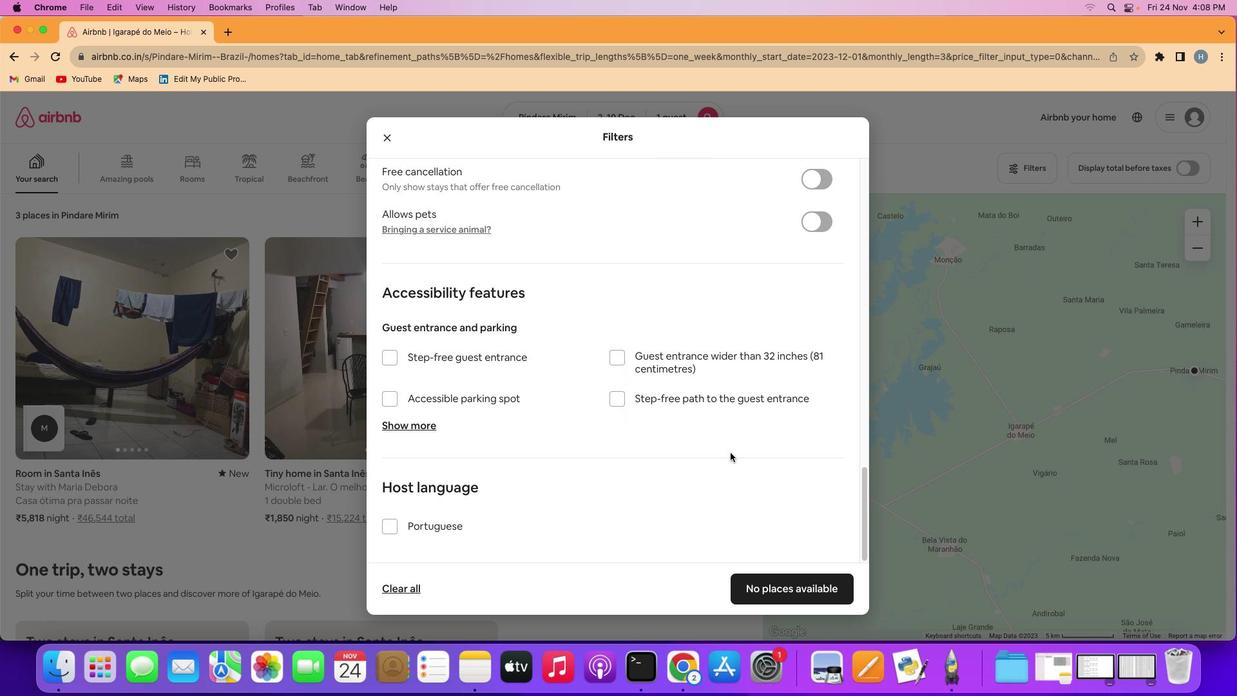 
Action: Mouse scrolled (718, 458) with delta (0, 0)
Screenshot: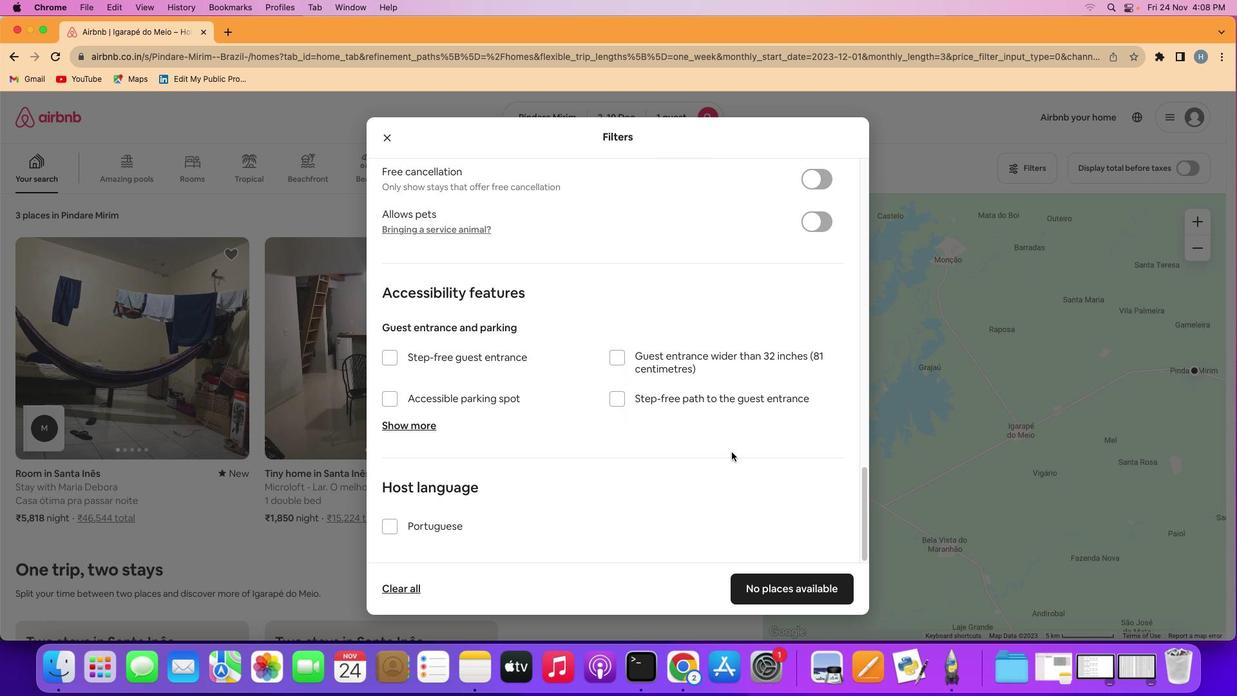
Action: Mouse moved to (720, 457)
Screenshot: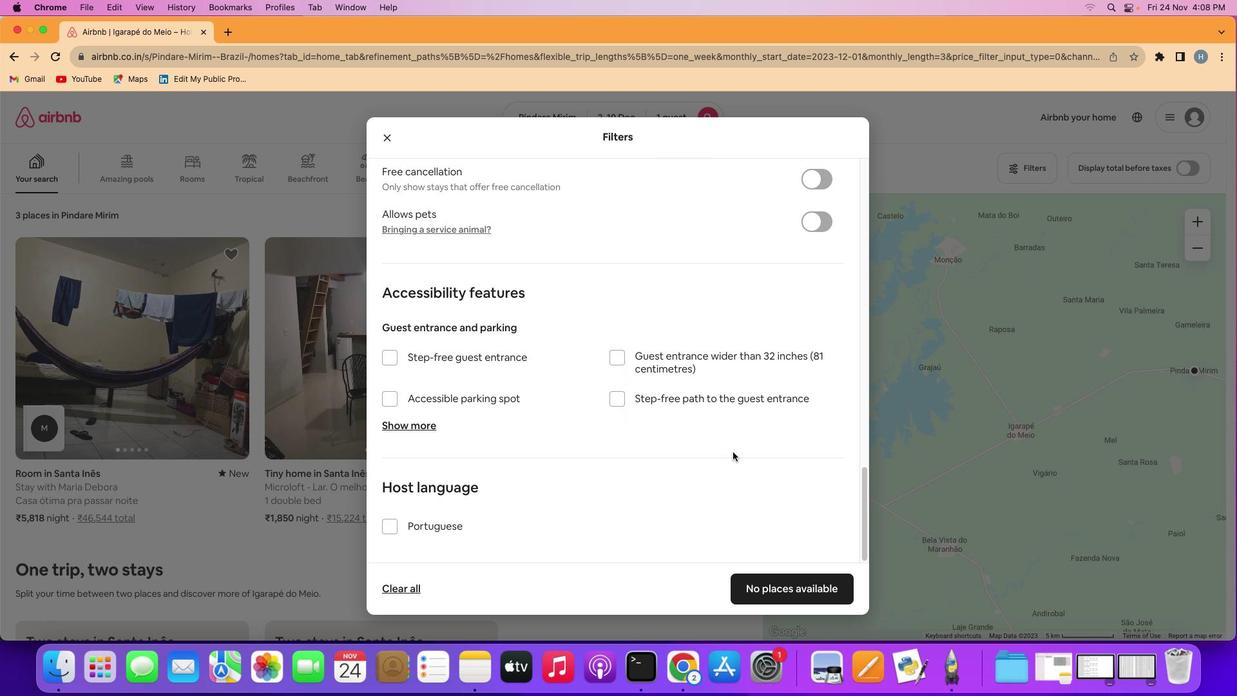 
Action: Mouse scrolled (720, 457) with delta (0, 0)
Screenshot: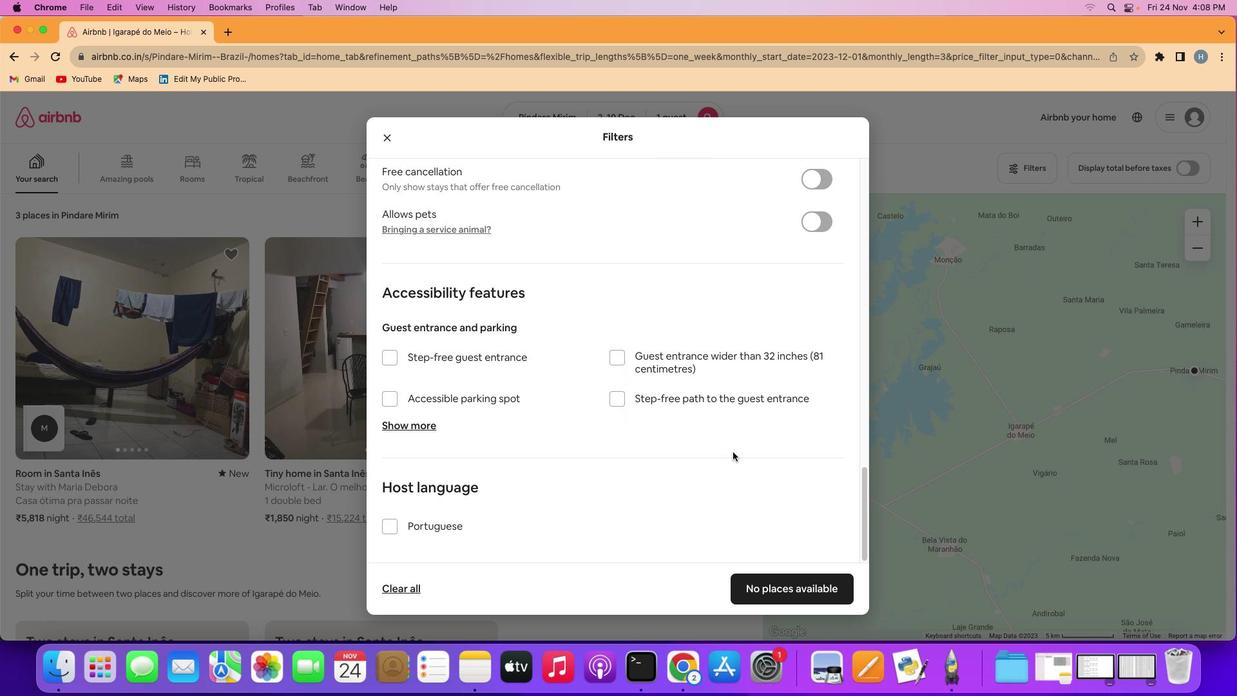 
Action: Mouse moved to (802, 587)
Screenshot: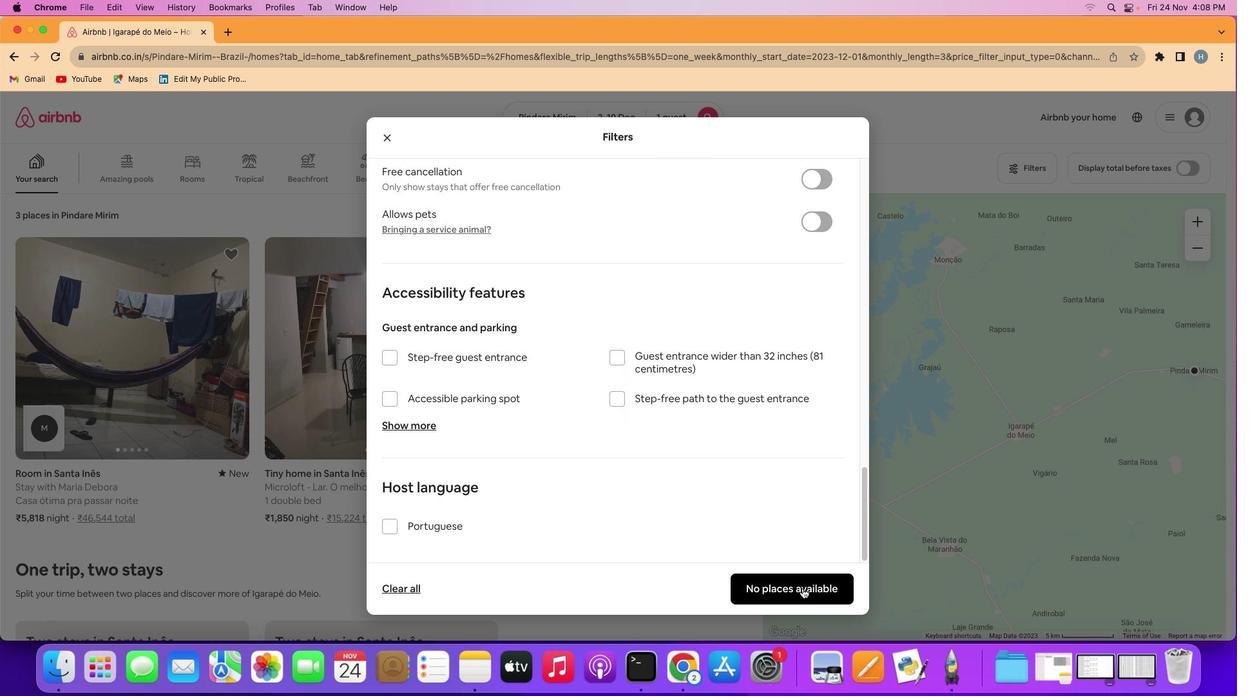 
Action: Mouse pressed left at (802, 587)
Screenshot: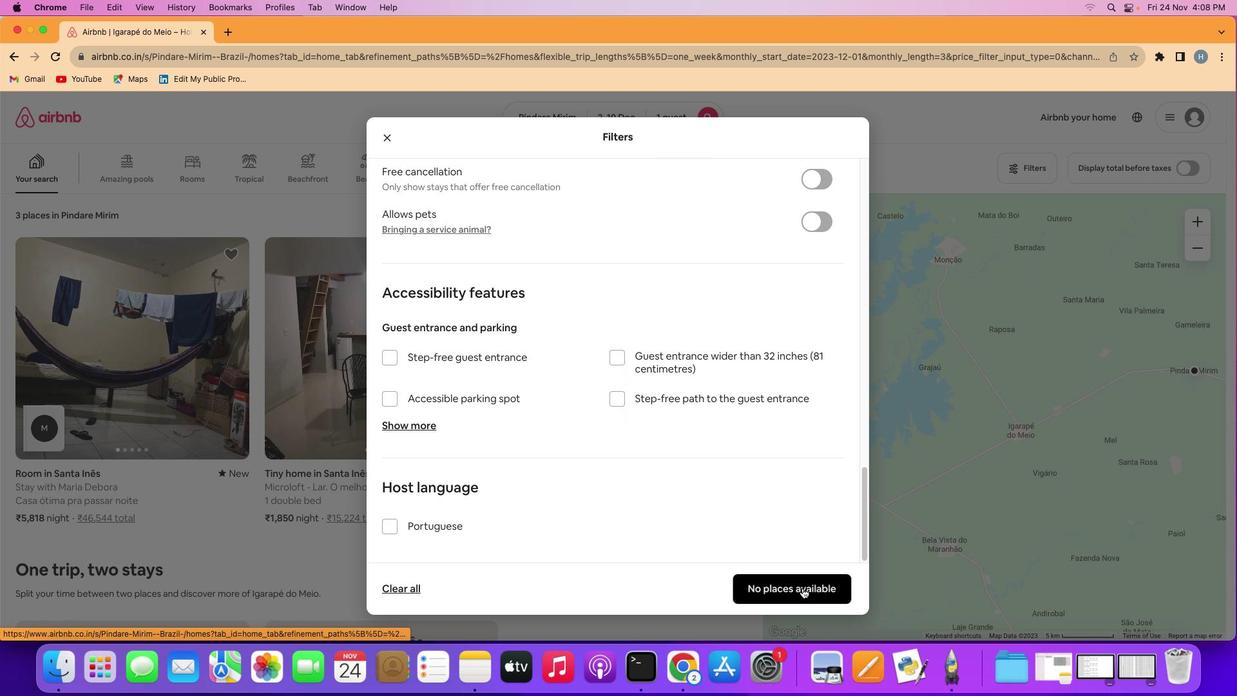 
Action: Mouse moved to (297, 421)
Screenshot: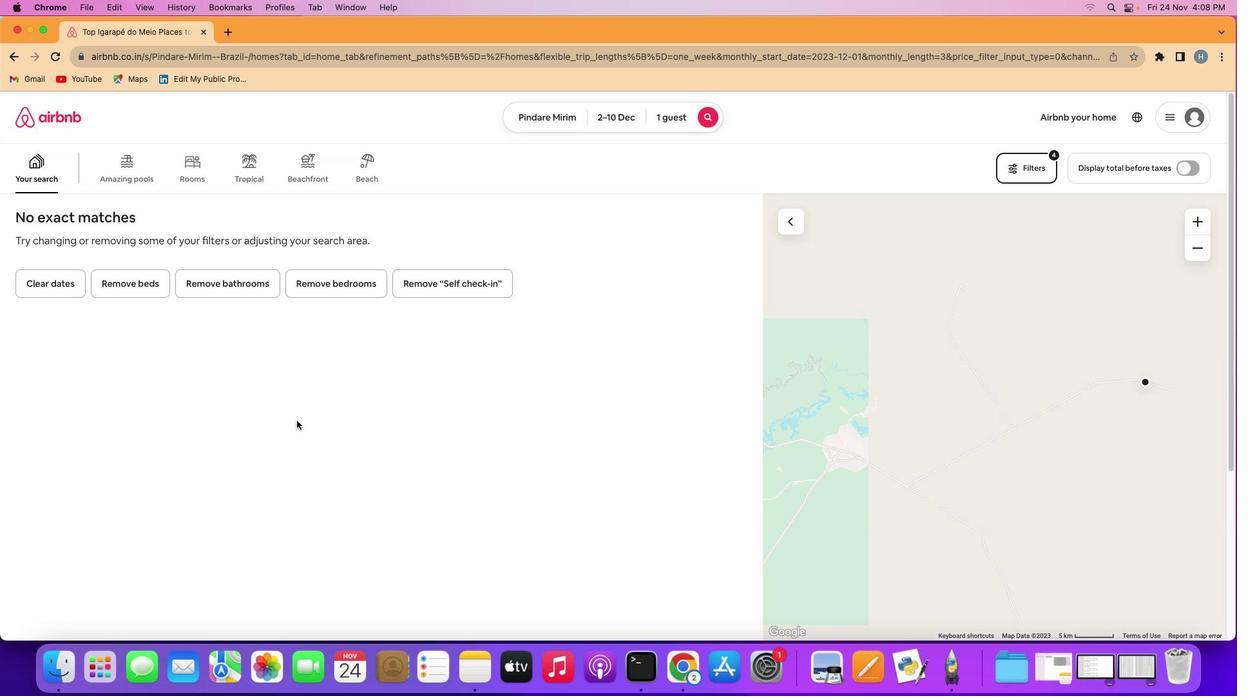 
